 Task: Look for space in Rāmganj Mandi, India from 9th August, 2023 to 12th August, 2023 for 1 adult in price range Rs.6000 to Rs.15000. Place can be entire place with 1  bedroom having 1 bed and 1 bathroom. Property type can be house, flat, guest house. Amenities needed are: wifi. Booking option can be shelf check-in. Required host language is English.
Action: Mouse moved to (553, 83)
Screenshot: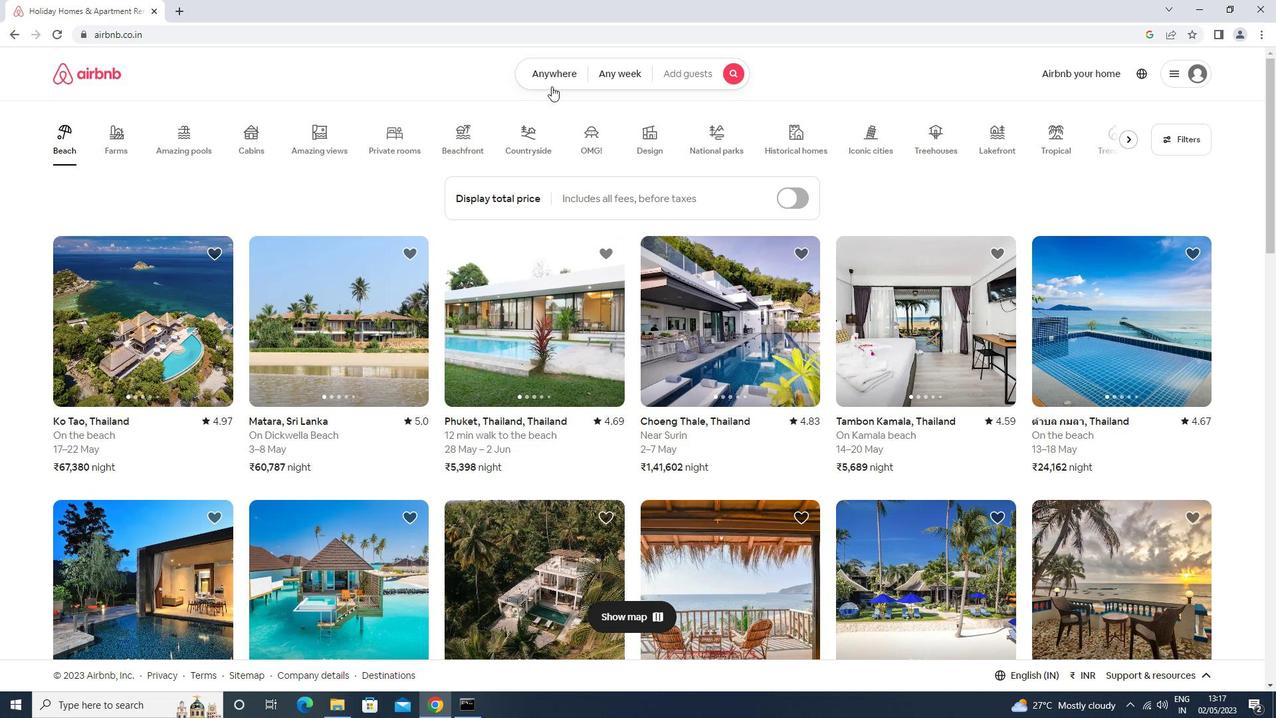 
Action: Mouse pressed left at (553, 83)
Screenshot: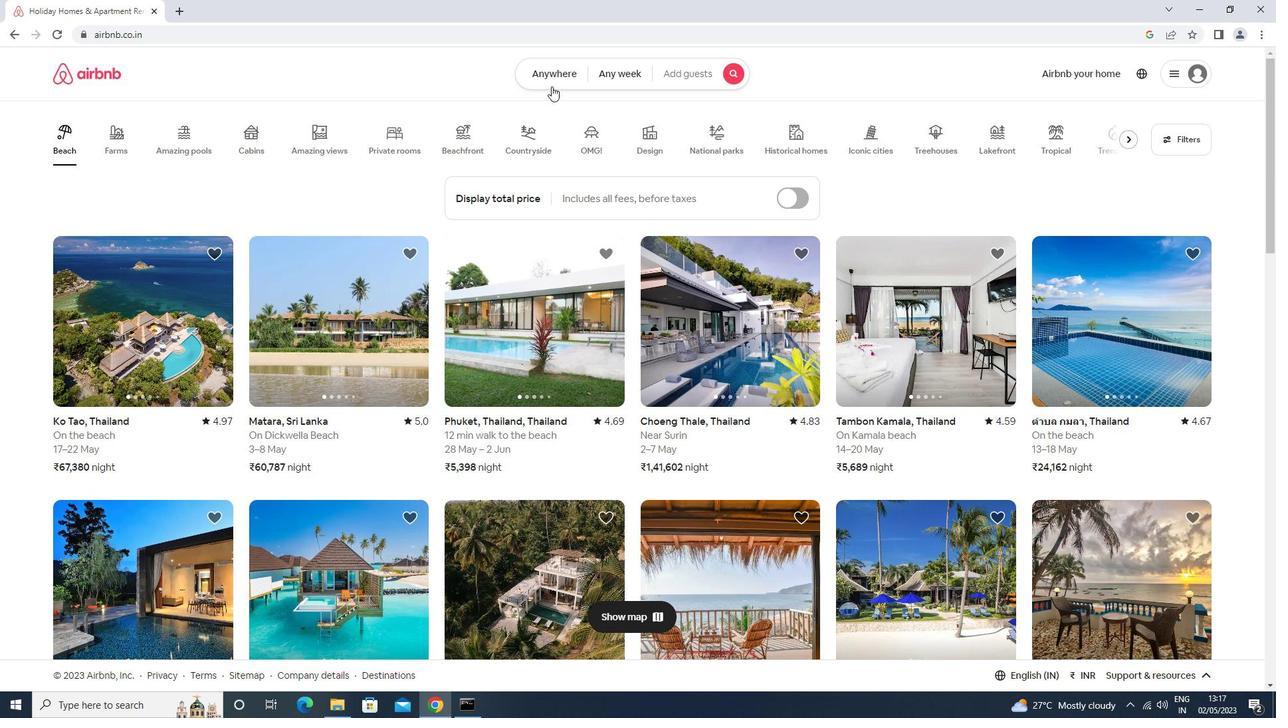 
Action: Mouse moved to (539, 126)
Screenshot: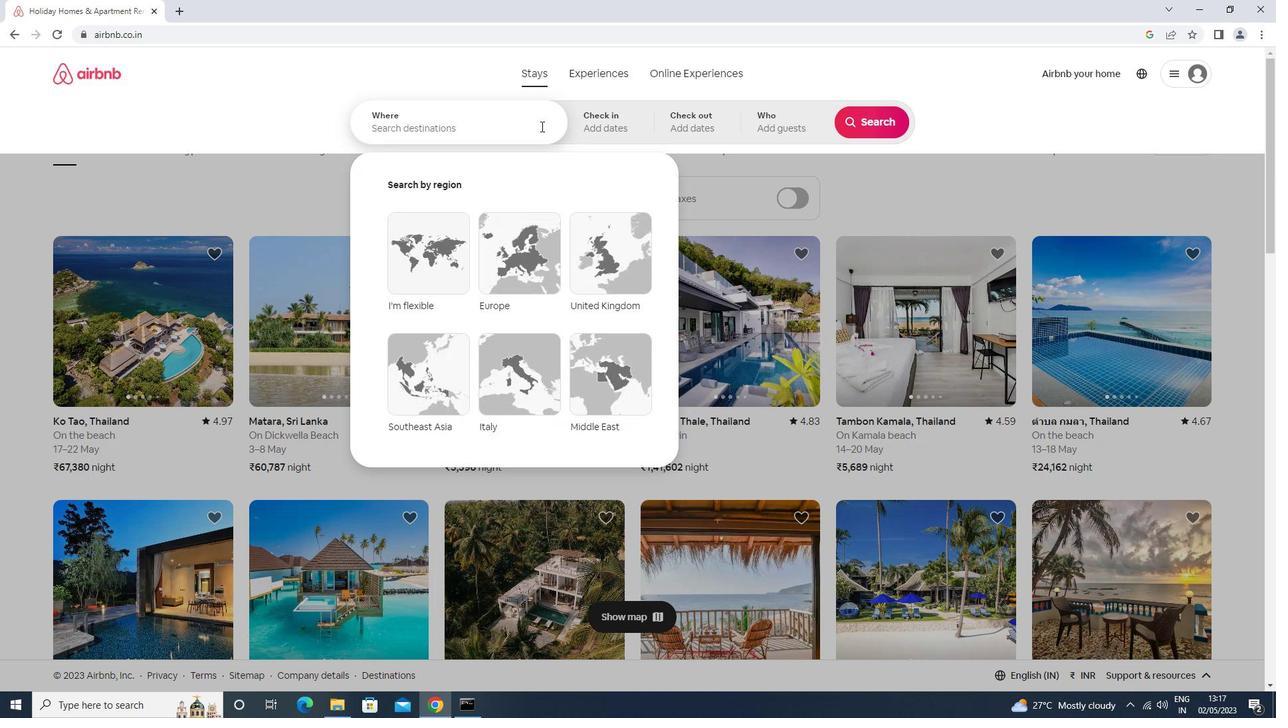 
Action: Mouse pressed left at (539, 126)
Screenshot: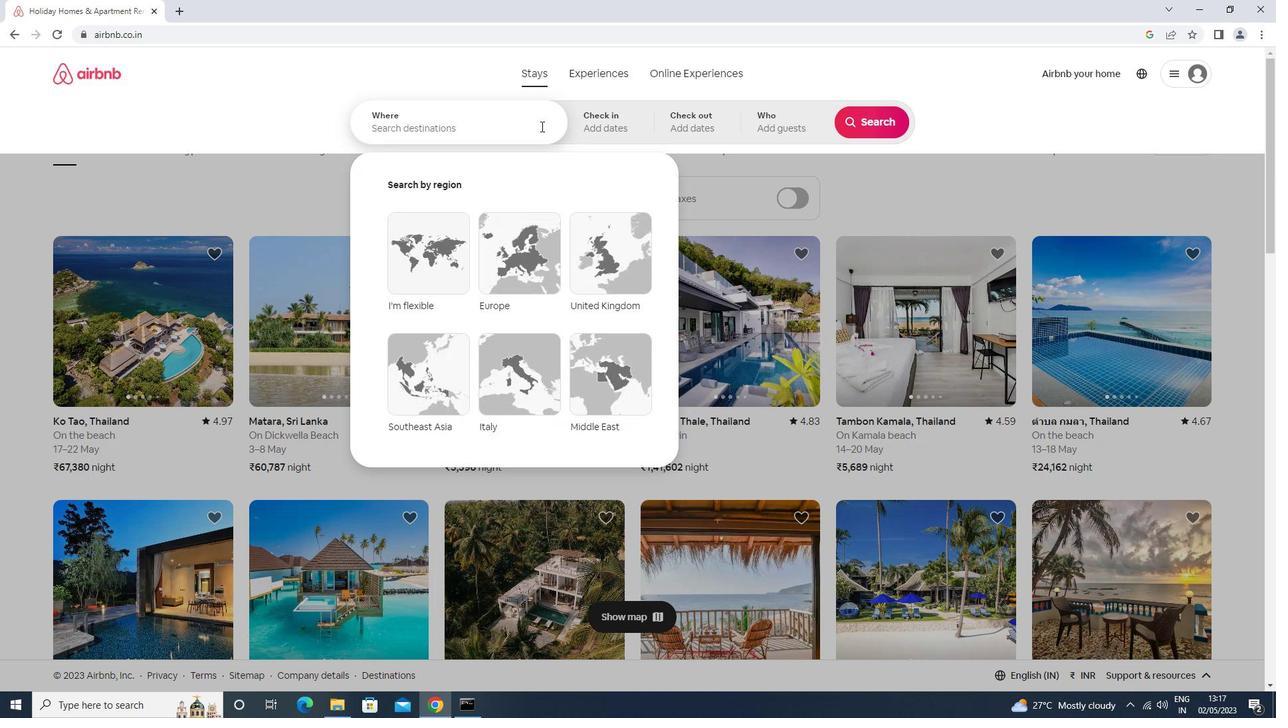 
Action: Mouse moved to (537, 128)
Screenshot: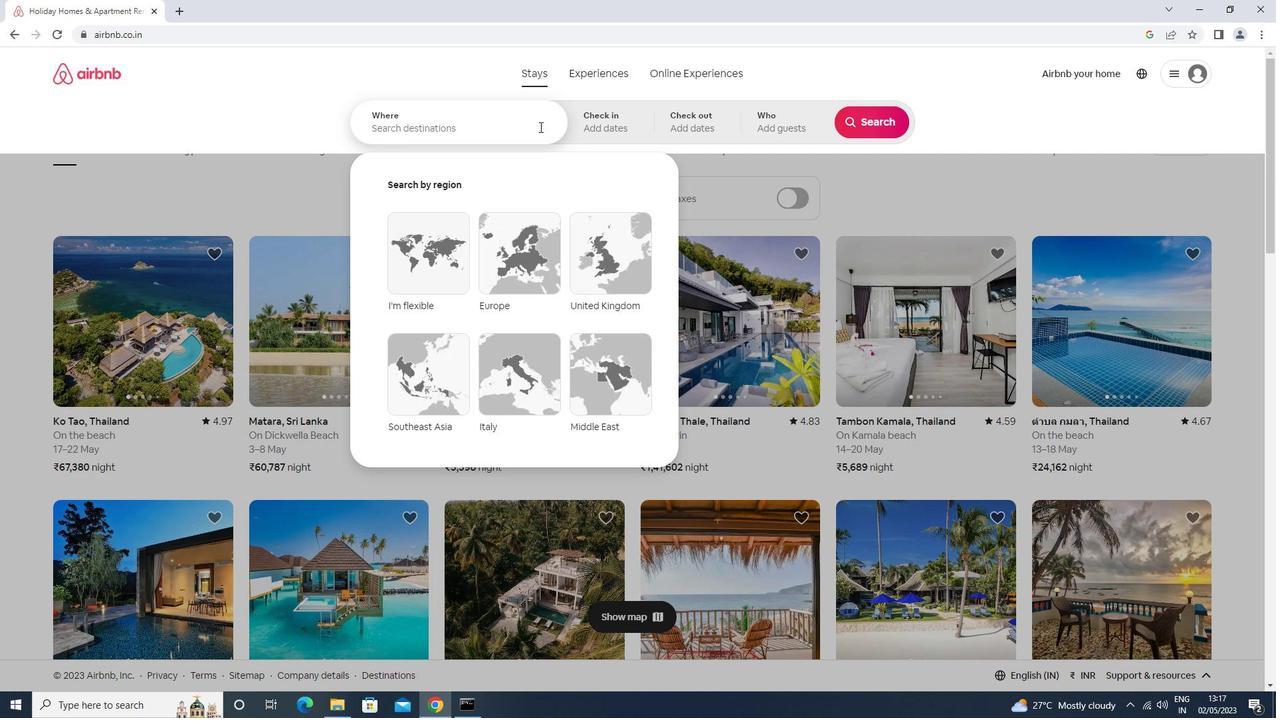 
Action: Key pressed r<Key.caps_lock>amganj<Key.space>mandi<Key.enter>
Screenshot: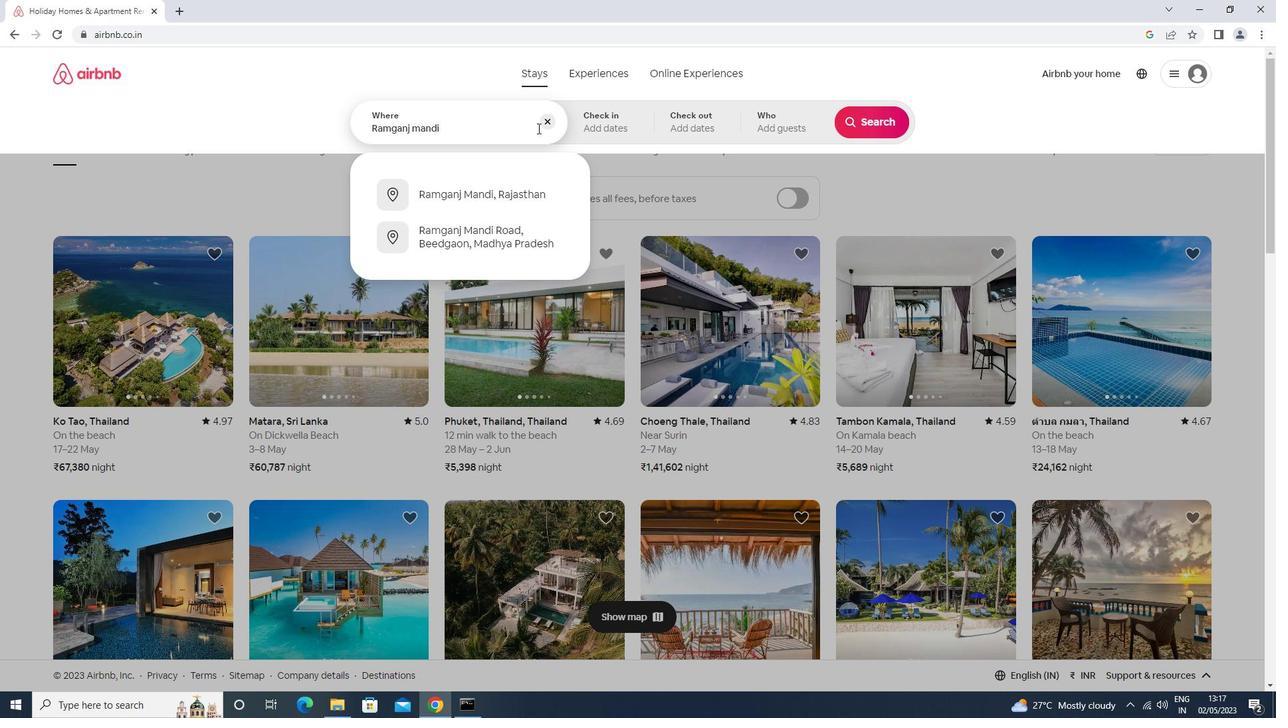 
Action: Mouse moved to (866, 227)
Screenshot: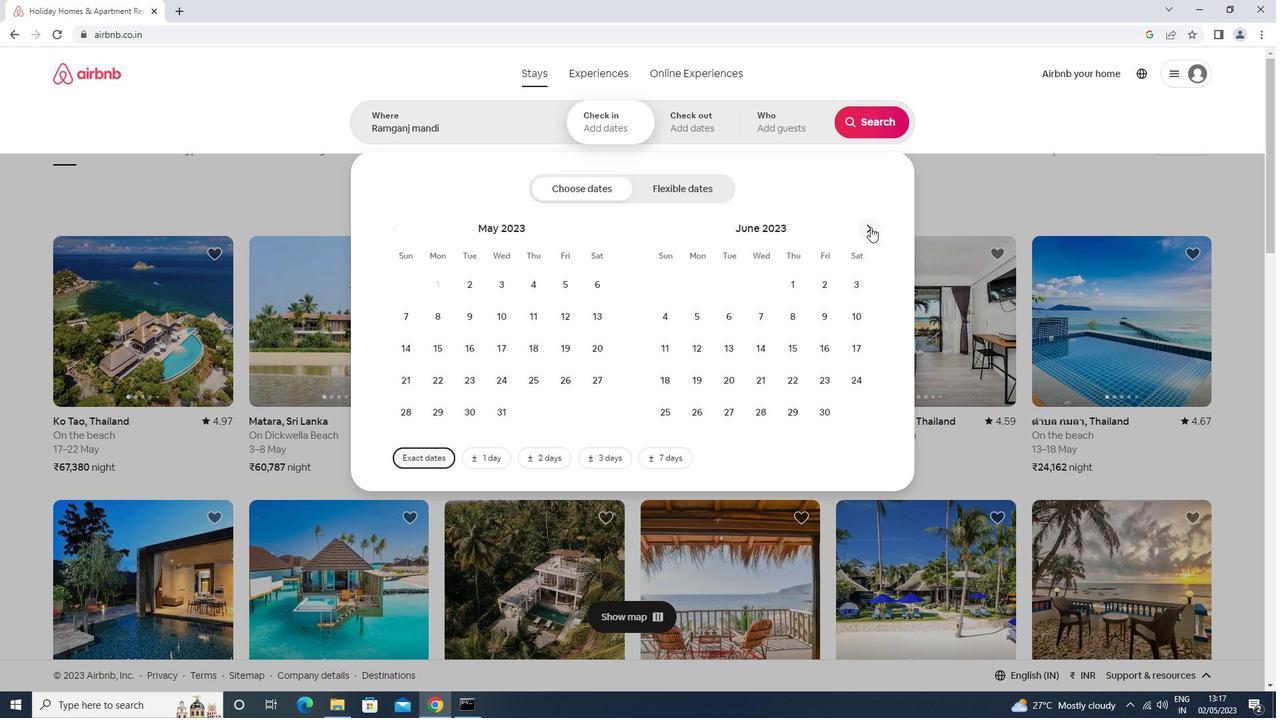 
Action: Mouse pressed left at (866, 227)
Screenshot: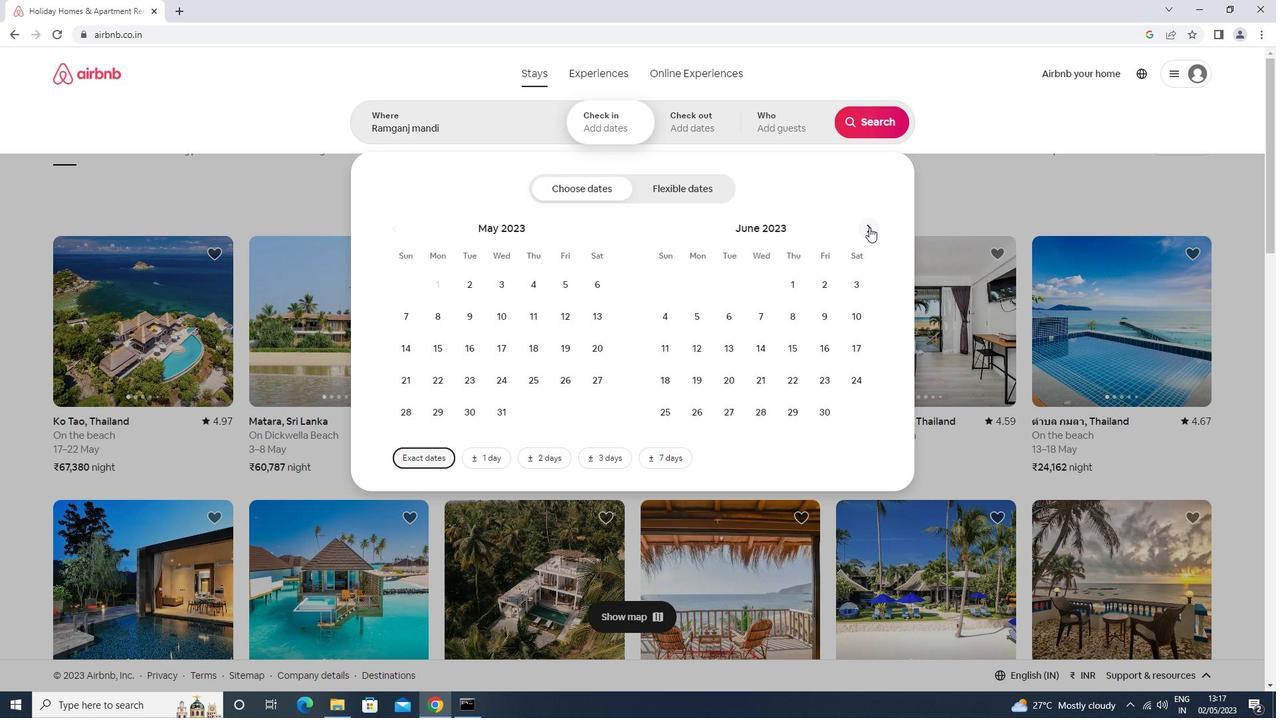 
Action: Mouse moved to (866, 227)
Screenshot: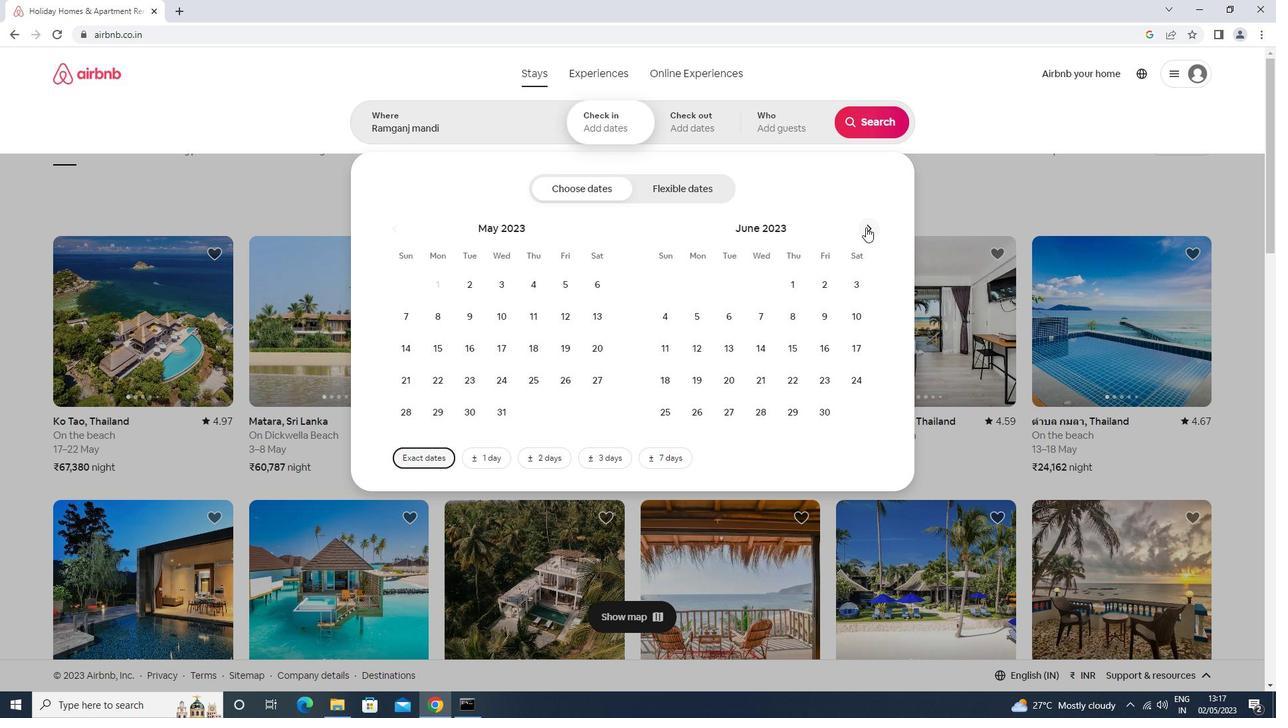
Action: Mouse pressed left at (866, 227)
Screenshot: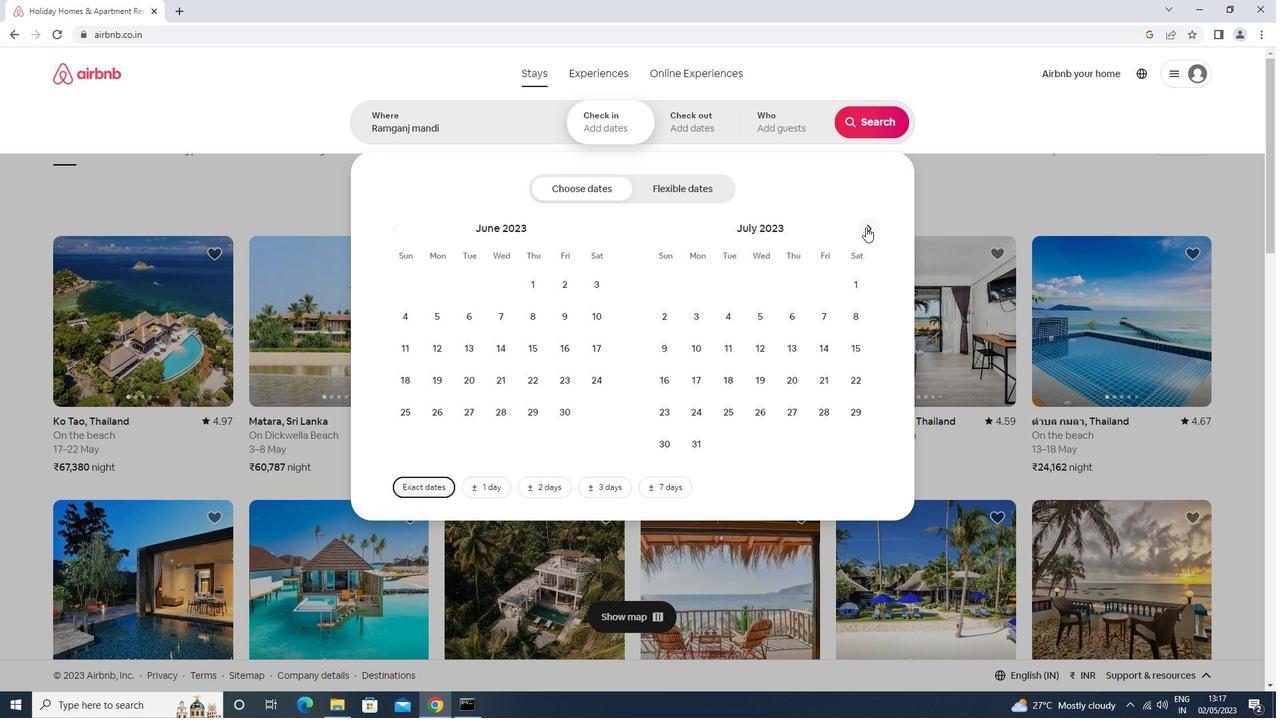 
Action: Mouse moved to (745, 313)
Screenshot: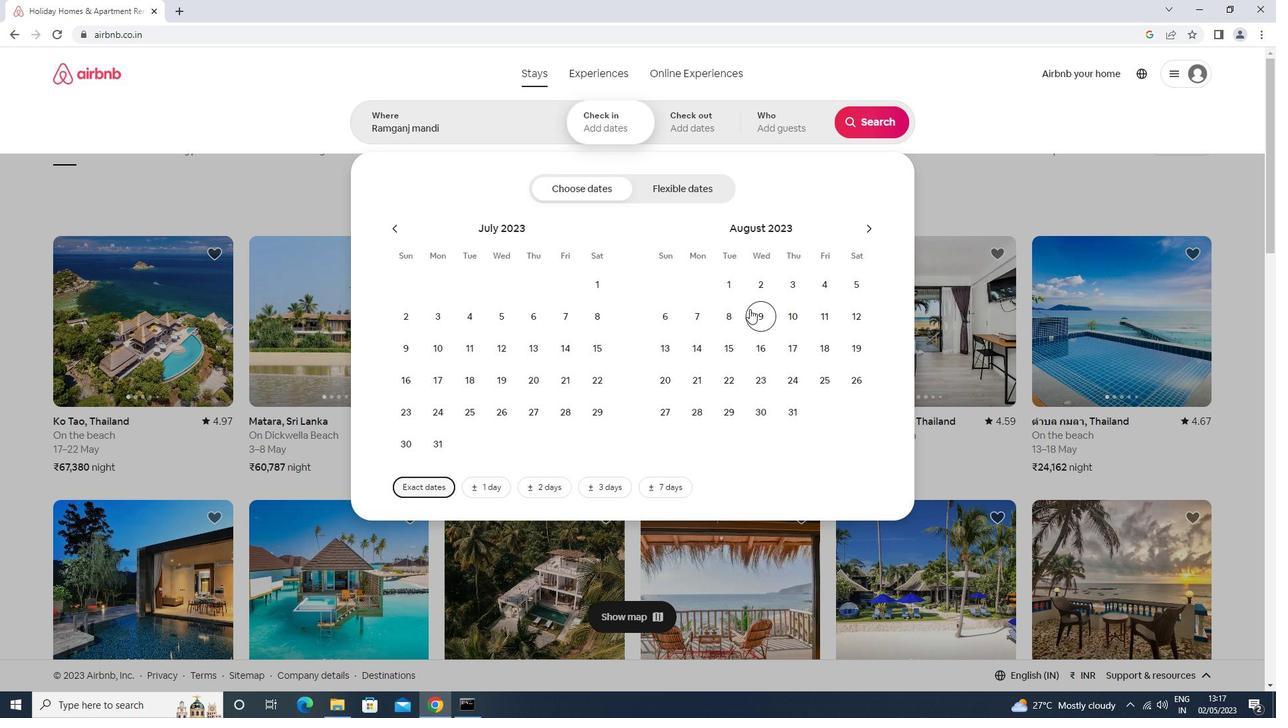 
Action: Mouse pressed left at (745, 313)
Screenshot: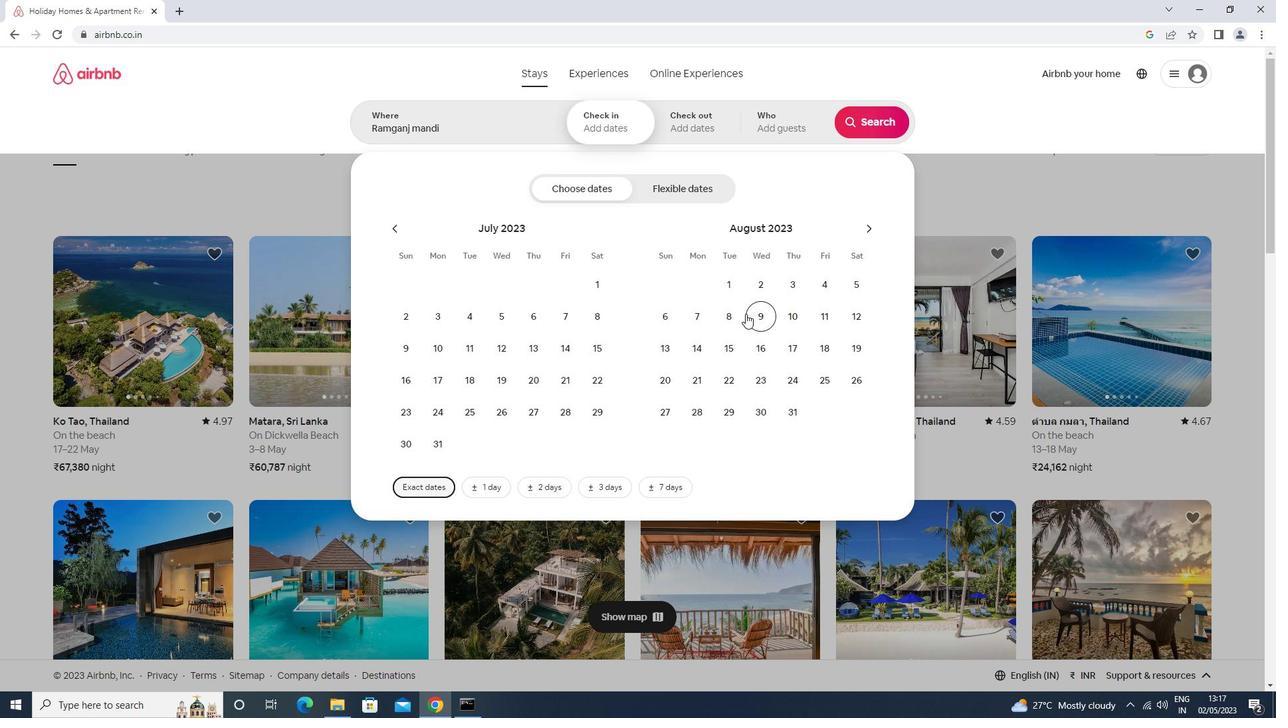 
Action: Mouse moved to (847, 315)
Screenshot: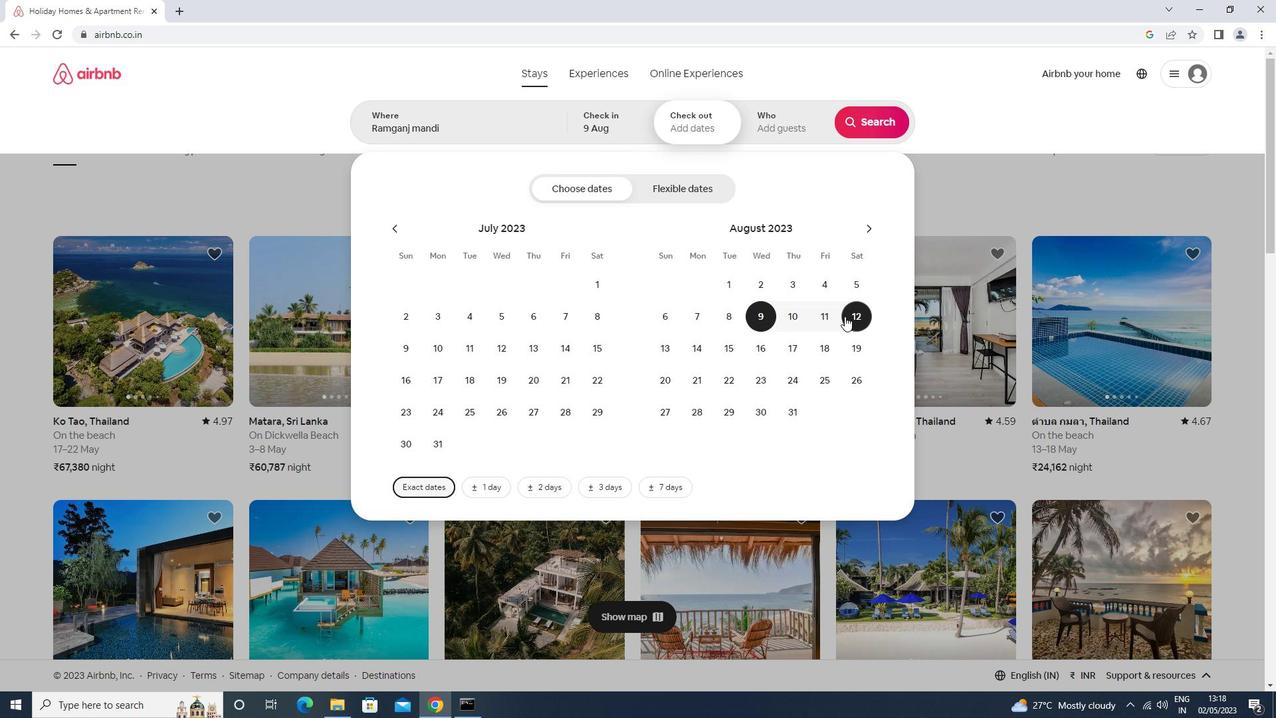 
Action: Mouse pressed left at (847, 315)
Screenshot: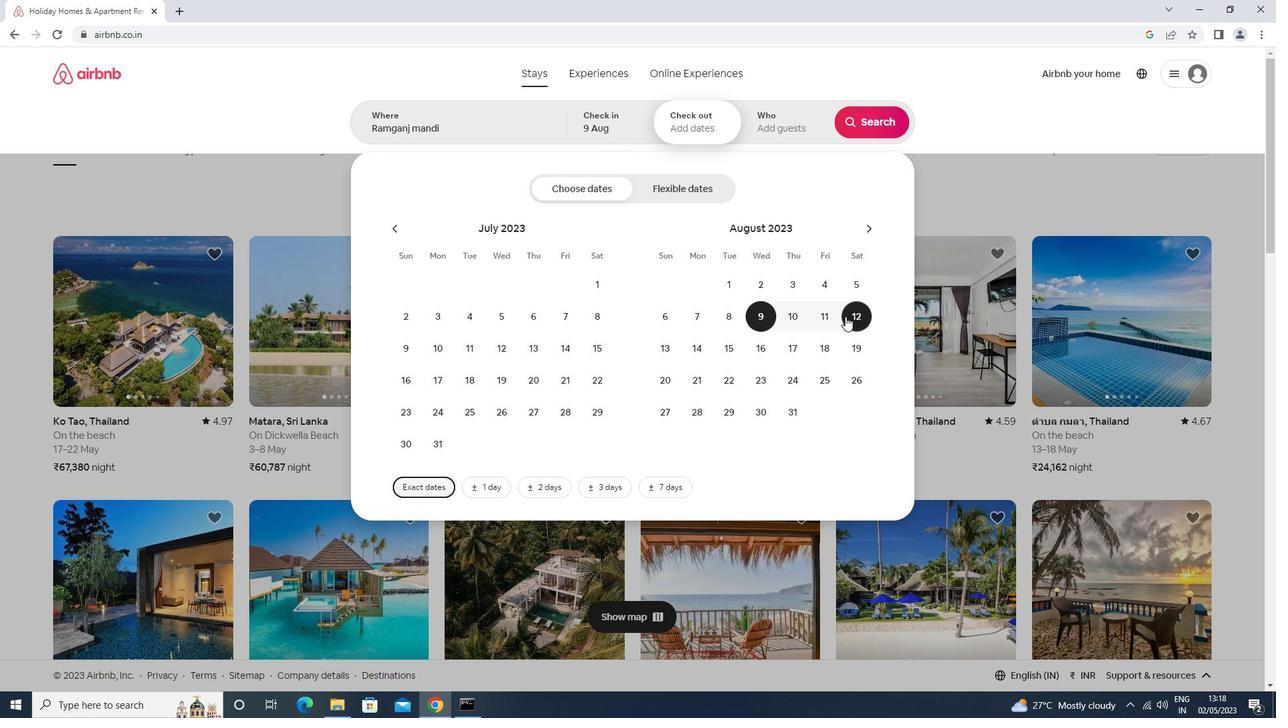 
Action: Mouse moved to (777, 130)
Screenshot: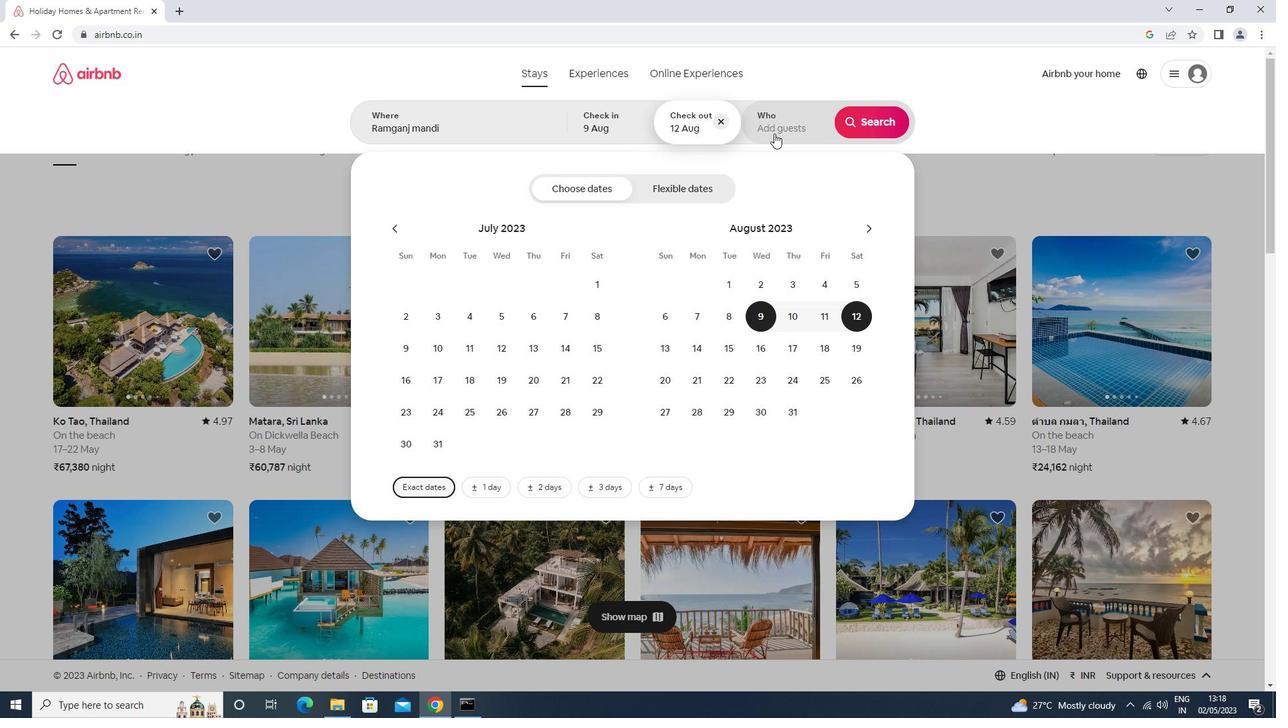 
Action: Mouse pressed left at (777, 130)
Screenshot: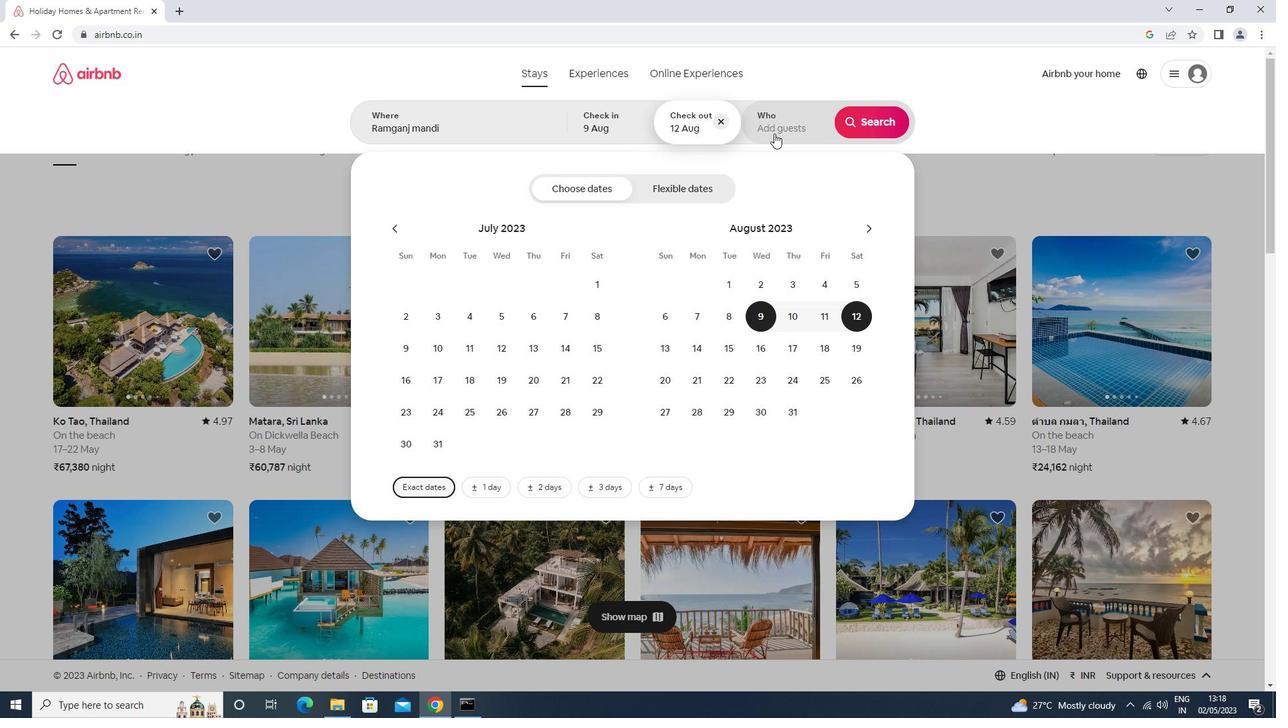 
Action: Mouse moved to (877, 192)
Screenshot: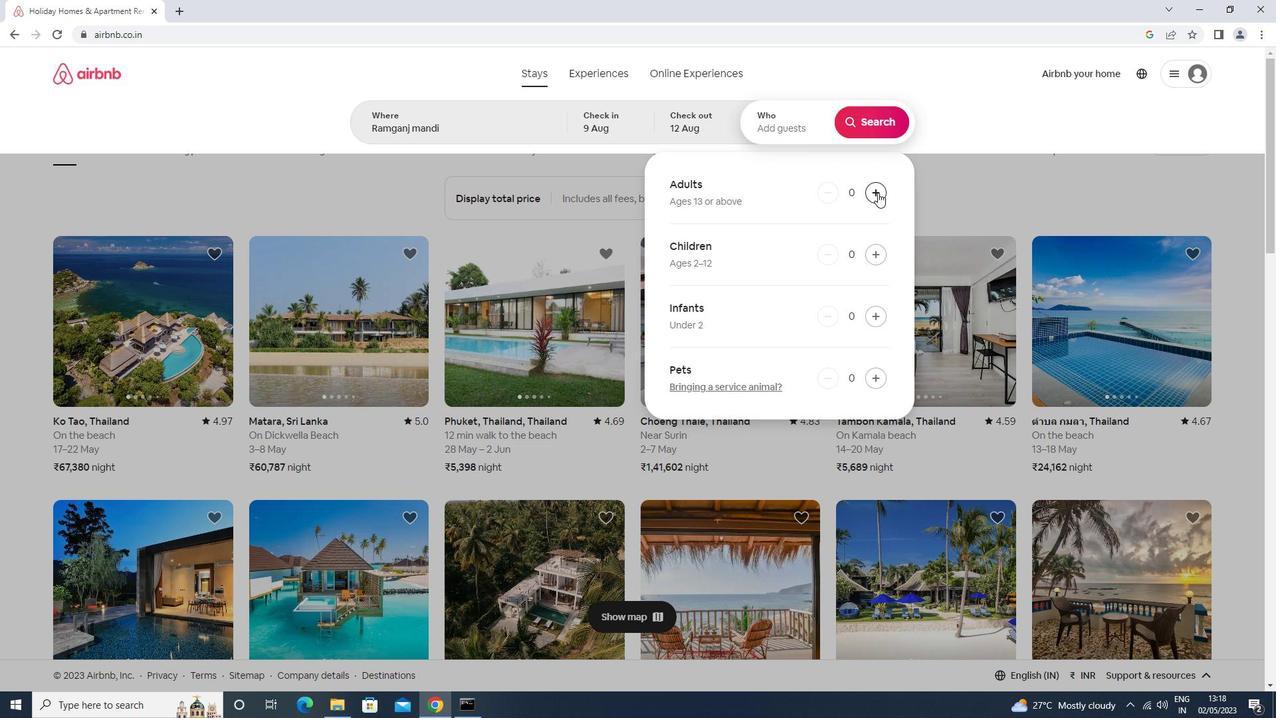 
Action: Mouse pressed left at (877, 192)
Screenshot: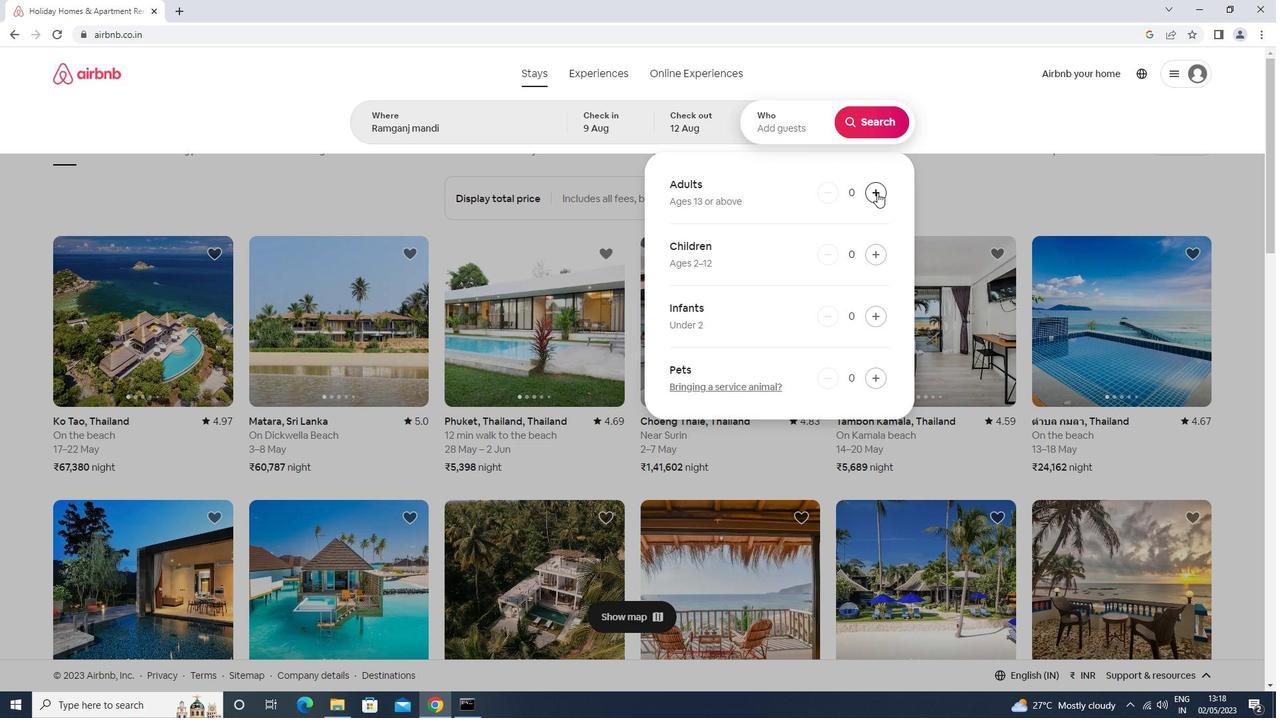 
Action: Mouse moved to (861, 130)
Screenshot: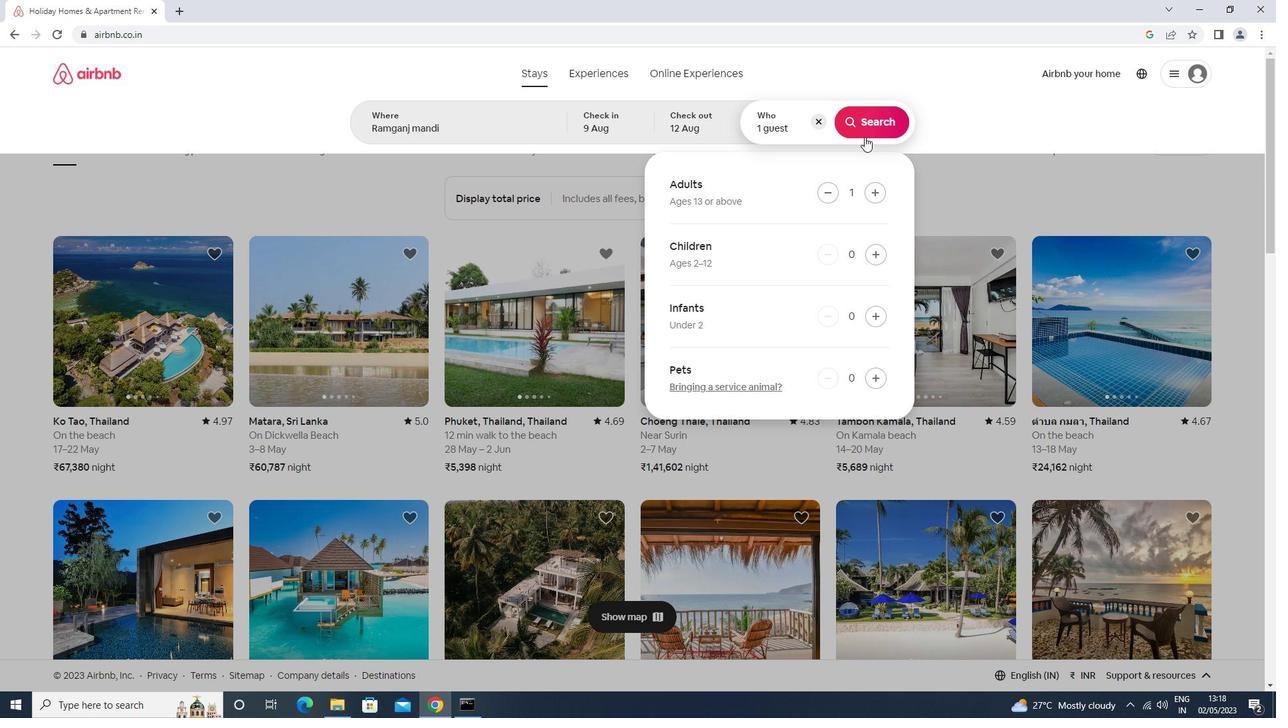 
Action: Mouse pressed left at (861, 130)
Screenshot: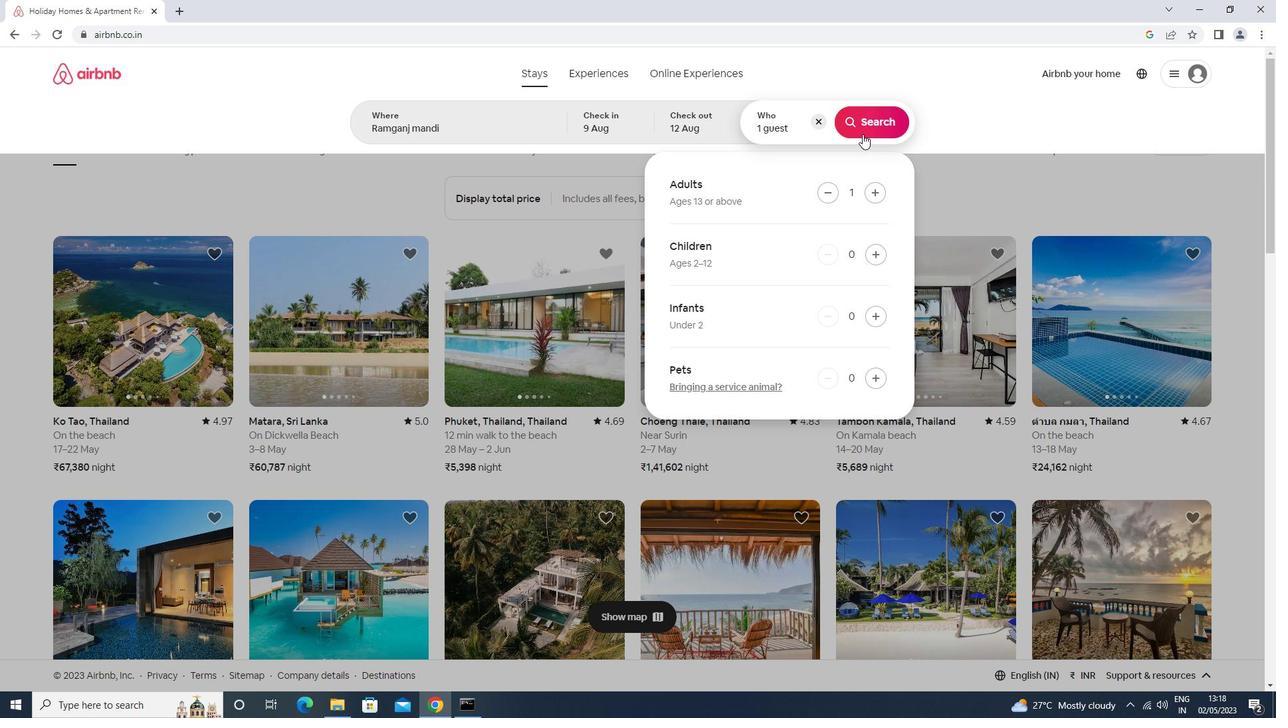 
Action: Mouse moved to (1194, 124)
Screenshot: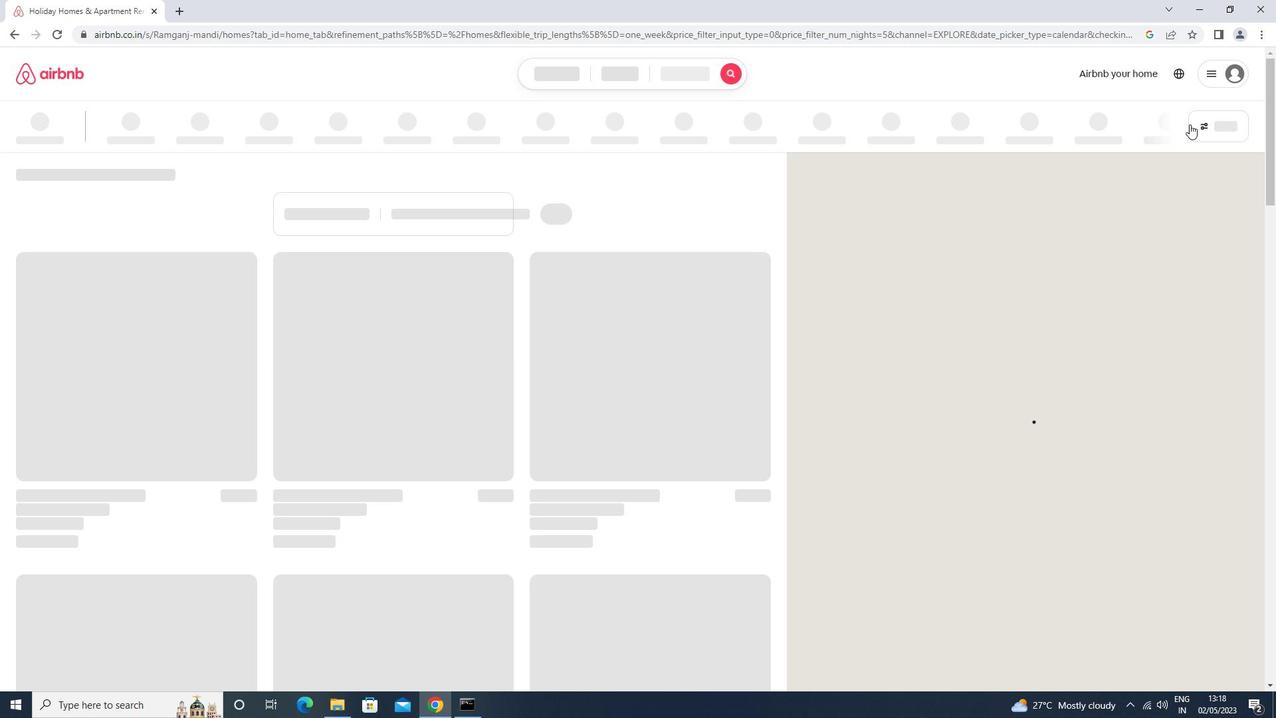 
Action: Mouse pressed left at (1194, 124)
Screenshot: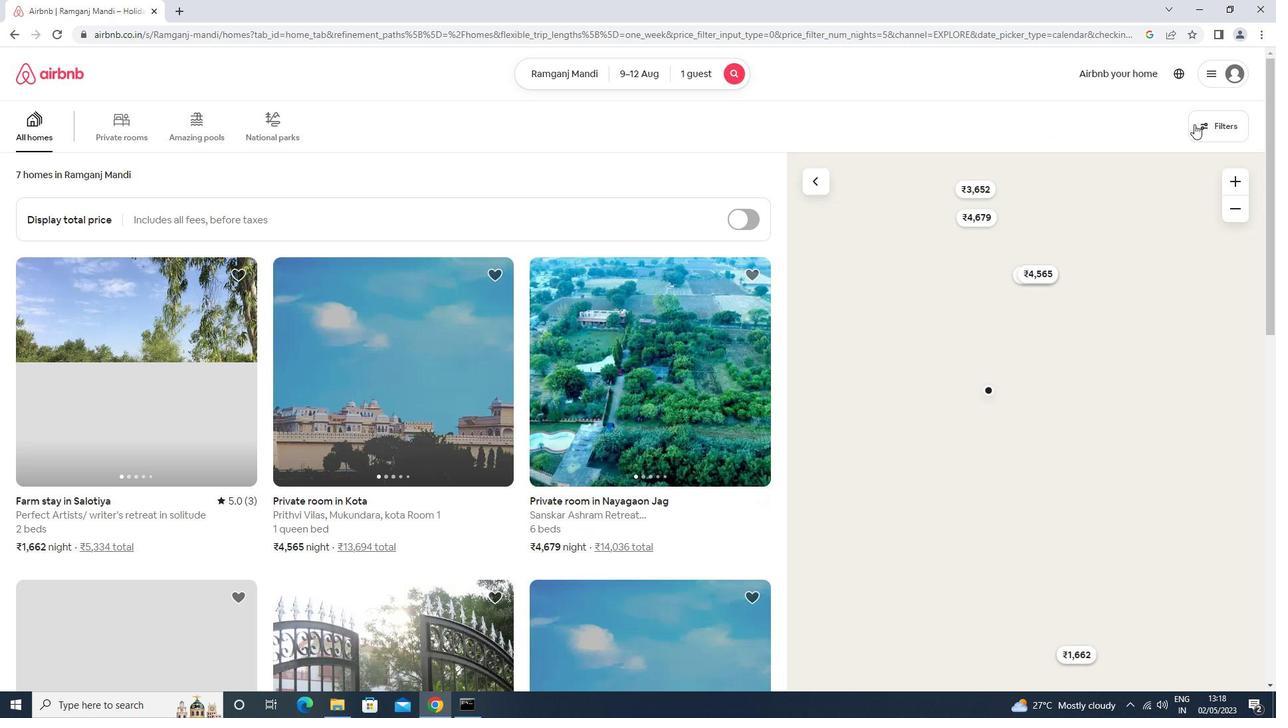
Action: Mouse moved to (481, 294)
Screenshot: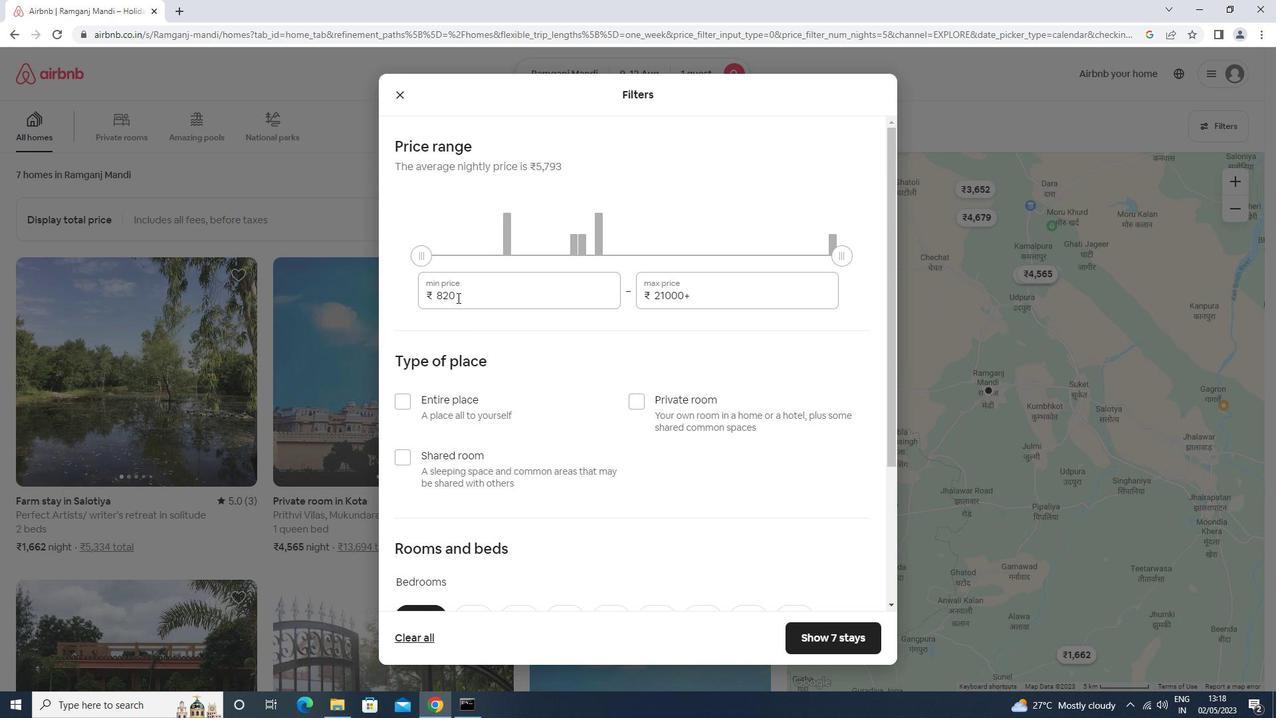 
Action: Mouse pressed left at (481, 294)
Screenshot: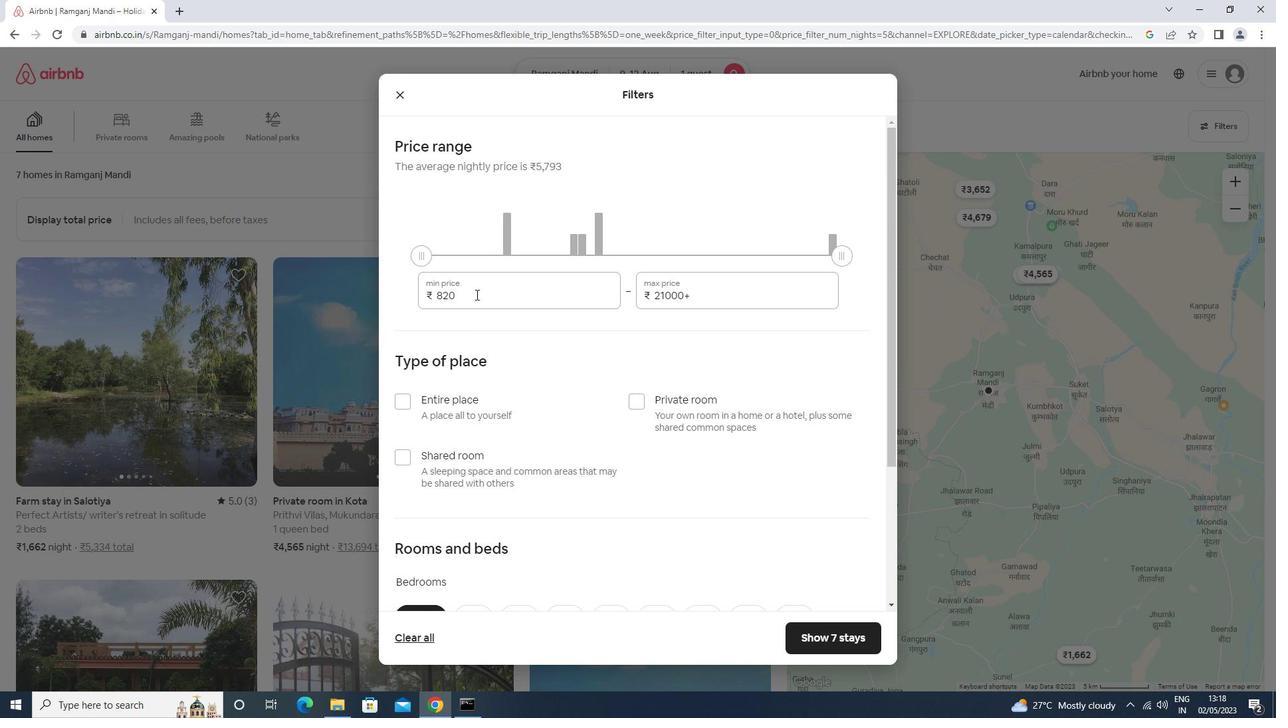 
Action: Mouse moved to (481, 293)
Screenshot: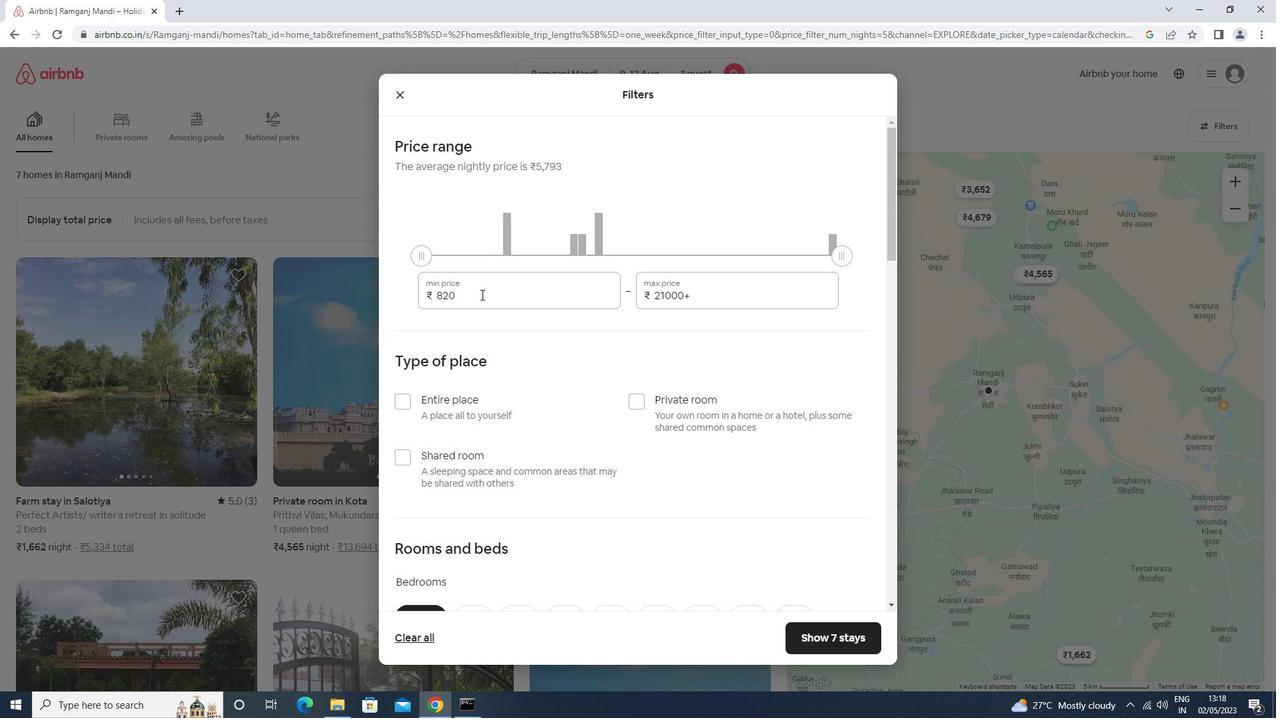 
Action: Key pressed <Key.backspace><Key.backspace>6<Key.backspace><Key.backspace>6000<Key.tab>15000
Screenshot: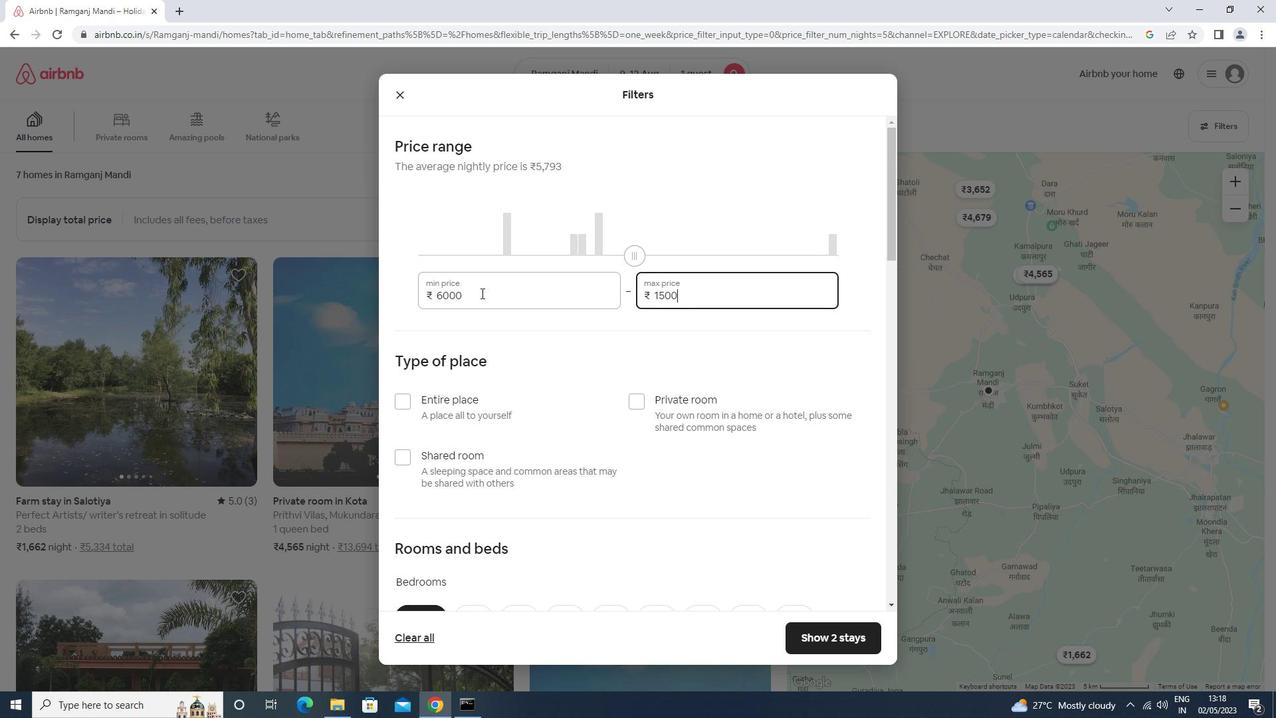 
Action: Mouse moved to (434, 410)
Screenshot: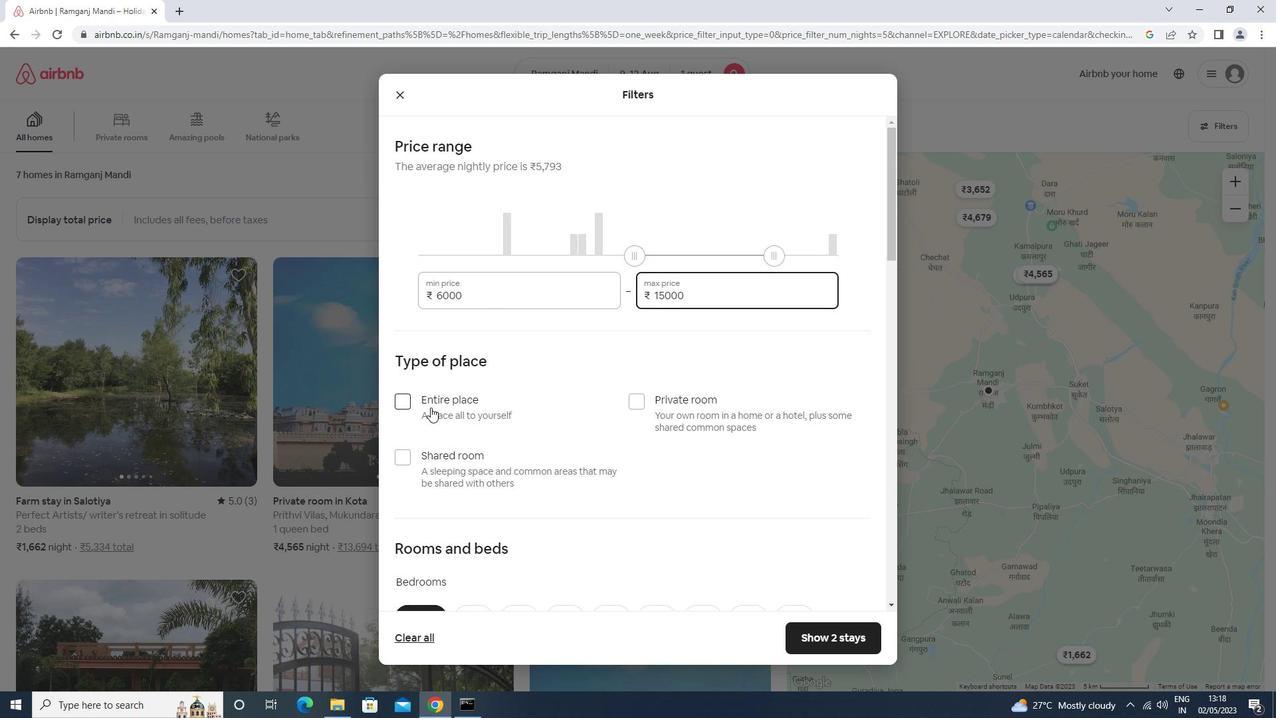 
Action: Mouse pressed left at (434, 410)
Screenshot: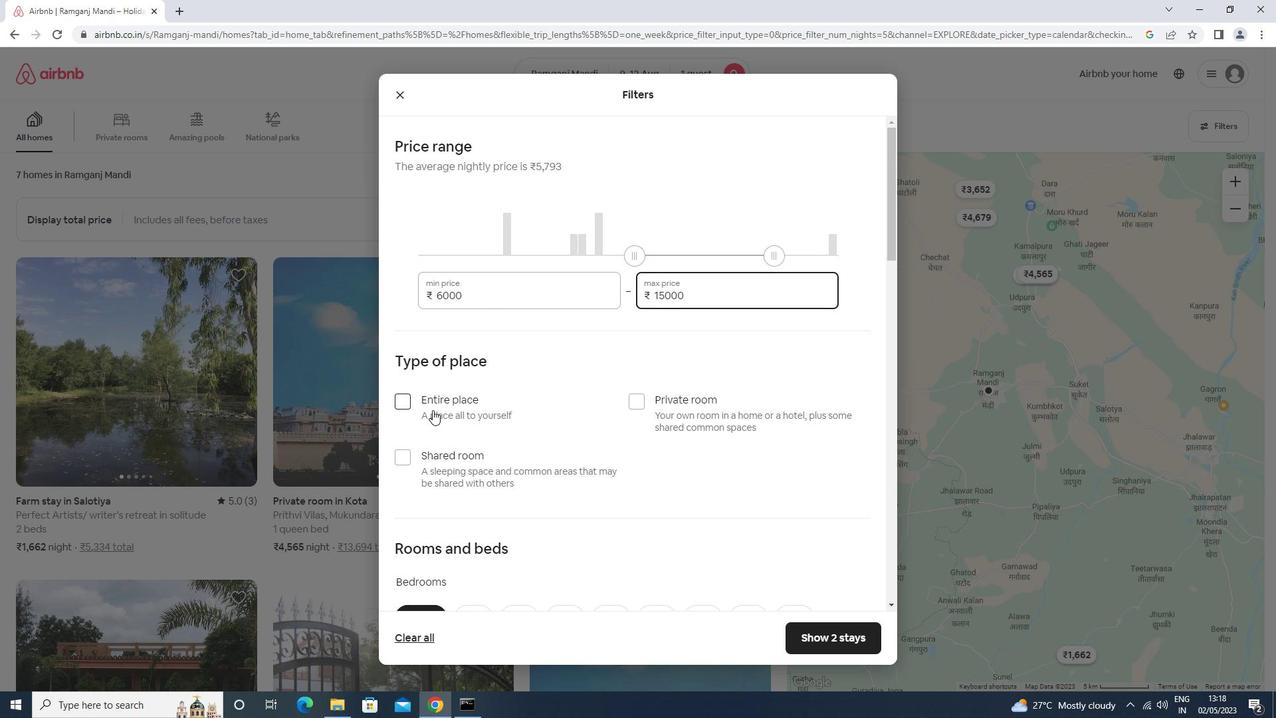 
Action: Mouse moved to (473, 389)
Screenshot: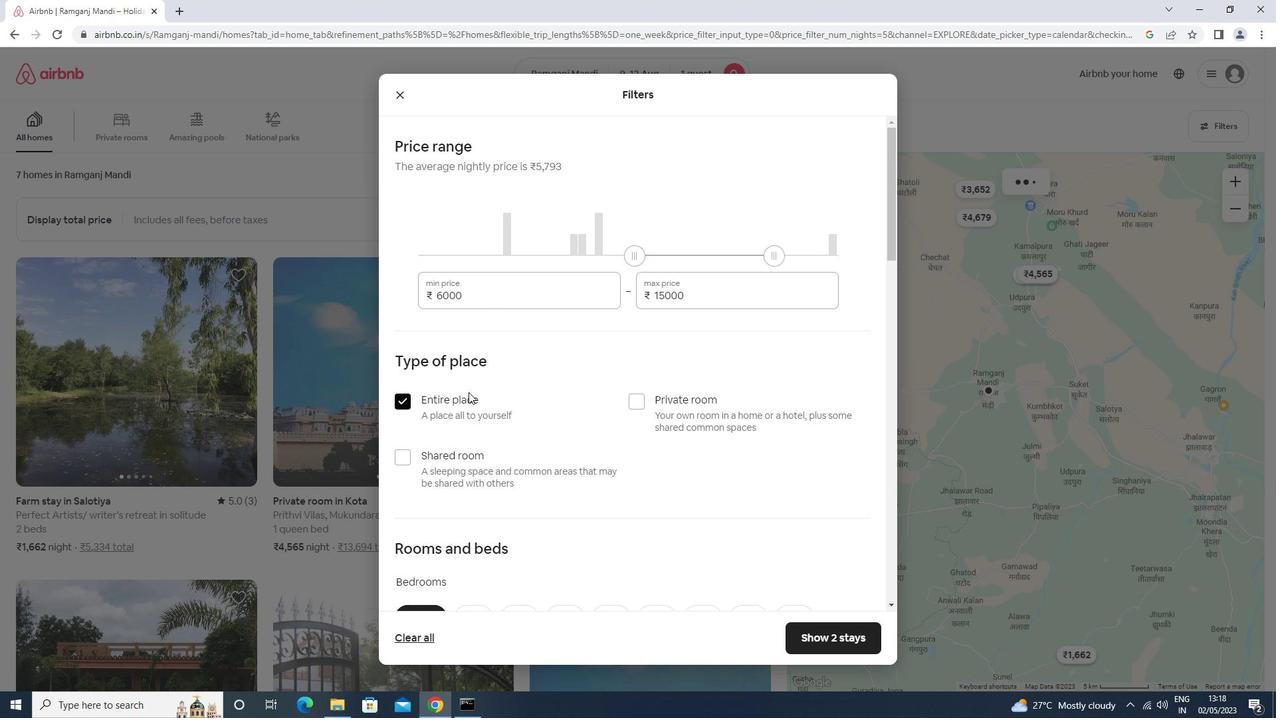 
Action: Mouse scrolled (473, 388) with delta (0, 0)
Screenshot: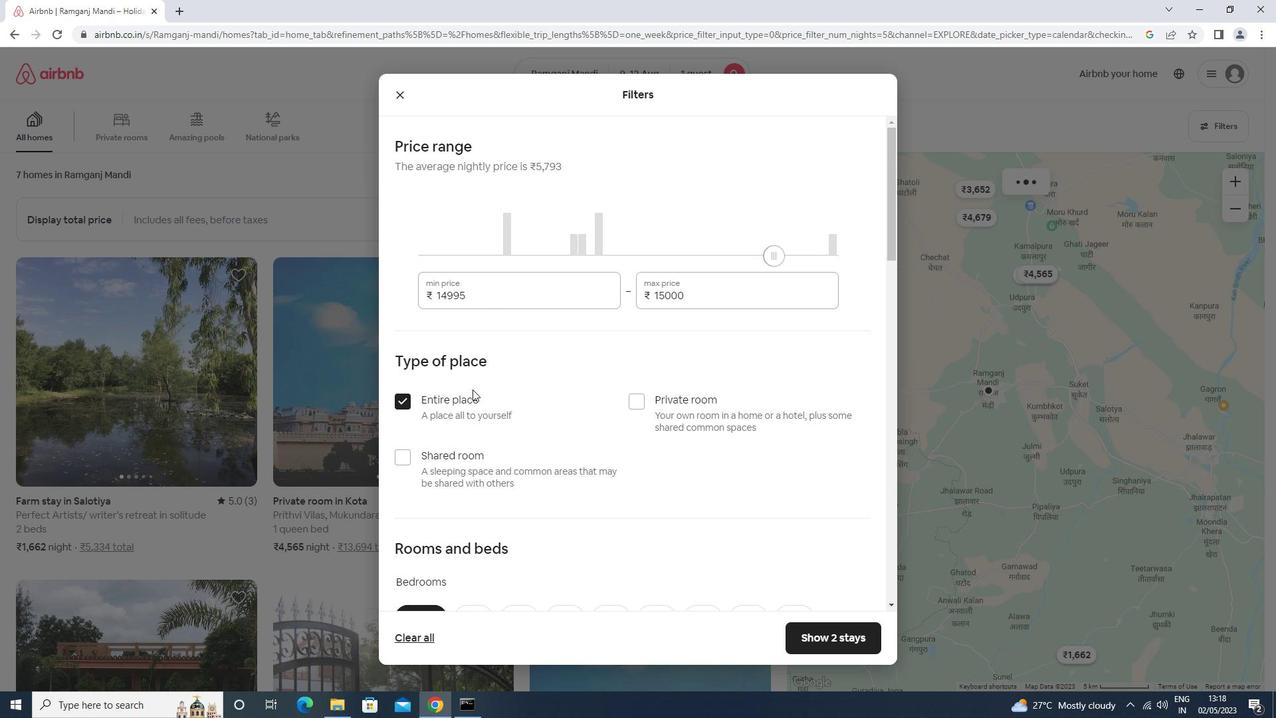 
Action: Mouse scrolled (473, 388) with delta (0, 0)
Screenshot: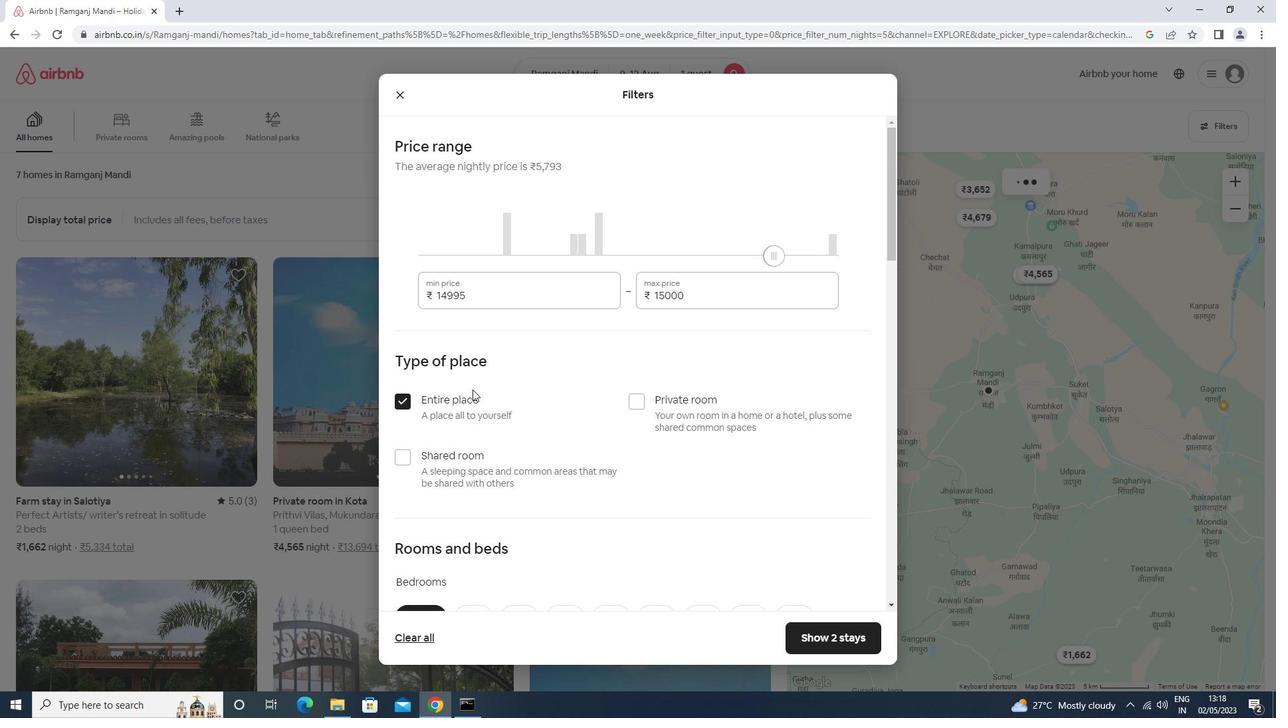 
Action: Mouse scrolled (473, 388) with delta (0, 0)
Screenshot: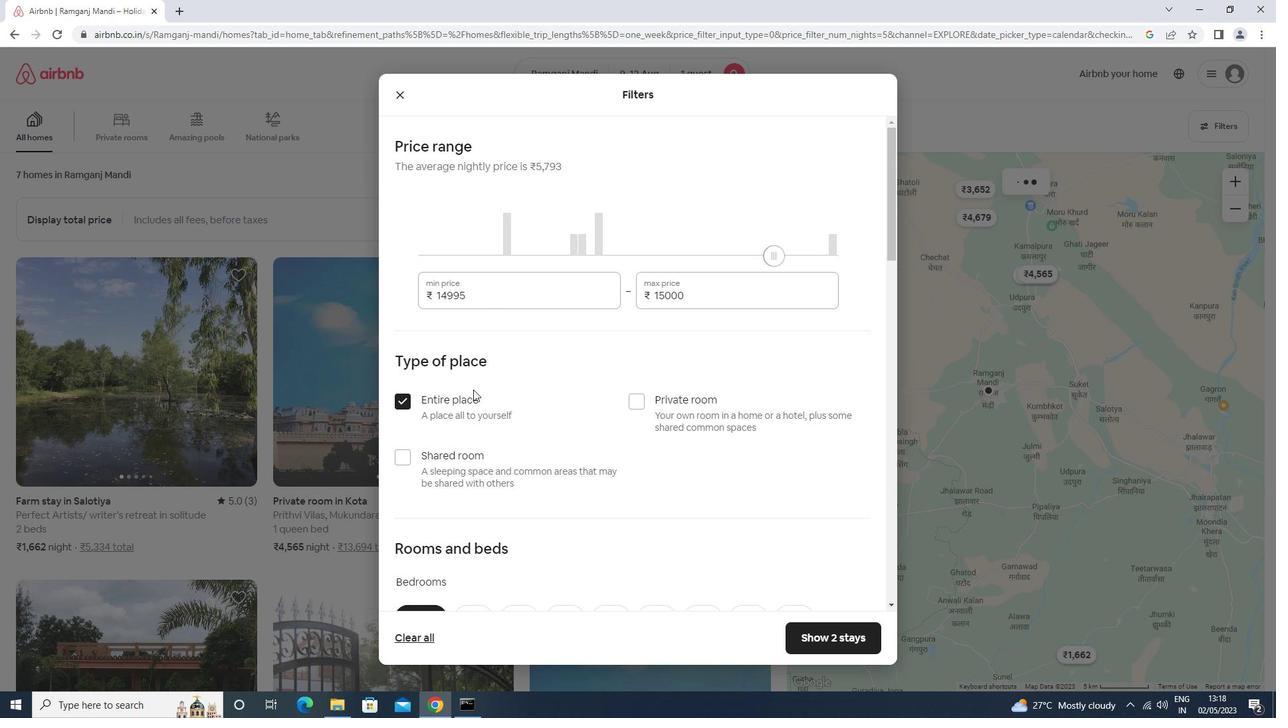 
Action: Mouse scrolled (473, 388) with delta (0, 0)
Screenshot: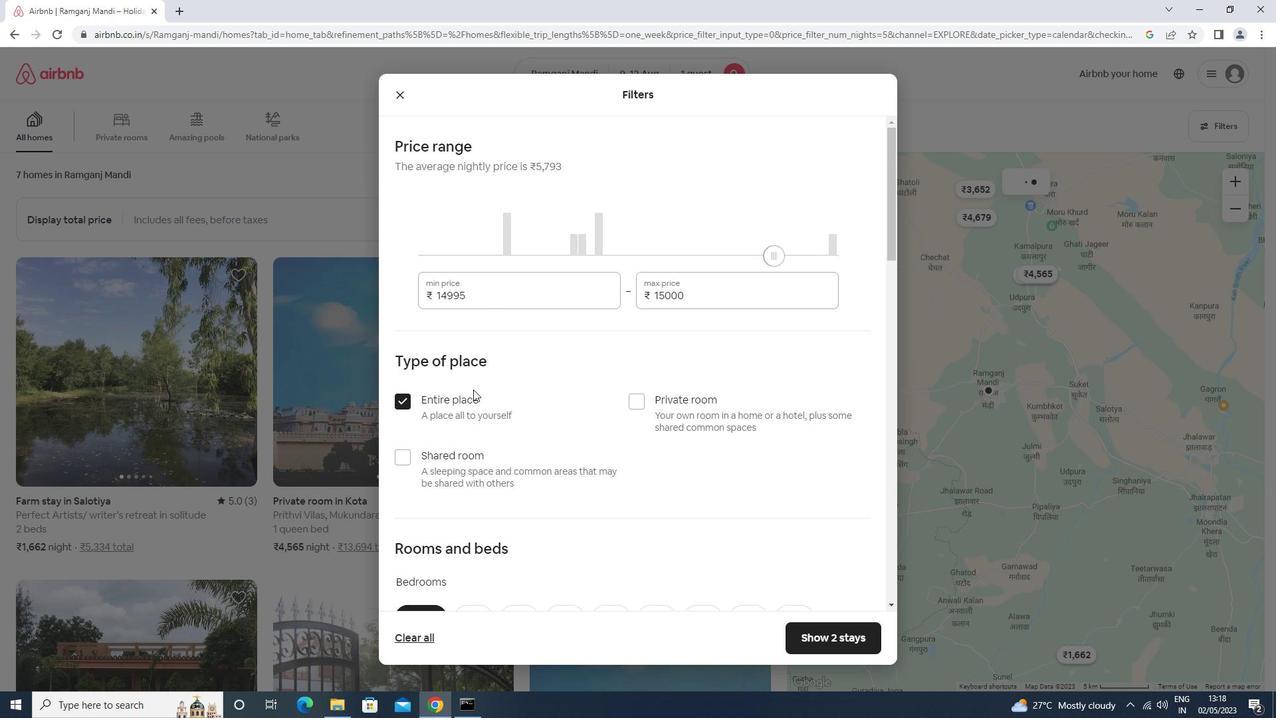 
Action: Mouse moved to (488, 347)
Screenshot: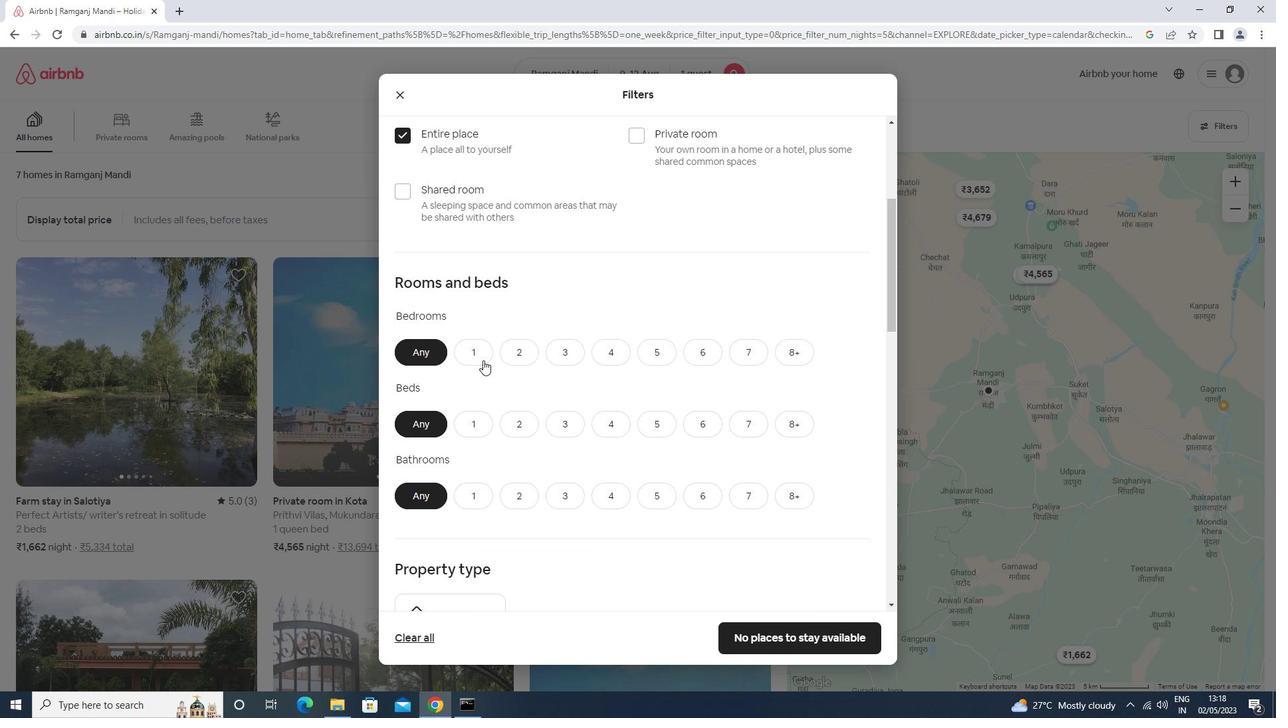
Action: Mouse pressed left at (488, 347)
Screenshot: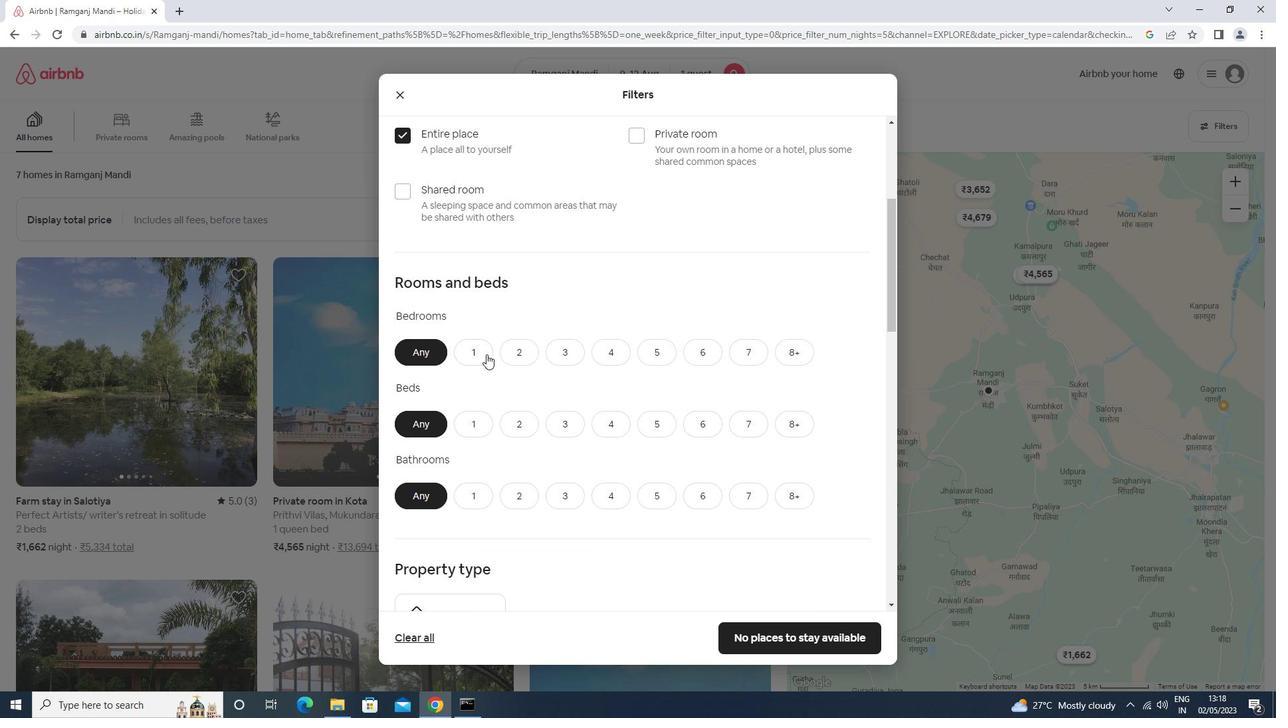 
Action: Mouse moved to (473, 423)
Screenshot: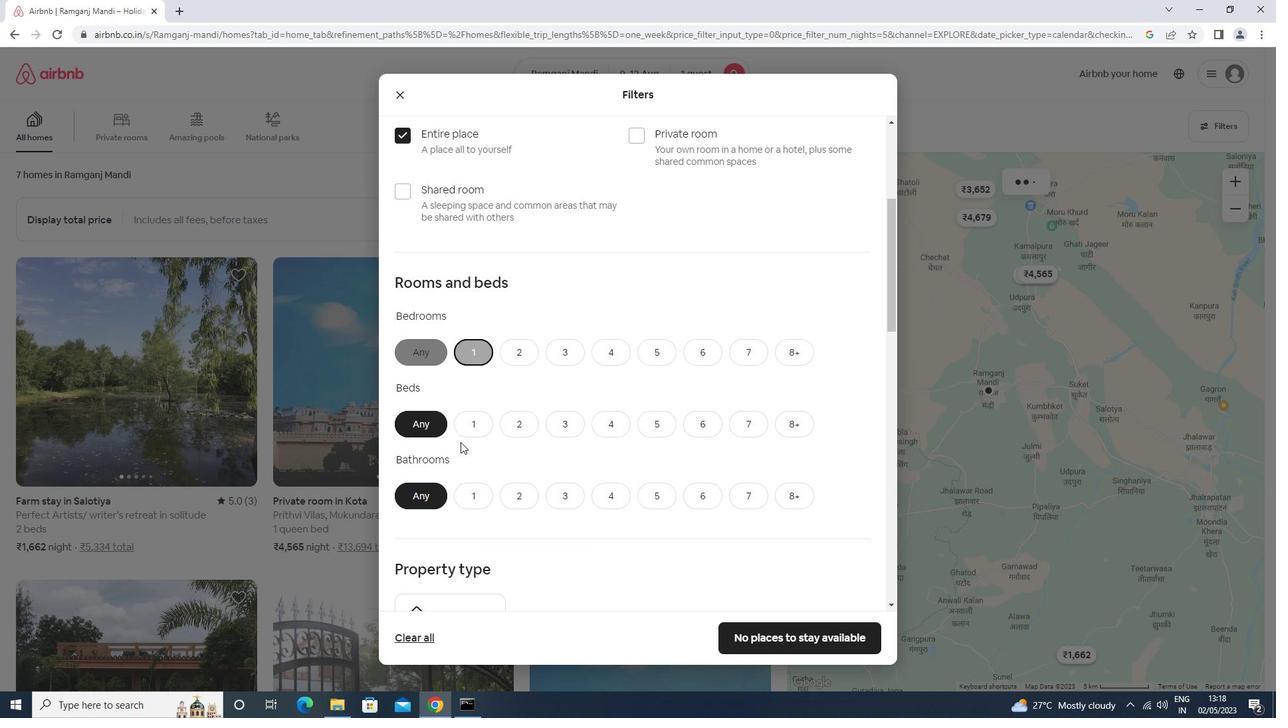 
Action: Mouse pressed left at (473, 423)
Screenshot: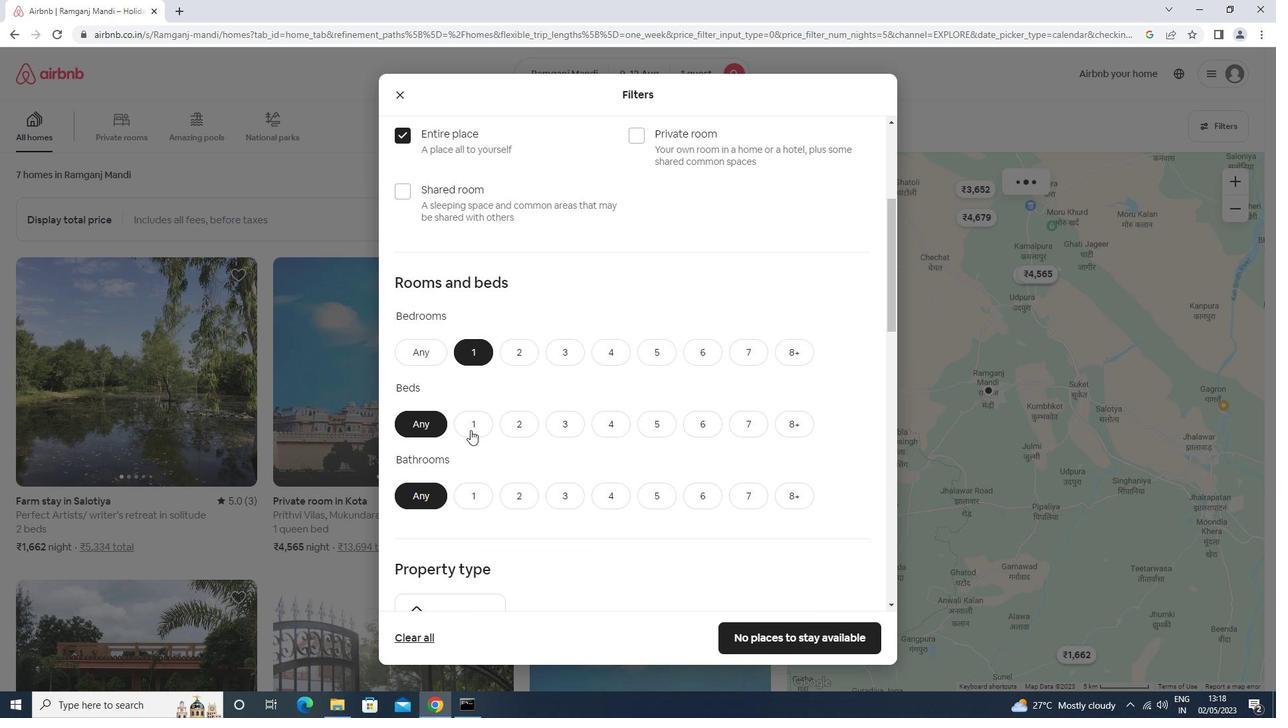 
Action: Mouse moved to (478, 497)
Screenshot: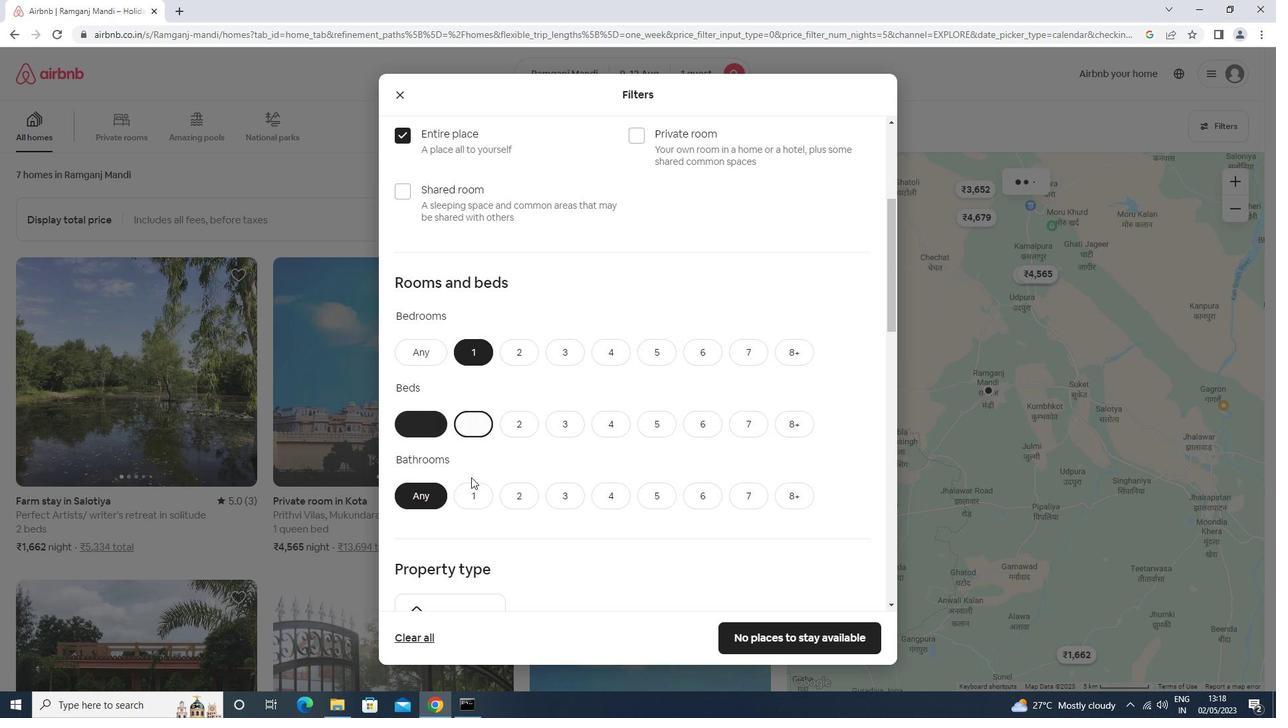
Action: Mouse pressed left at (478, 497)
Screenshot: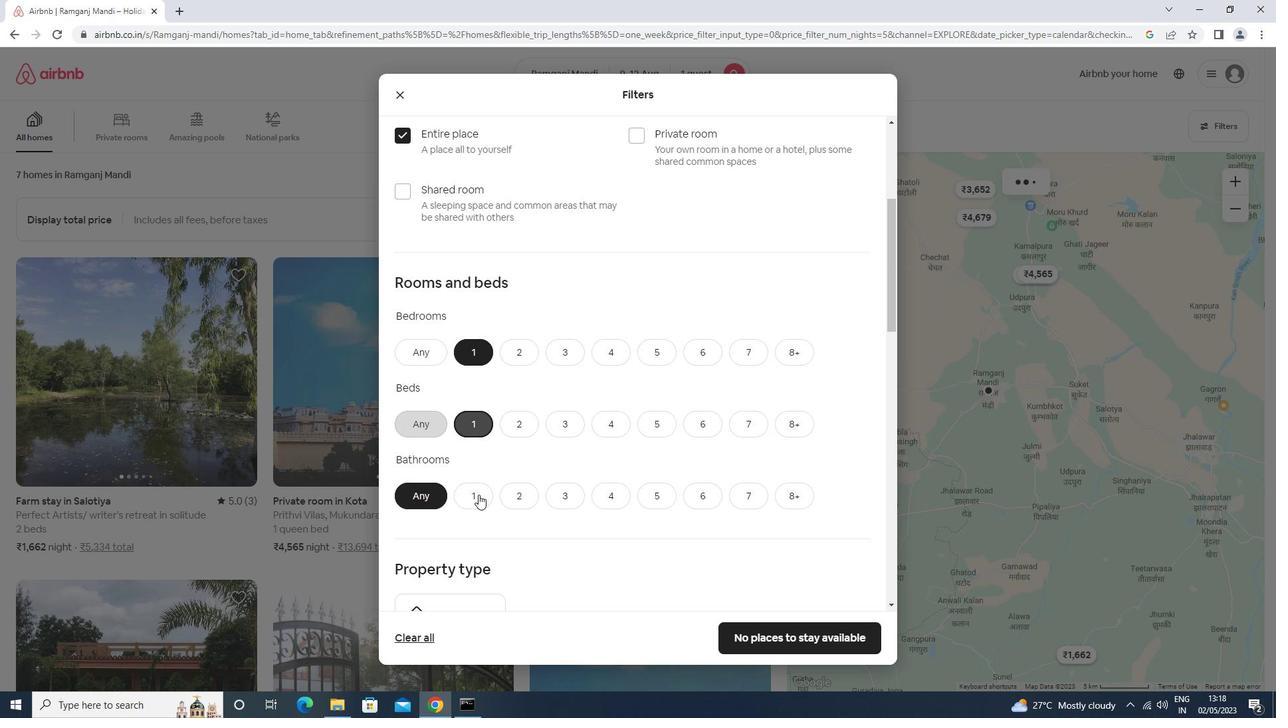 
Action: Mouse moved to (486, 442)
Screenshot: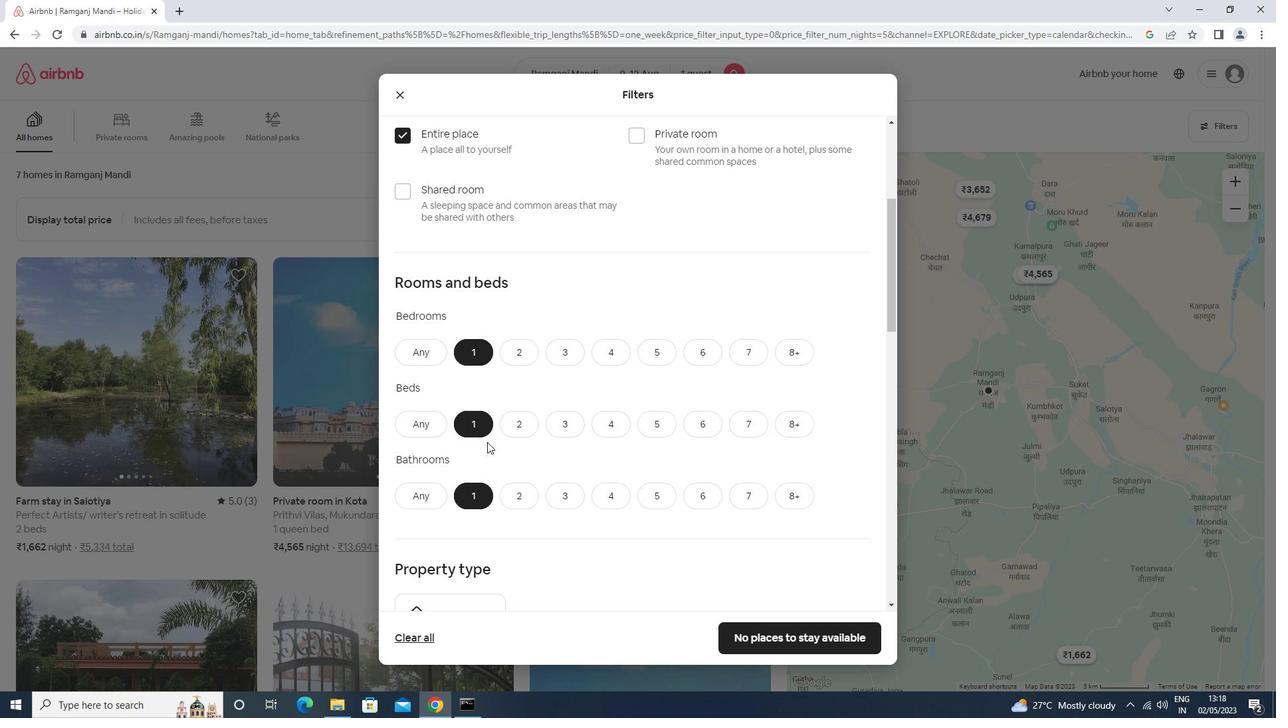 
Action: Mouse scrolled (486, 442) with delta (0, 0)
Screenshot: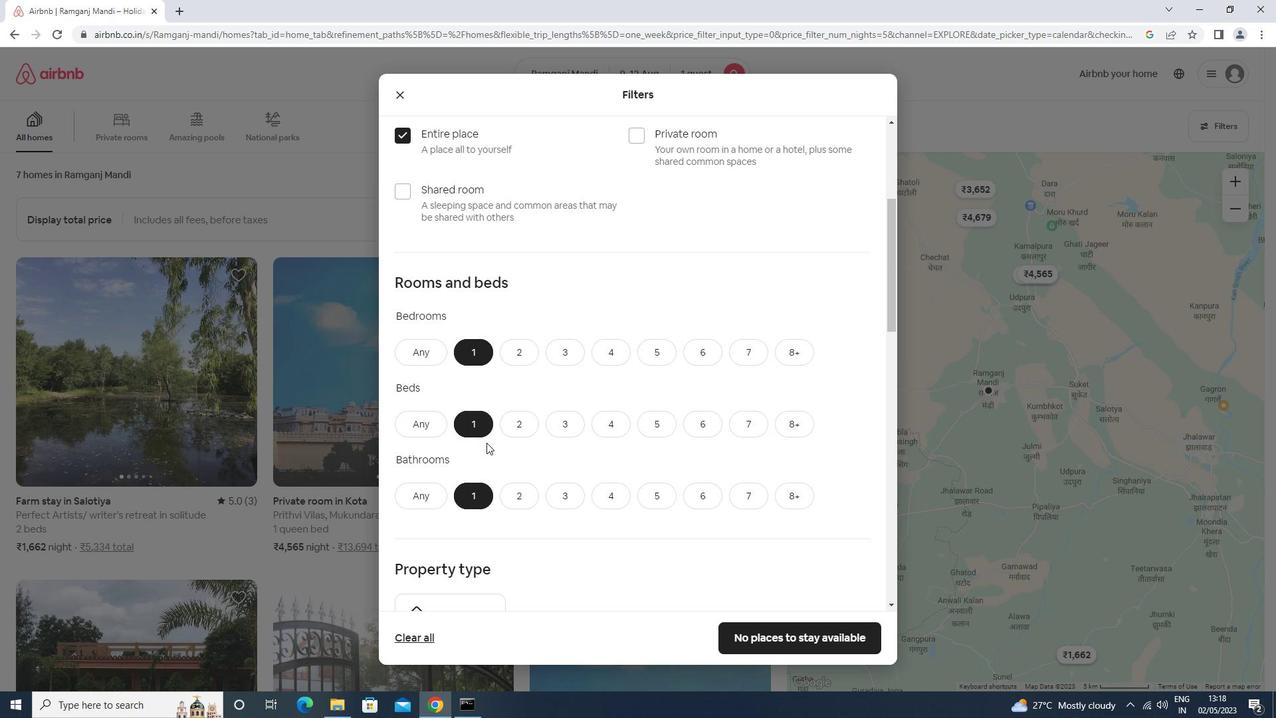 
Action: Mouse moved to (486, 443)
Screenshot: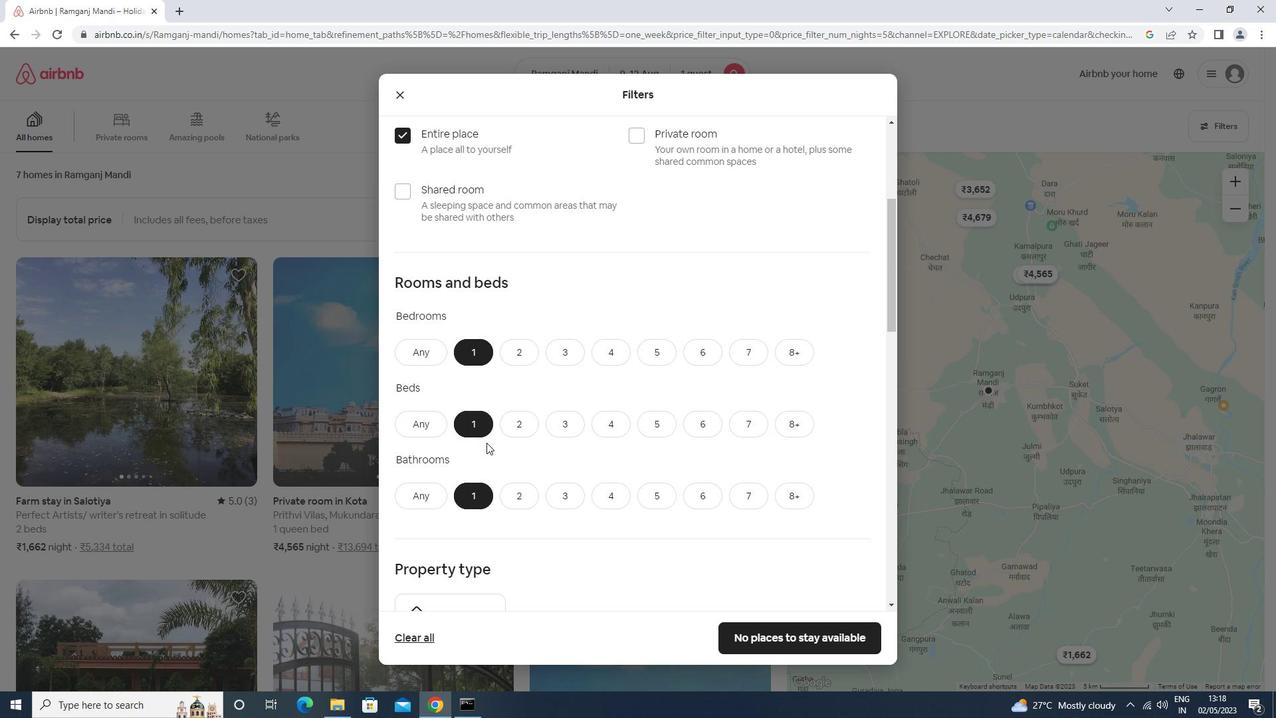 
Action: Mouse scrolled (486, 442) with delta (0, 0)
Screenshot: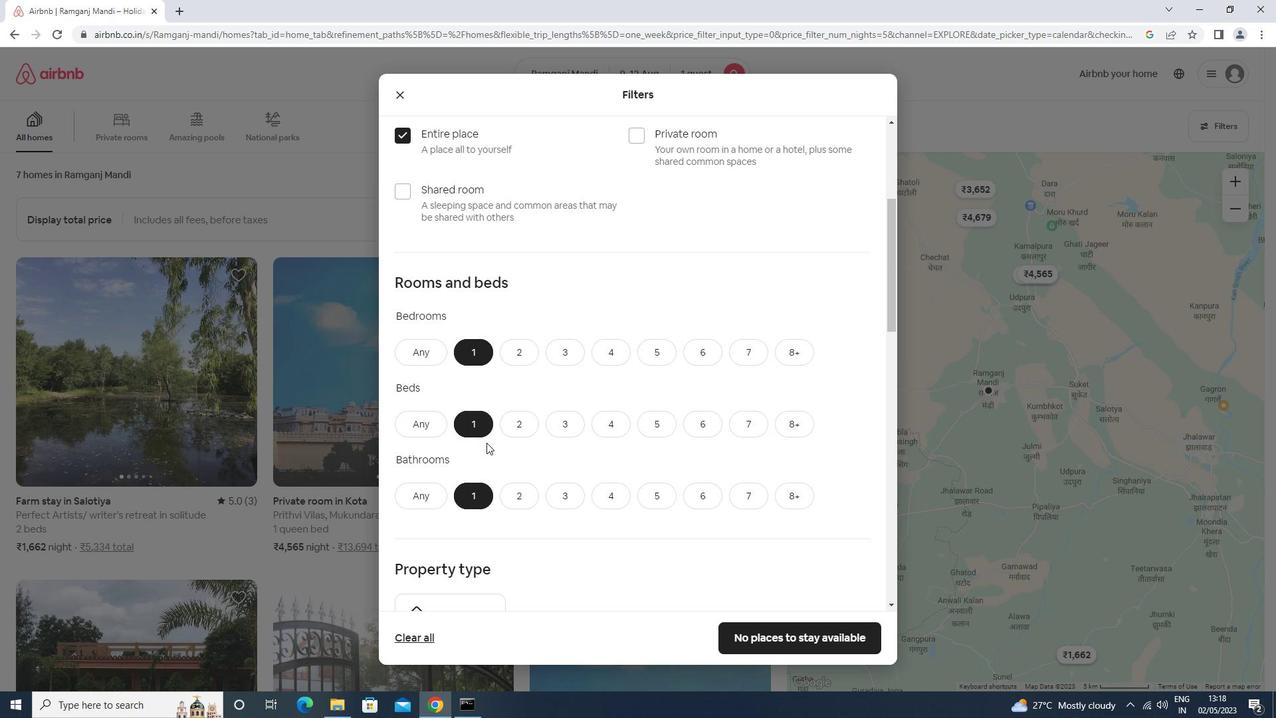 
Action: Mouse moved to (486, 444)
Screenshot: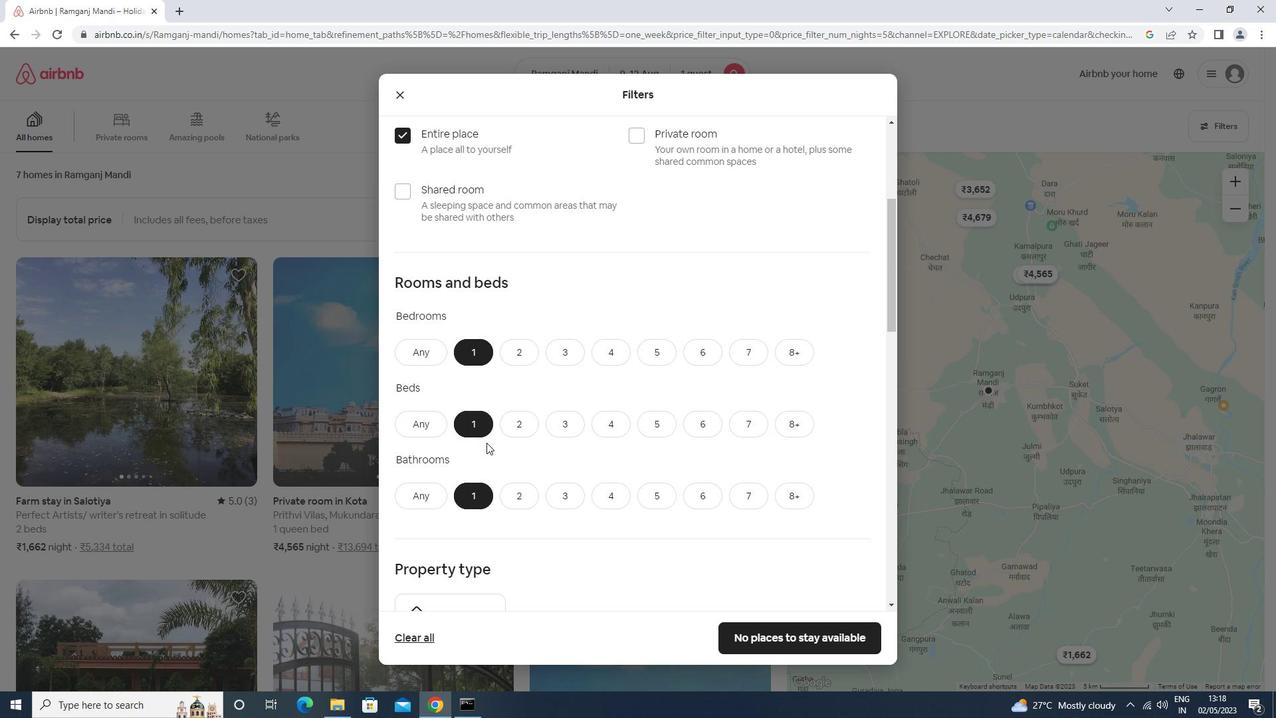 
Action: Mouse scrolled (486, 443) with delta (0, 0)
Screenshot: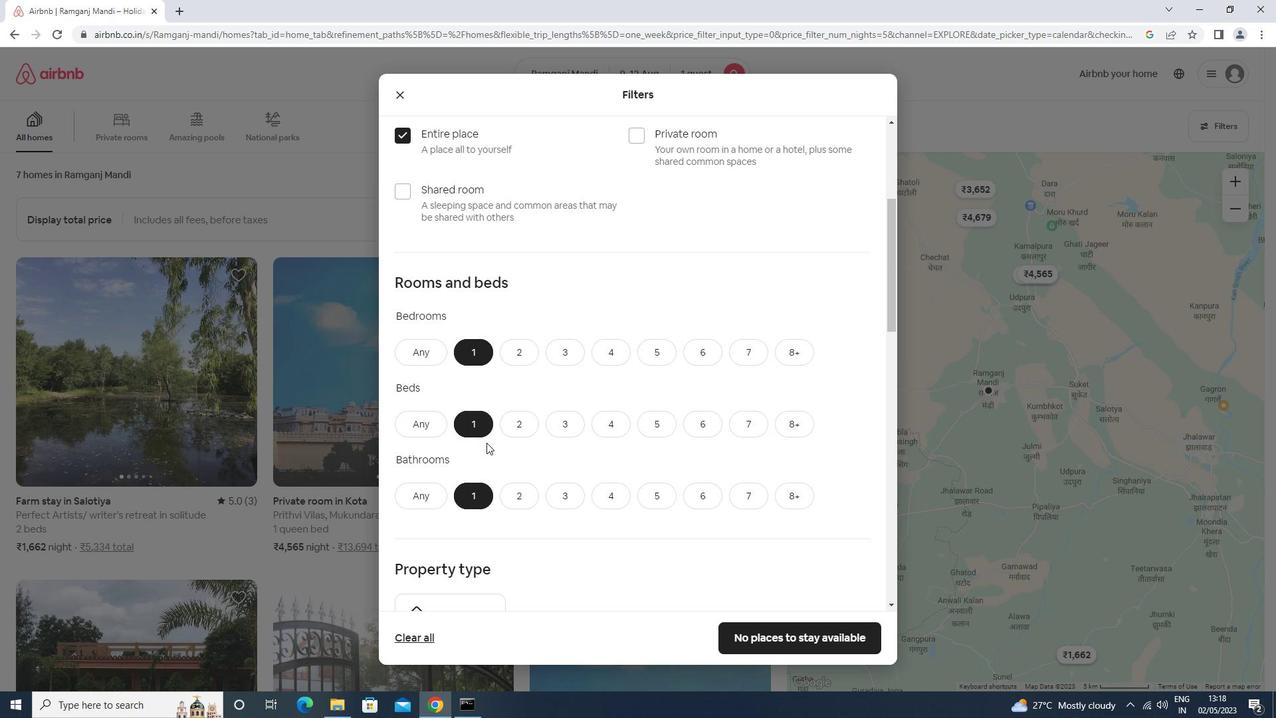
Action: Mouse moved to (486, 444)
Screenshot: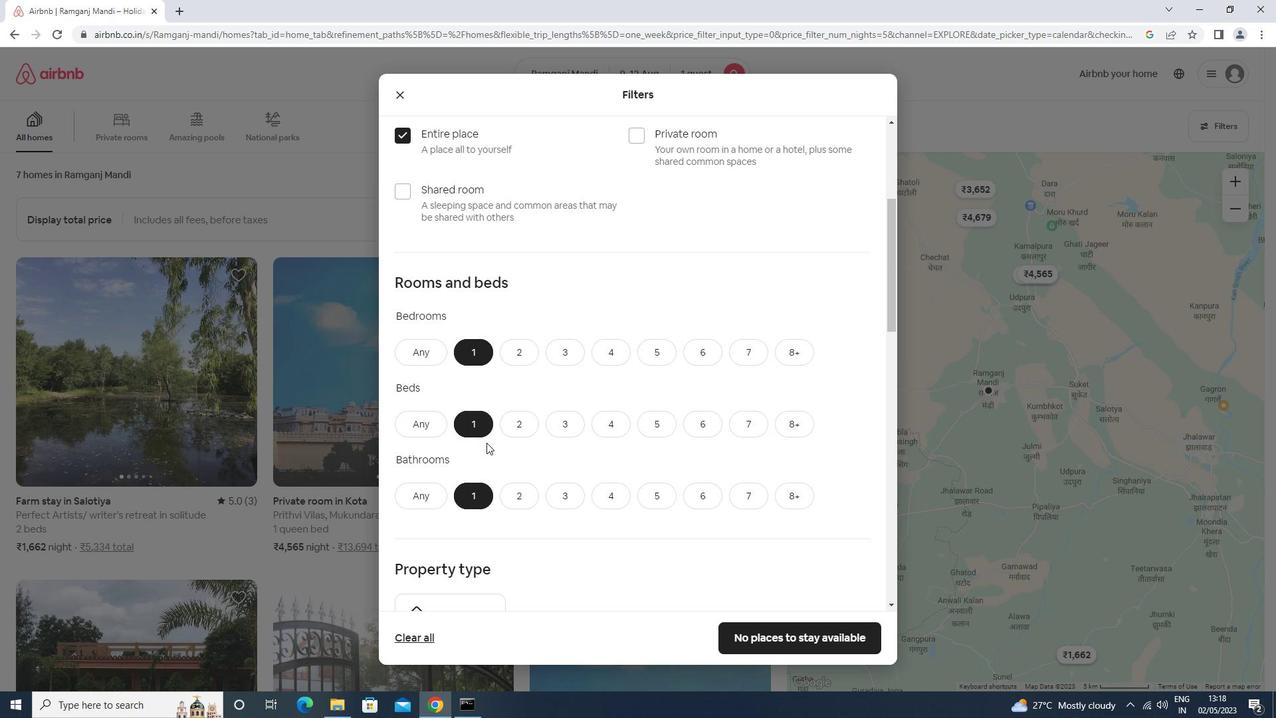 
Action: Mouse scrolled (486, 444) with delta (0, 0)
Screenshot: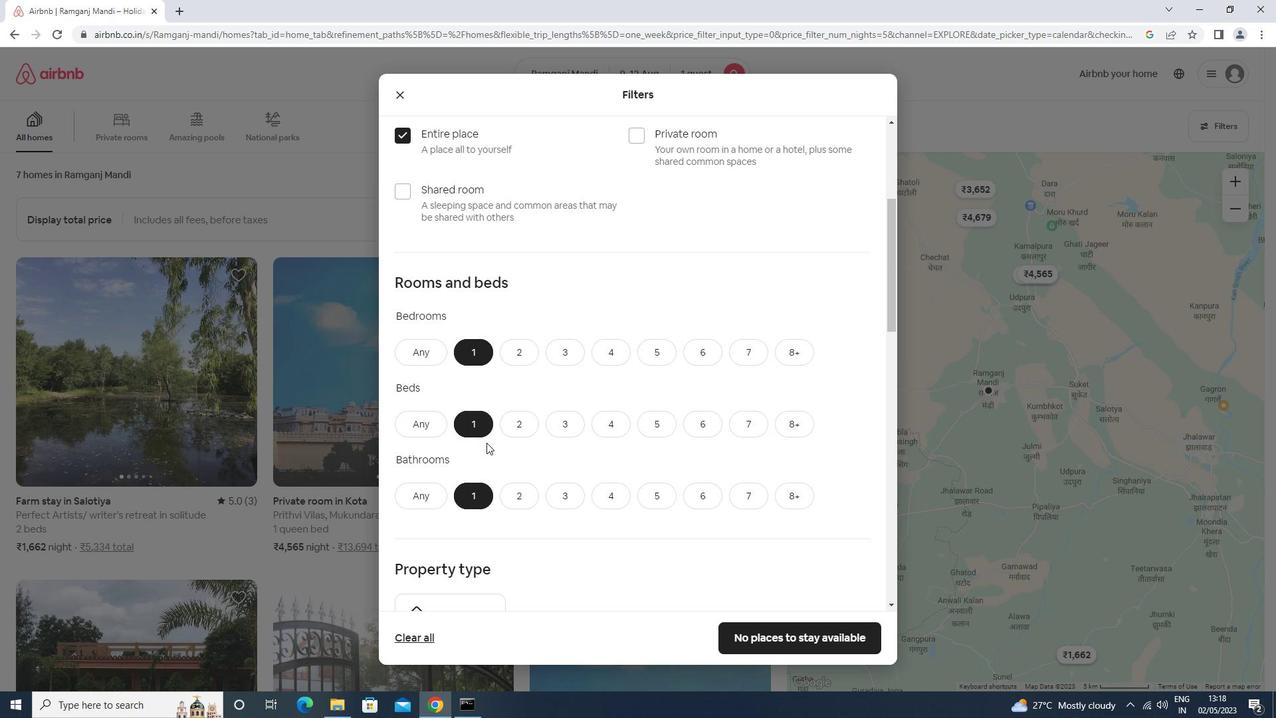 
Action: Mouse moved to (458, 388)
Screenshot: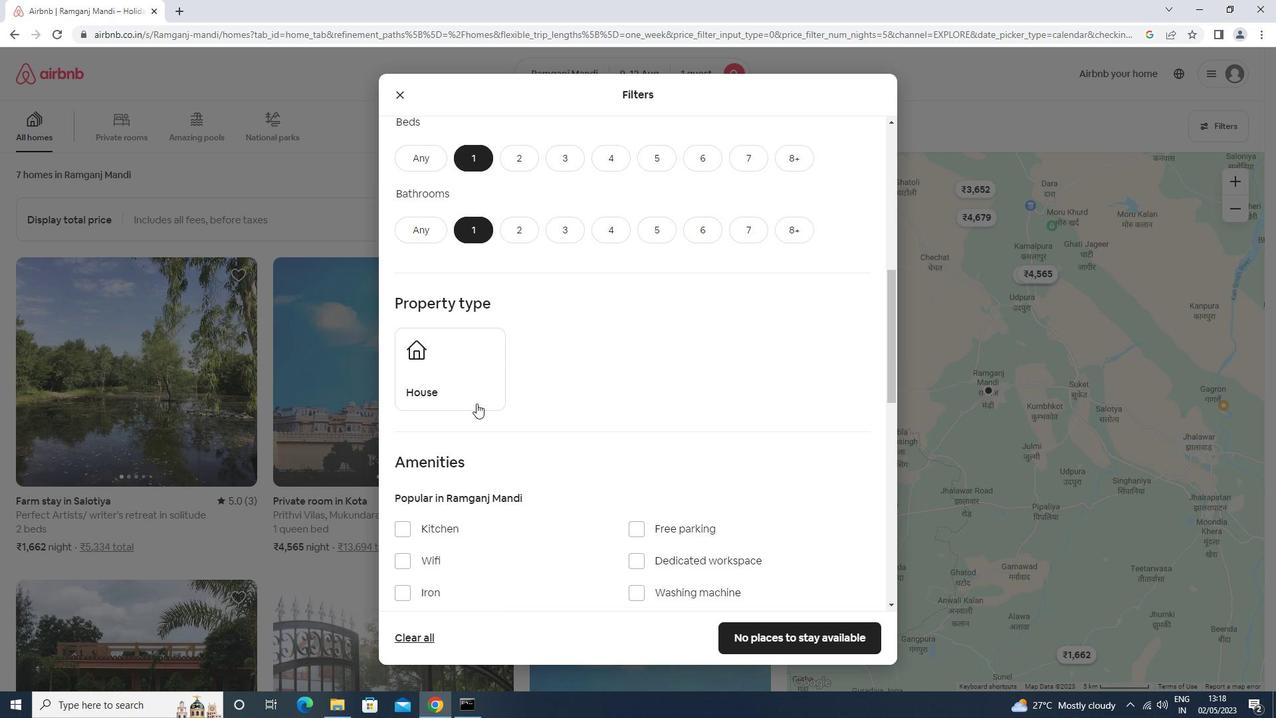 
Action: Mouse pressed left at (458, 388)
Screenshot: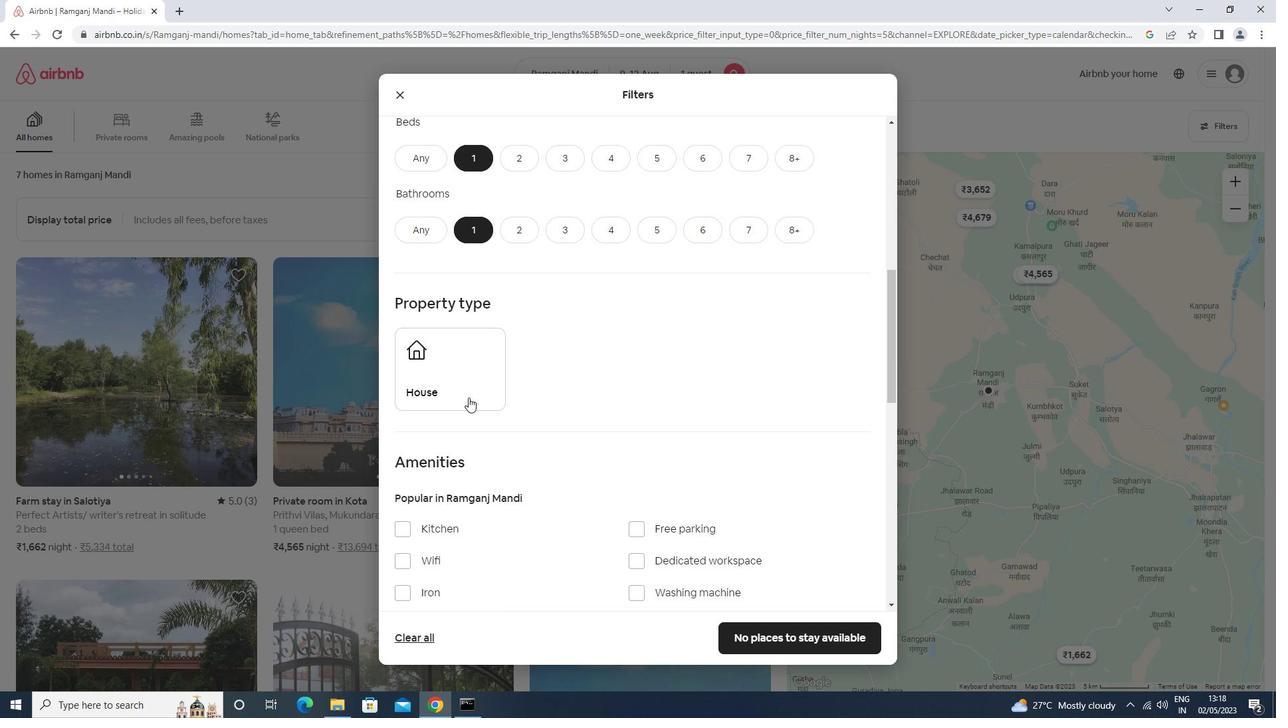 
Action: Mouse moved to (545, 396)
Screenshot: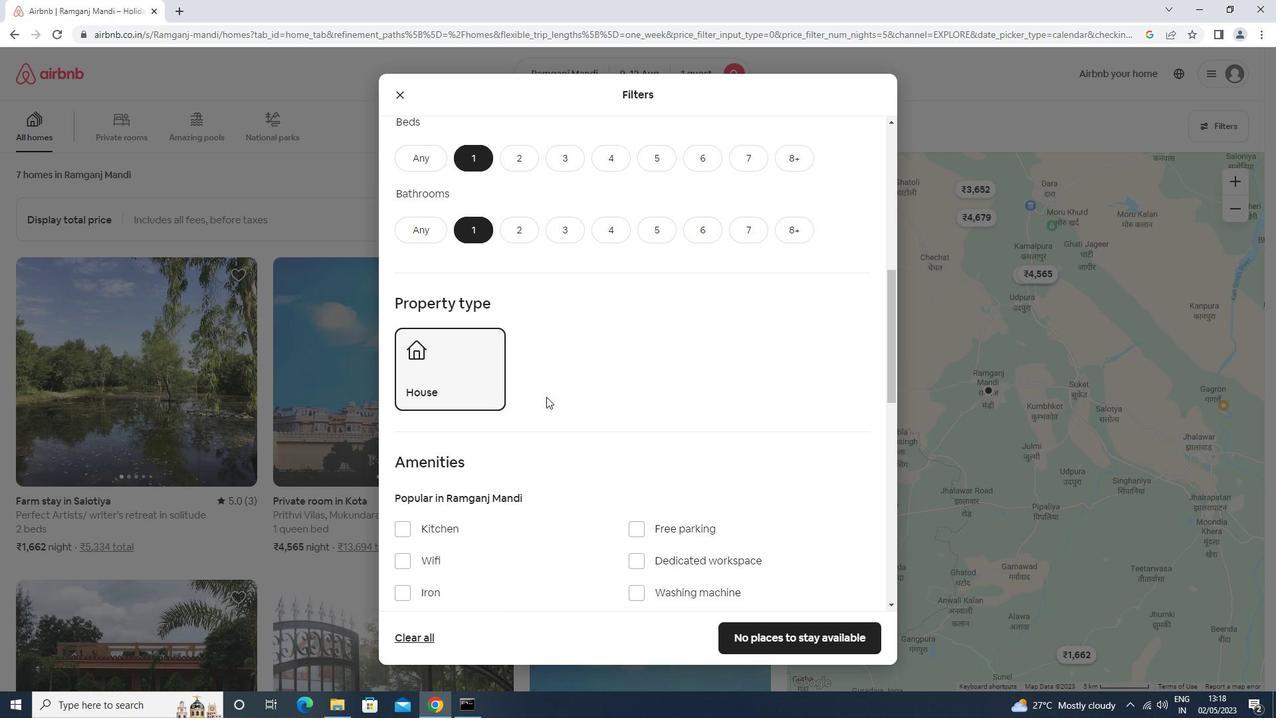 
Action: Mouse scrolled (545, 396) with delta (0, 0)
Screenshot: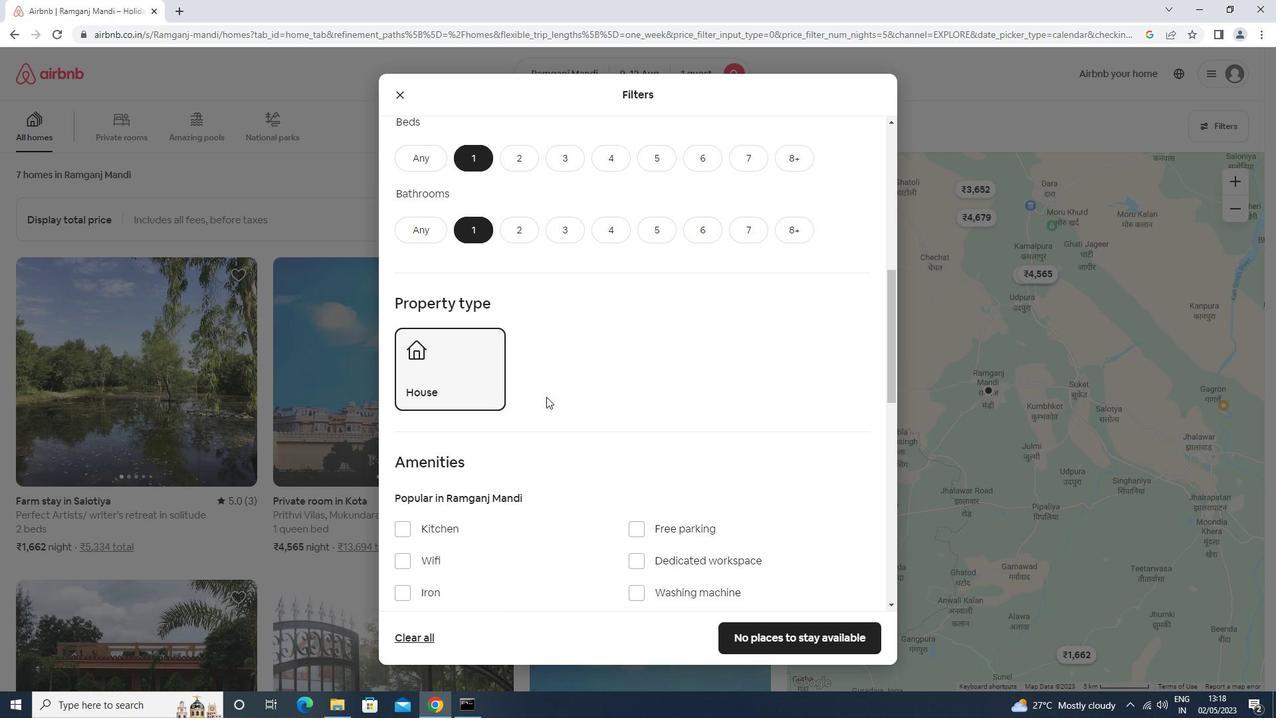 
Action: Mouse moved to (544, 396)
Screenshot: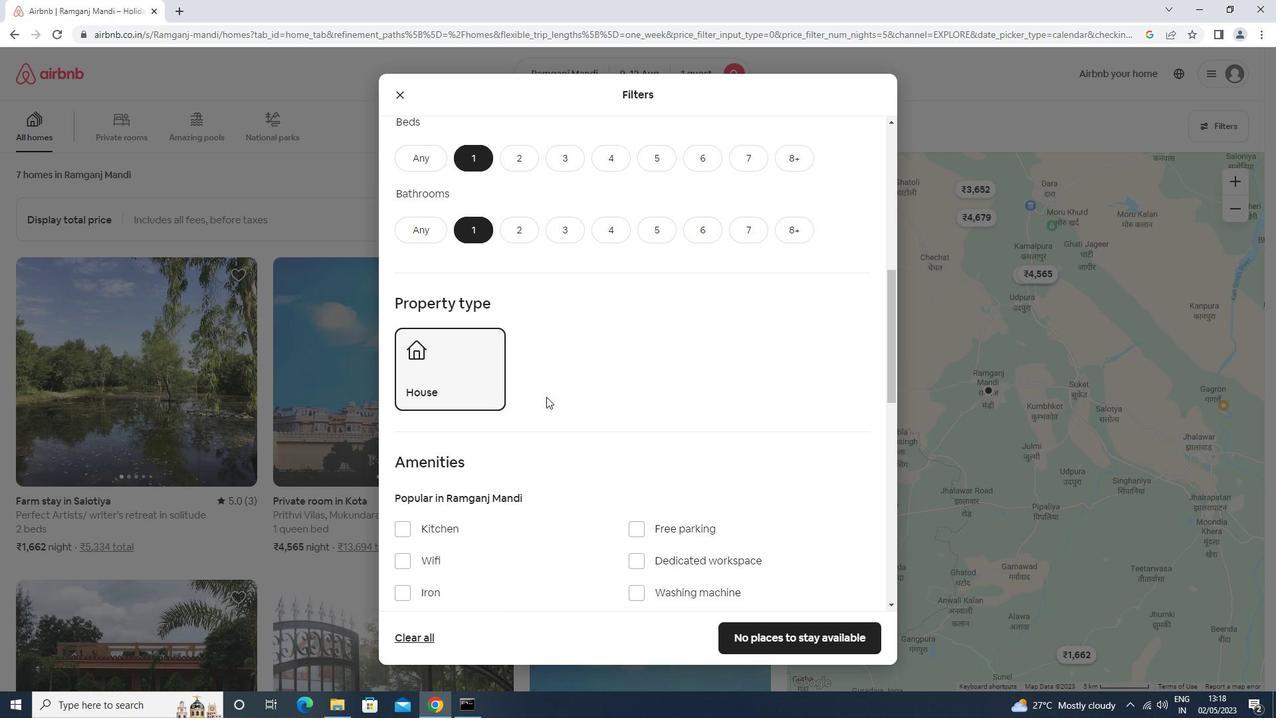 
Action: Mouse scrolled (544, 396) with delta (0, 0)
Screenshot: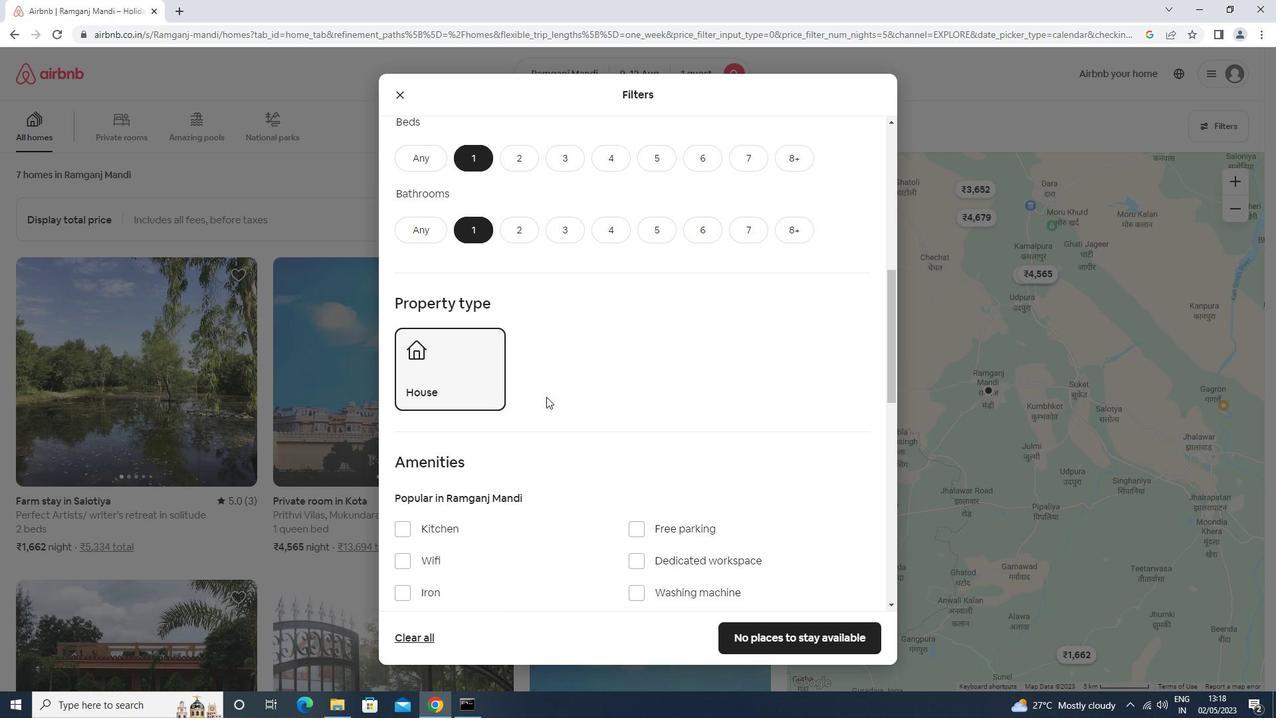 
Action: Mouse moved to (426, 424)
Screenshot: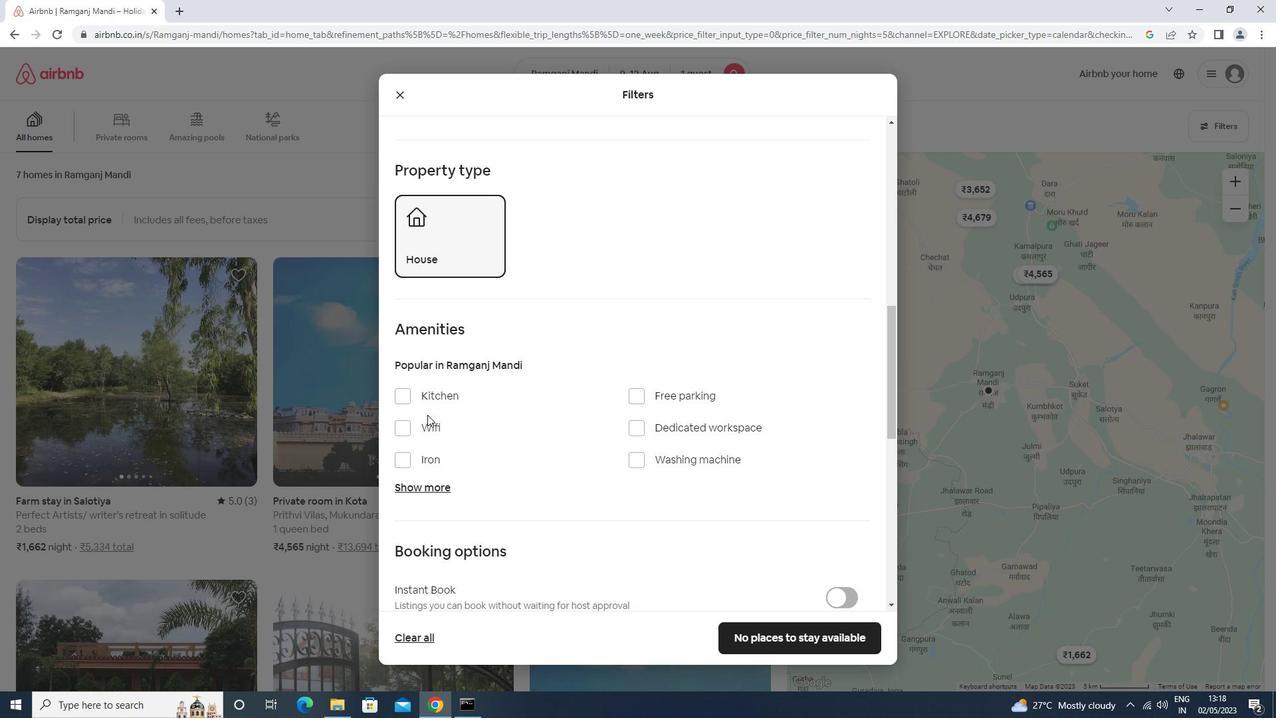 
Action: Mouse pressed left at (426, 424)
Screenshot: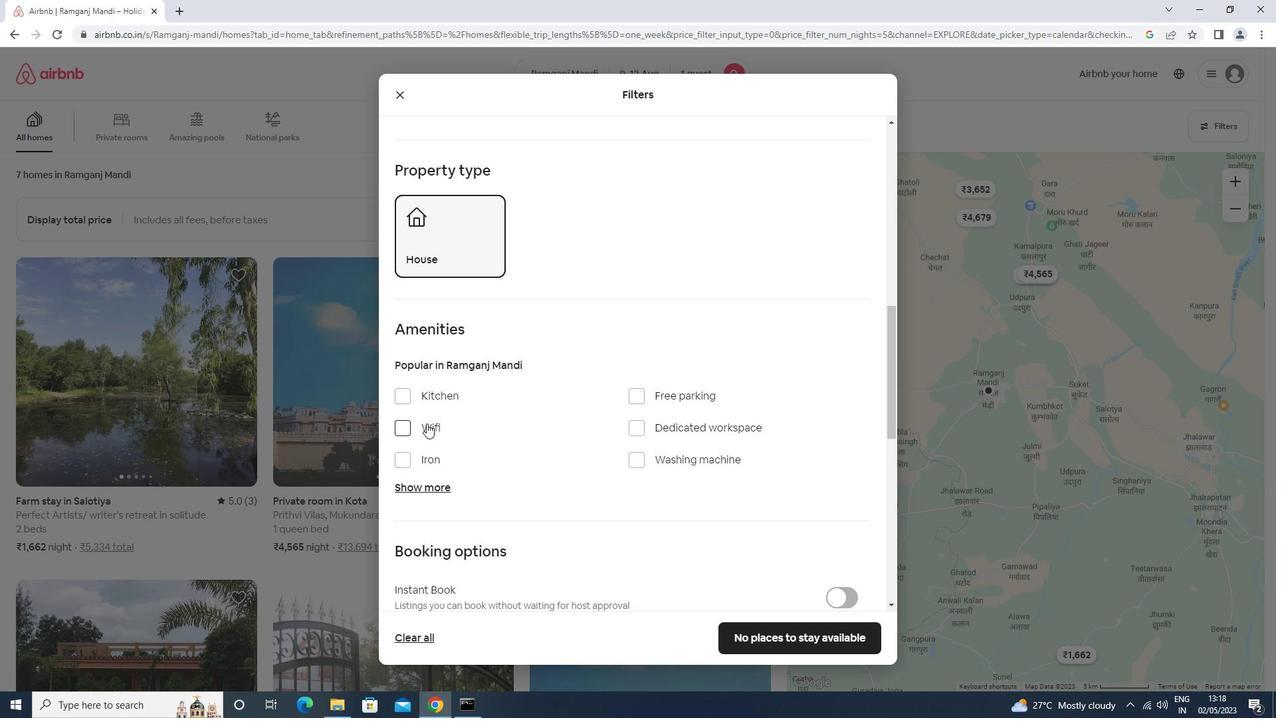 
Action: Mouse moved to (718, 475)
Screenshot: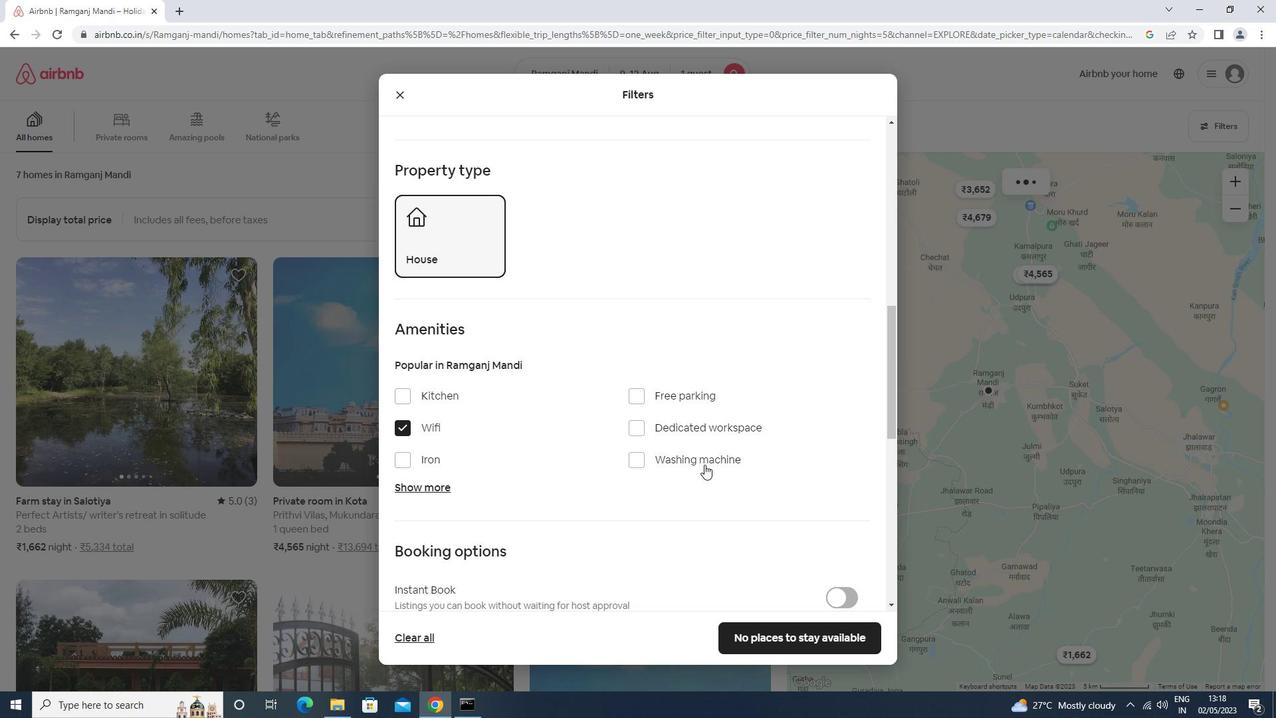
Action: Mouse scrolled (718, 474) with delta (0, 0)
Screenshot: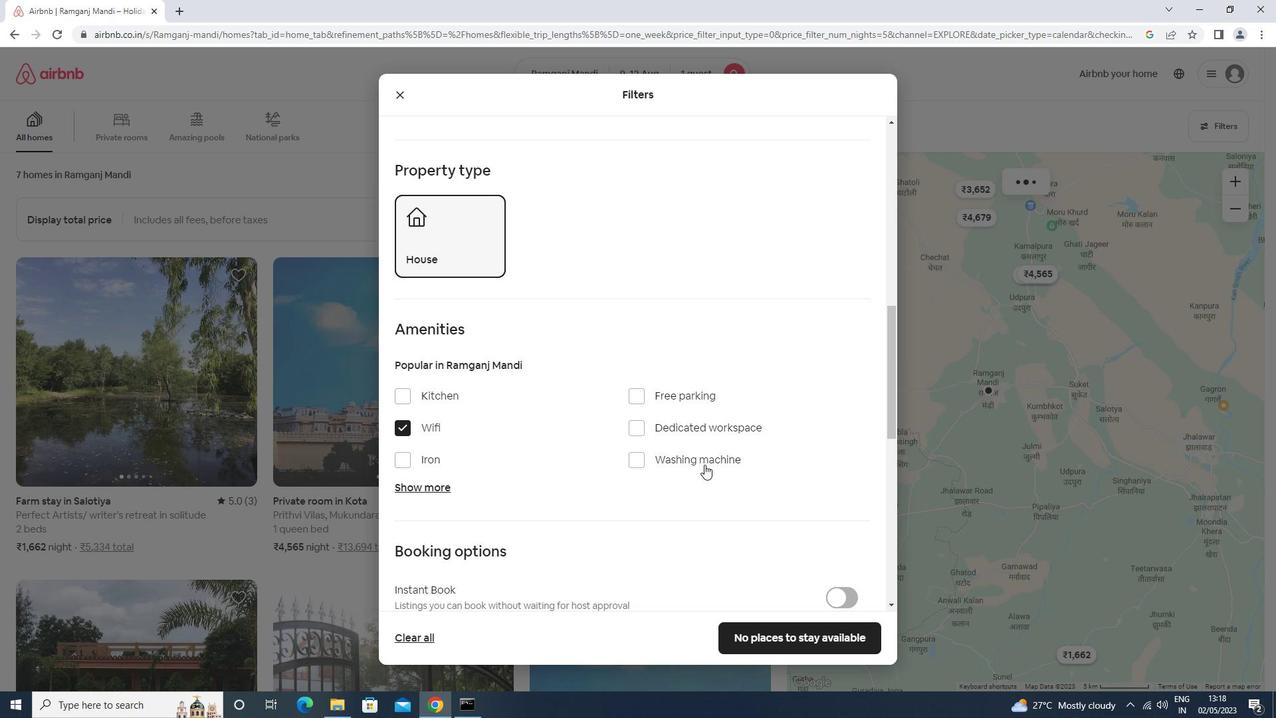 
Action: Mouse moved to (718, 476)
Screenshot: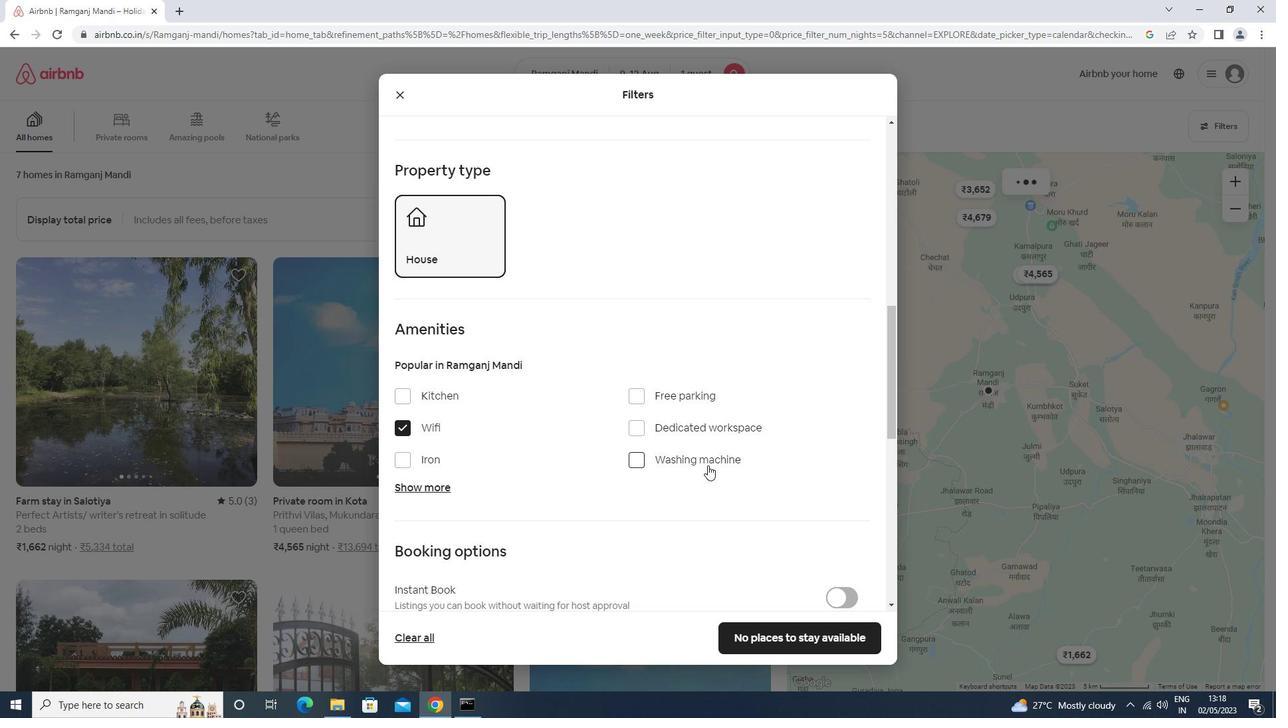 
Action: Mouse scrolled (718, 475) with delta (0, 0)
Screenshot: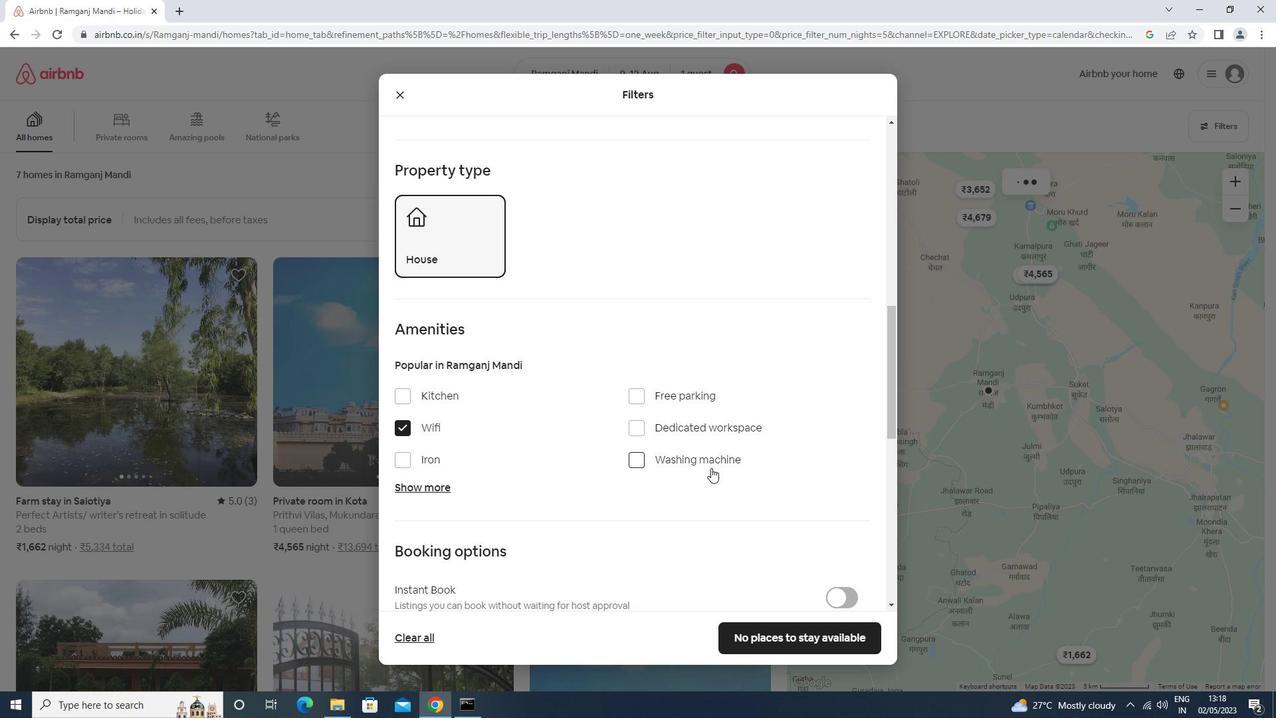 
Action: Mouse scrolled (718, 475) with delta (0, 0)
Screenshot: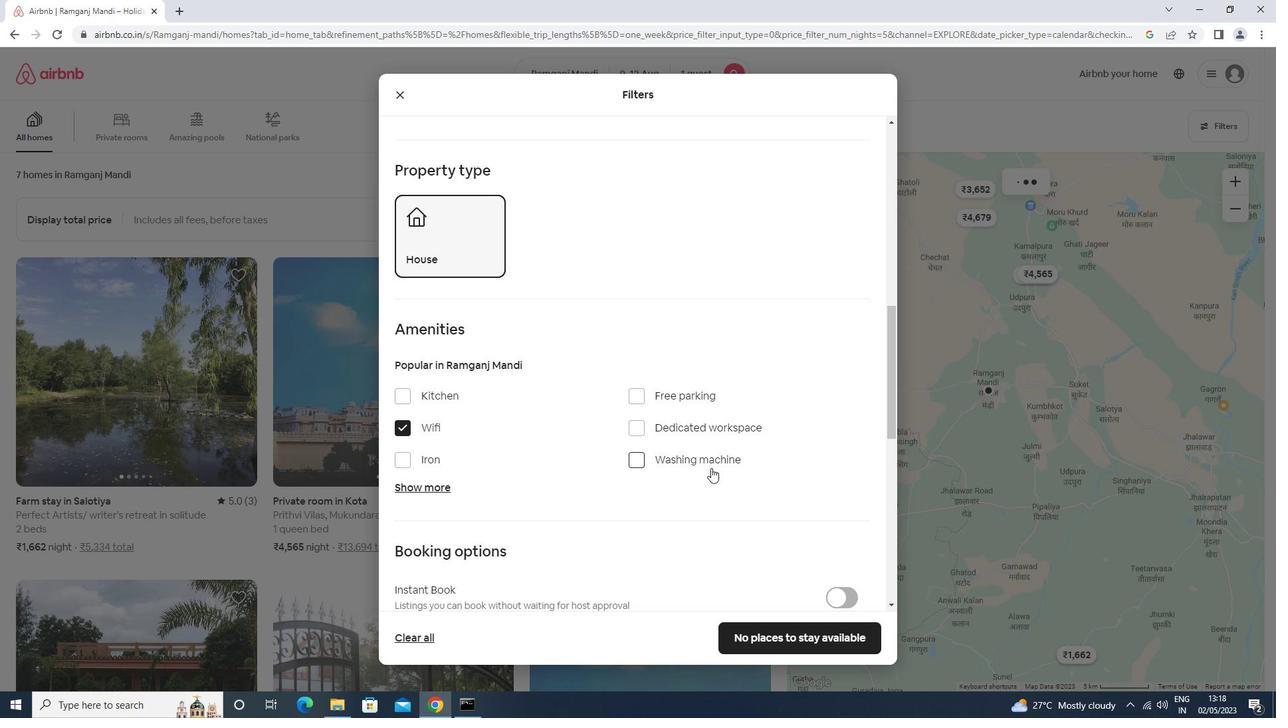 
Action: Mouse moved to (719, 476)
Screenshot: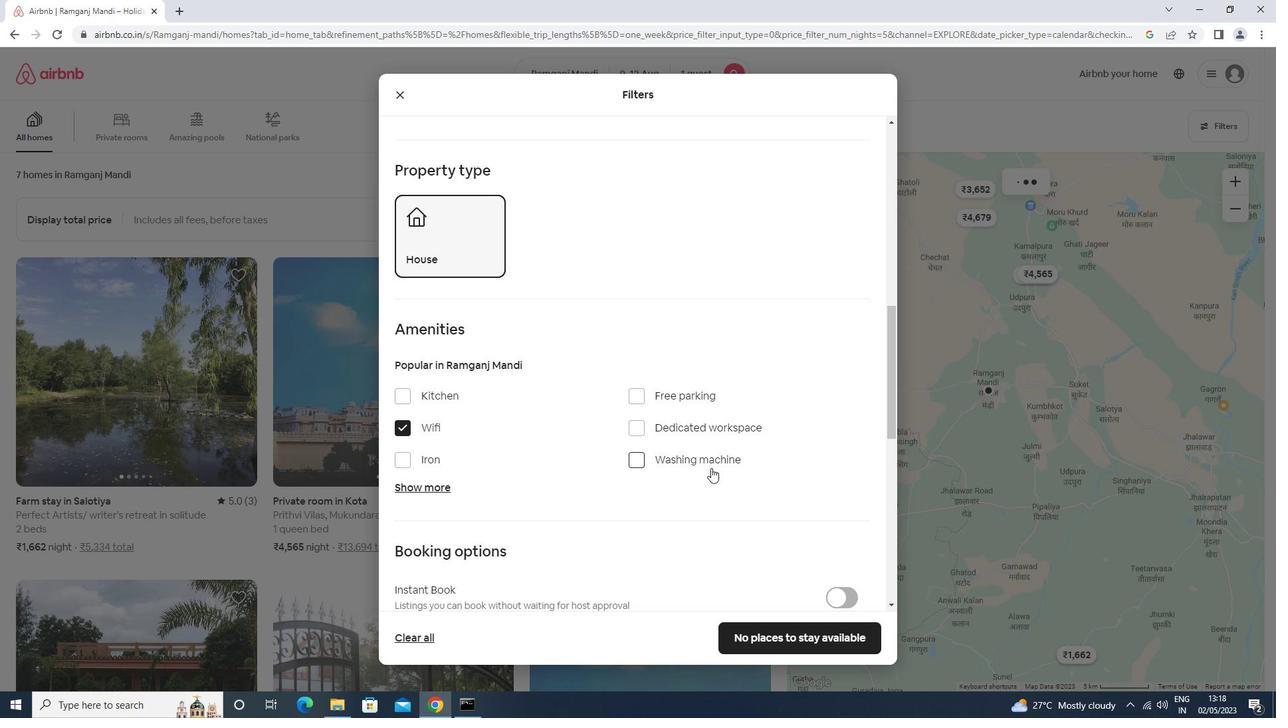 
Action: Mouse scrolled (719, 475) with delta (0, 0)
Screenshot: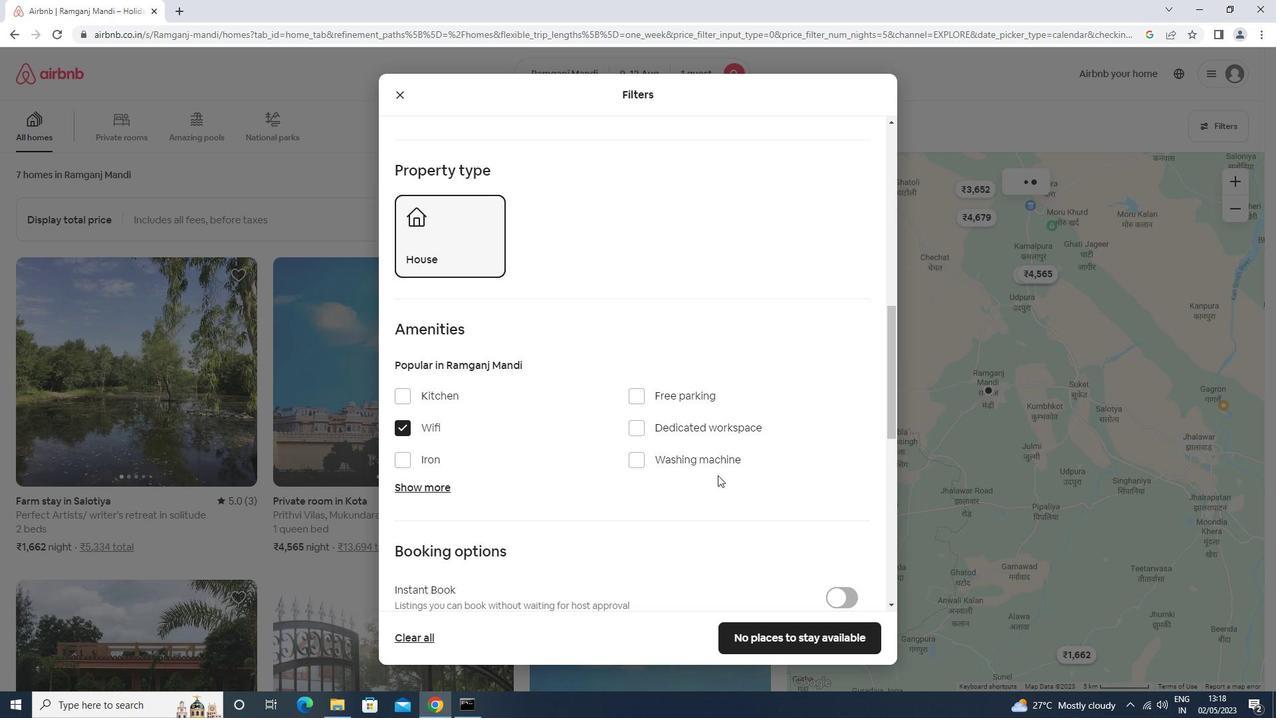 
Action: Mouse moved to (719, 476)
Screenshot: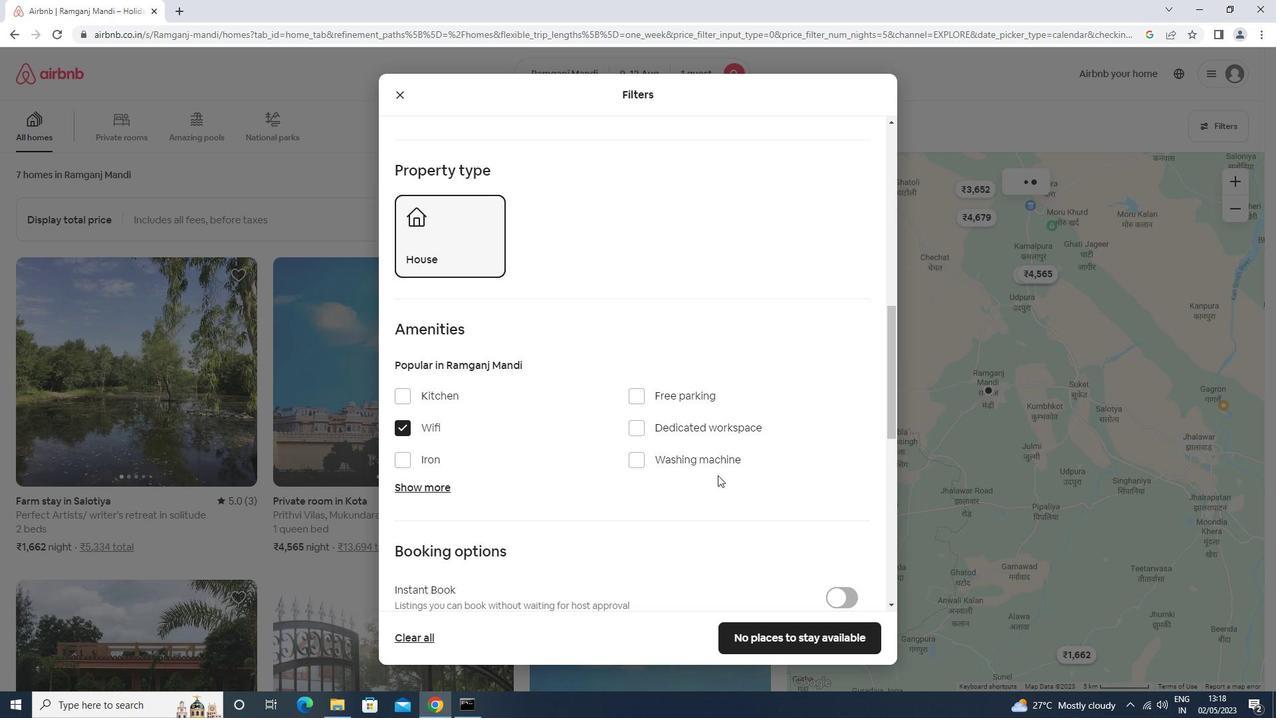 
Action: Mouse scrolled (719, 476) with delta (0, 0)
Screenshot: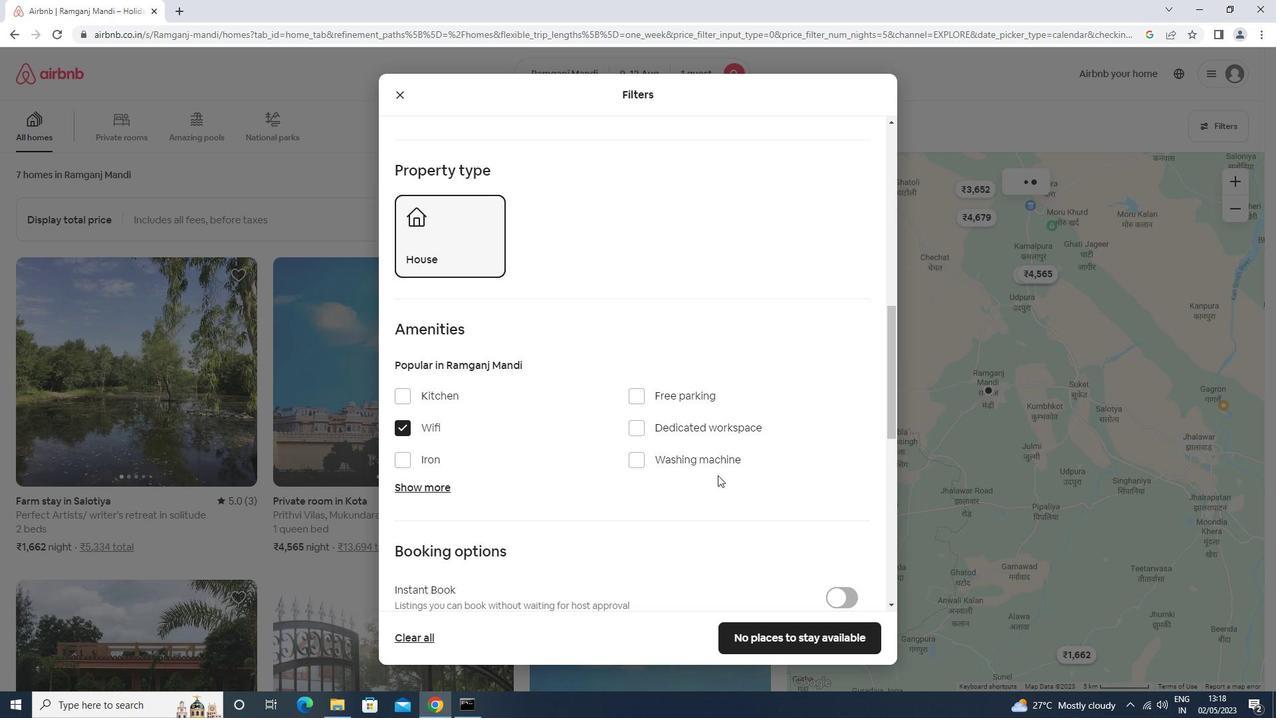 
Action: Mouse moved to (719, 477)
Screenshot: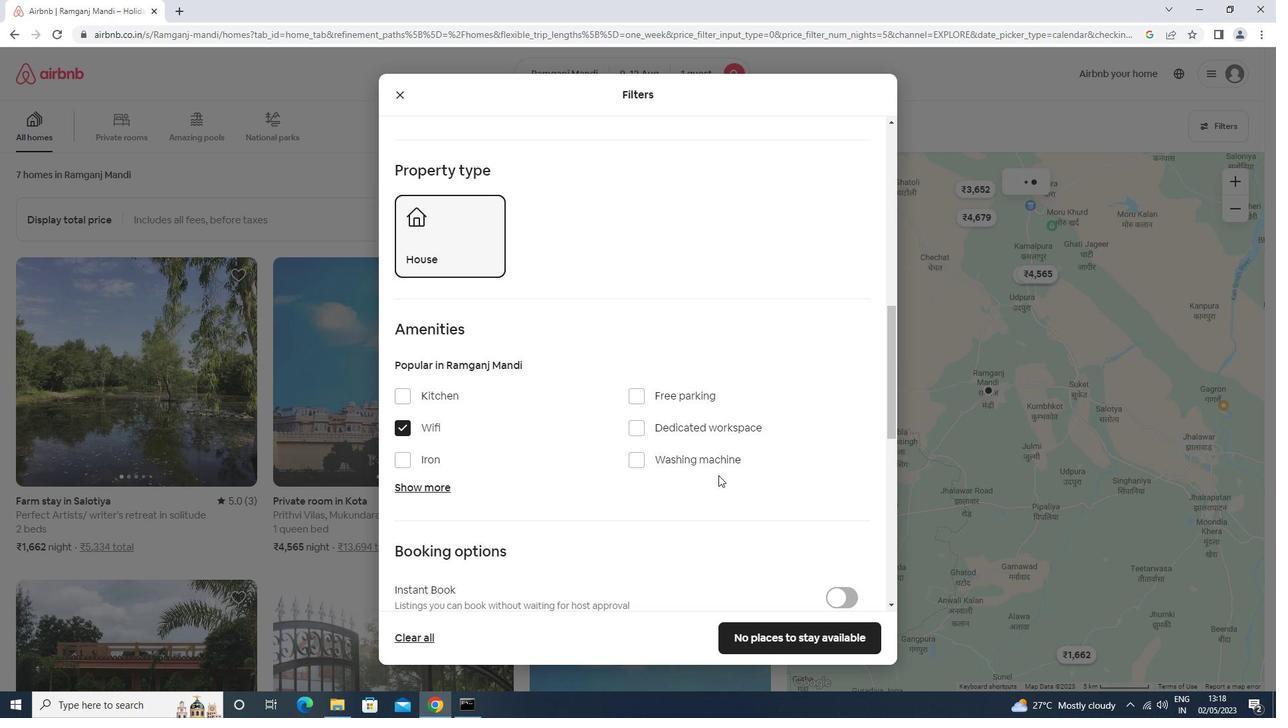 
Action: Mouse scrolled (719, 476) with delta (0, 0)
Screenshot: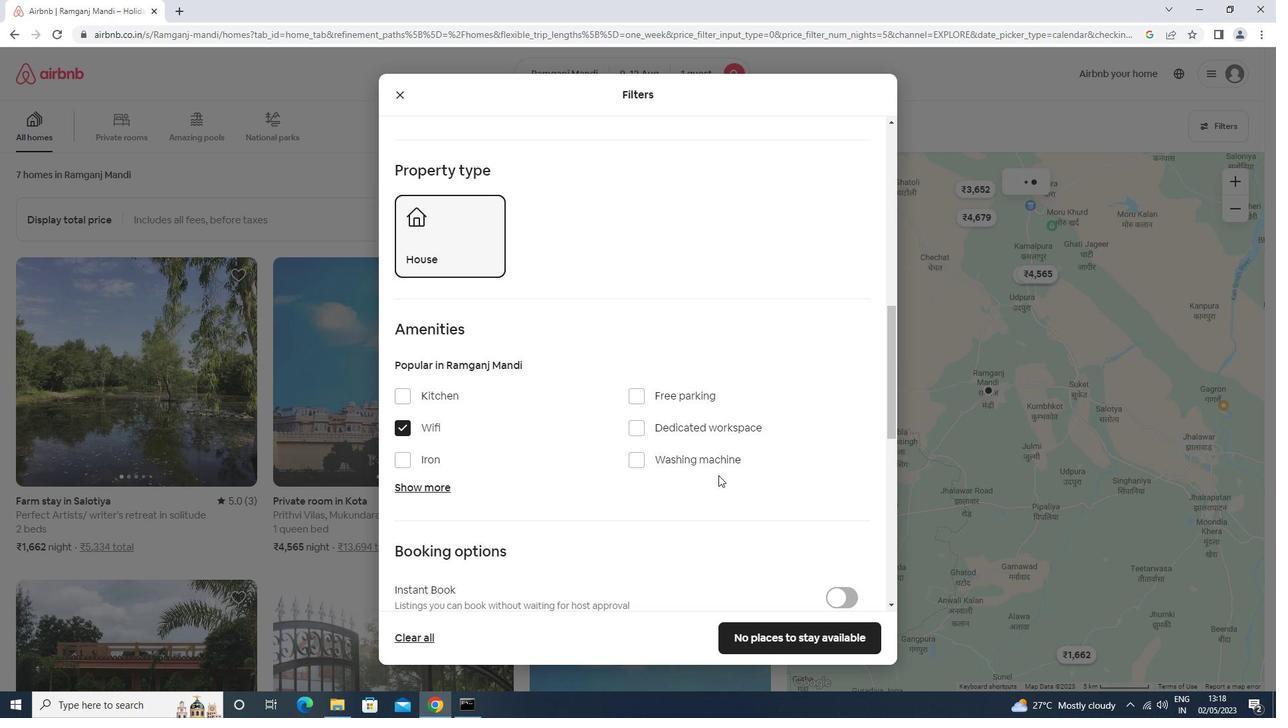 
Action: Mouse moved to (830, 242)
Screenshot: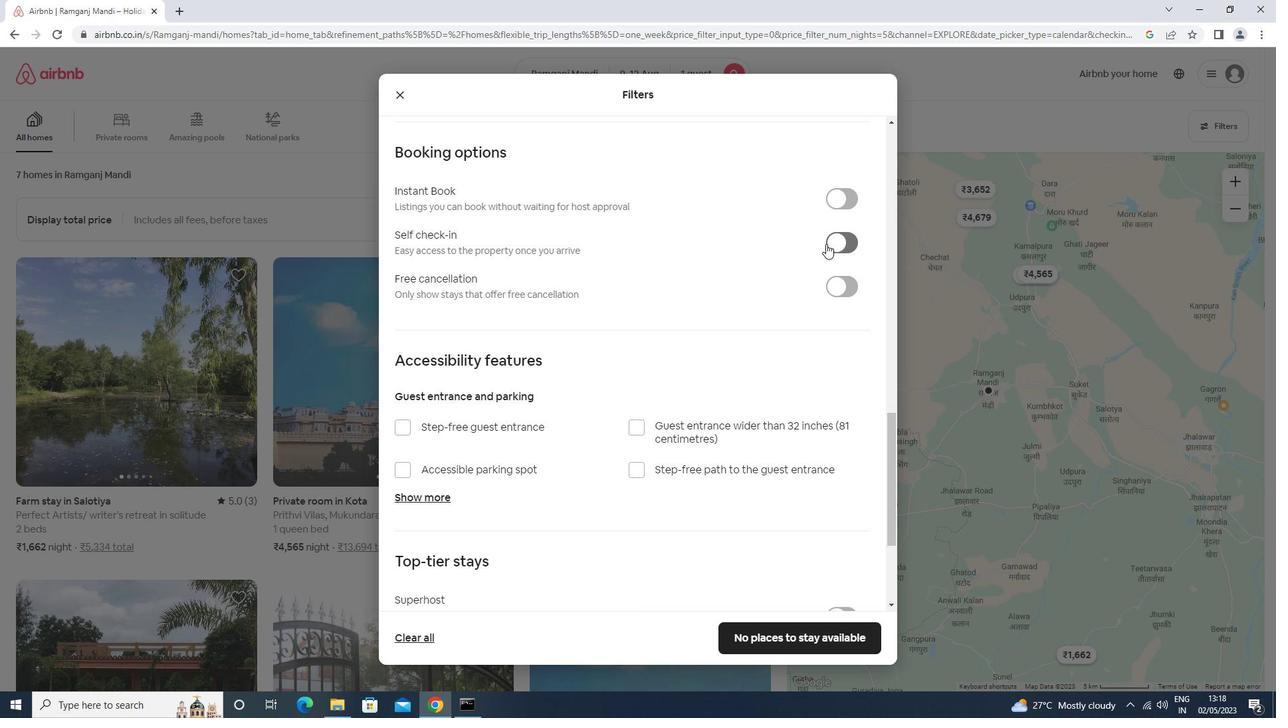 
Action: Mouse pressed left at (830, 242)
Screenshot: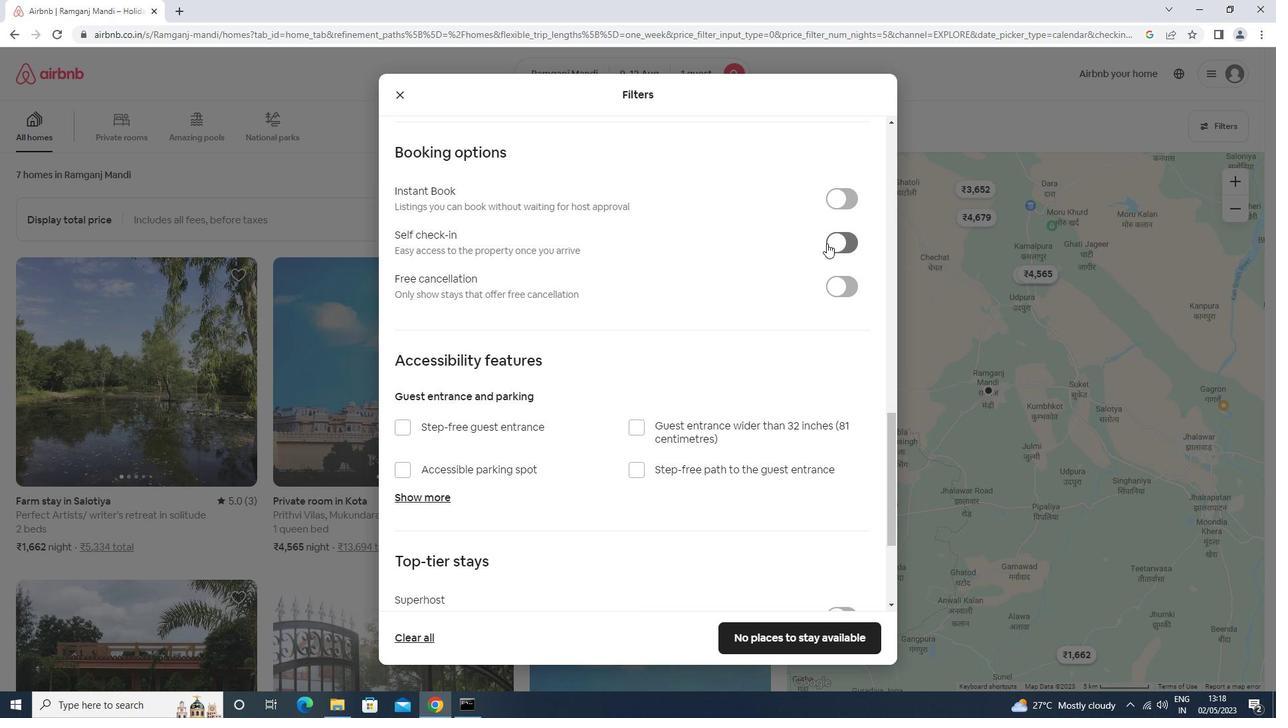 
Action: Mouse moved to (825, 243)
Screenshot: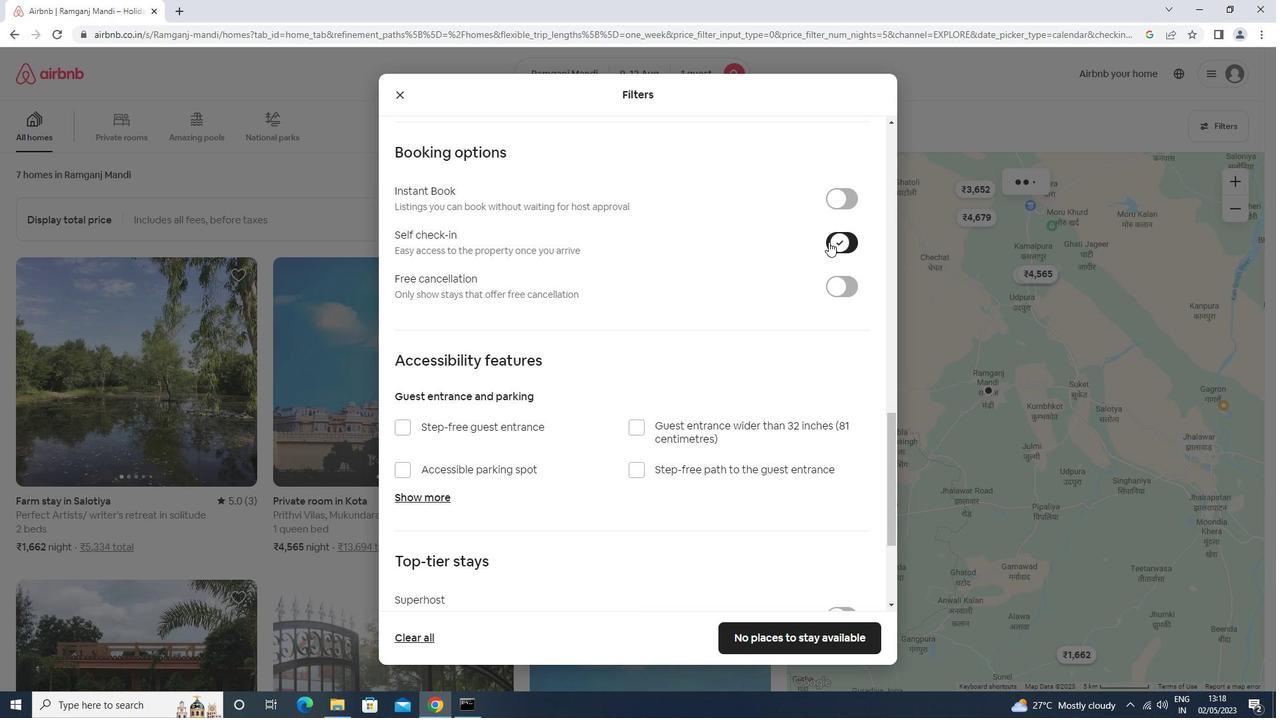 
Action: Mouse scrolled (825, 242) with delta (0, 0)
Screenshot: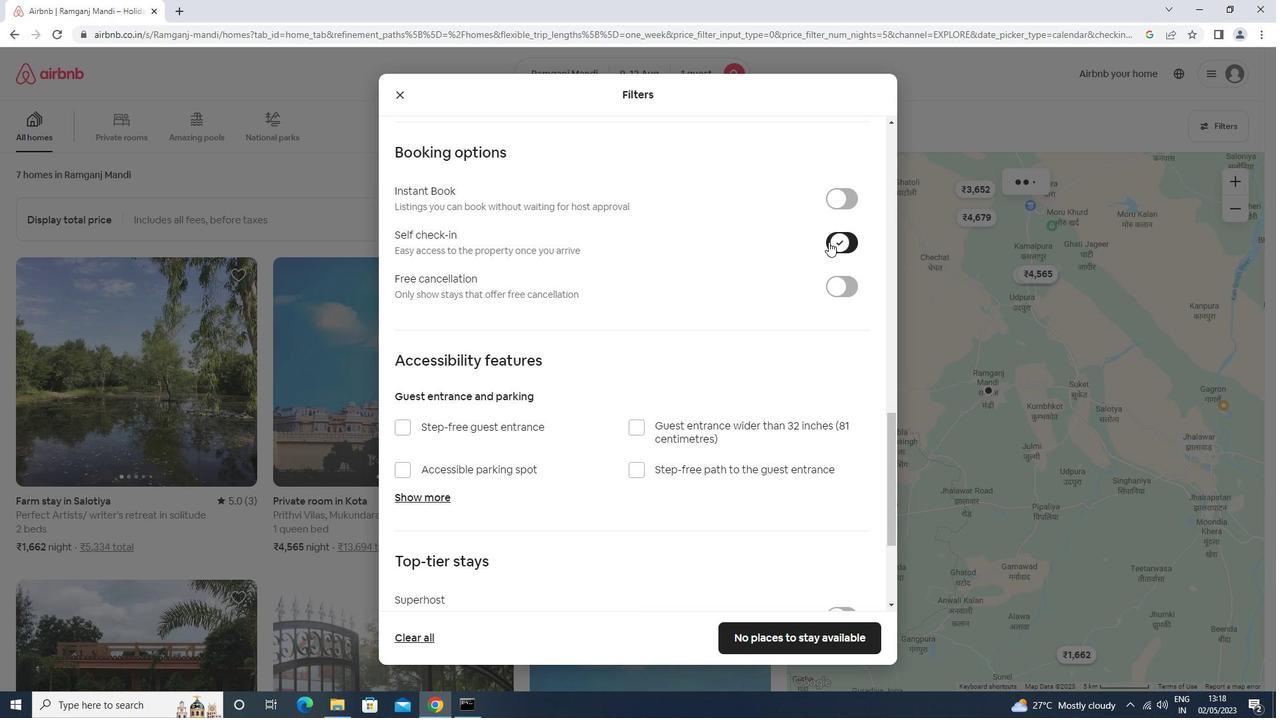 
Action: Mouse moved to (825, 244)
Screenshot: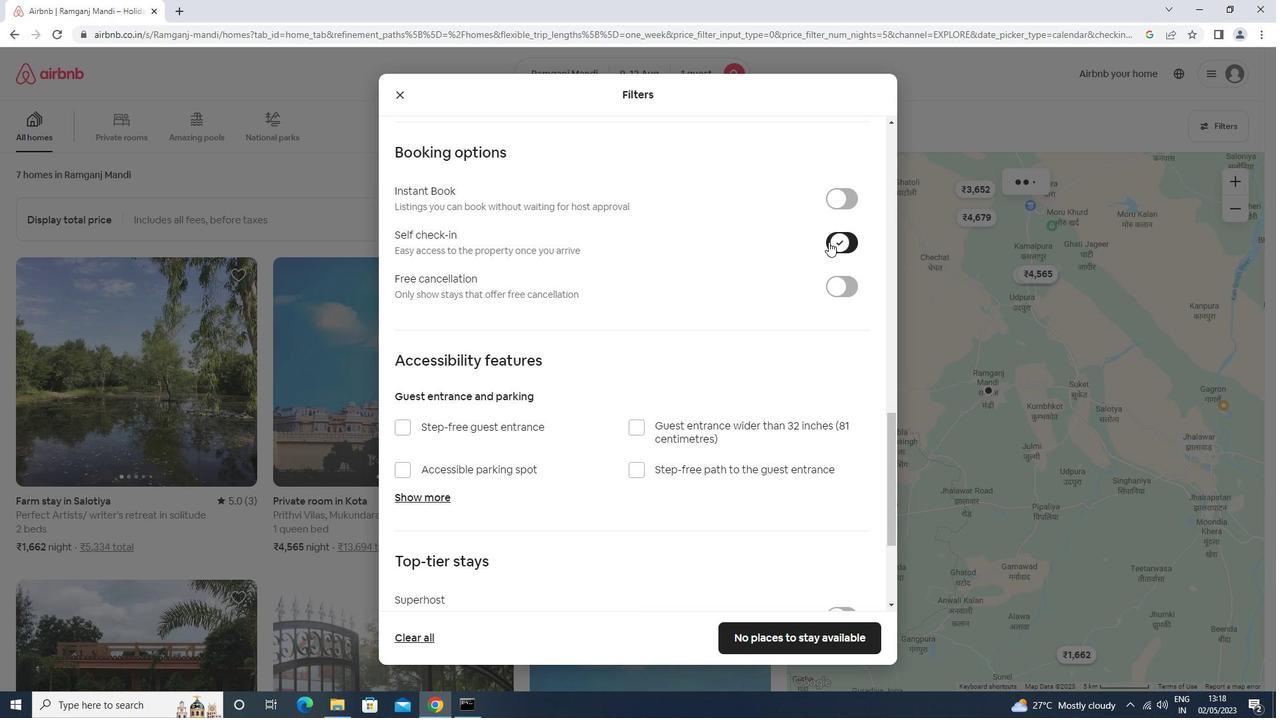 
Action: Mouse scrolled (825, 243) with delta (0, 0)
Screenshot: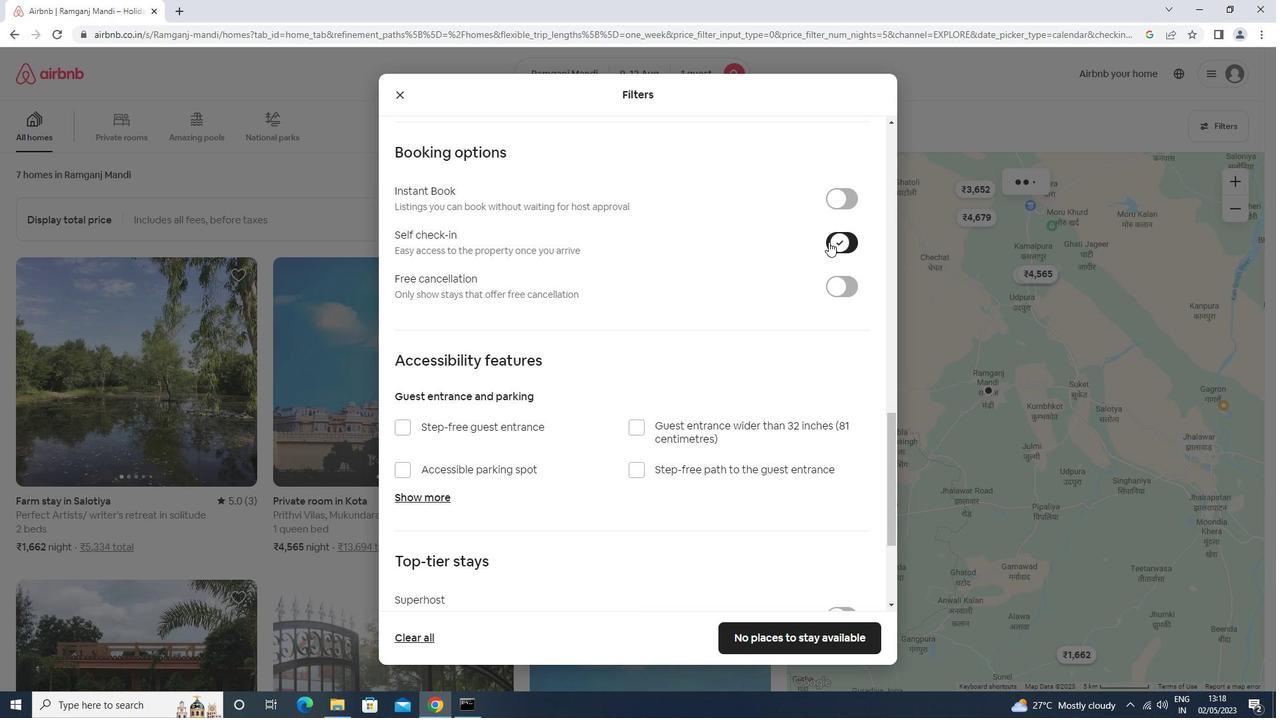 
Action: Mouse scrolled (825, 243) with delta (0, 0)
Screenshot: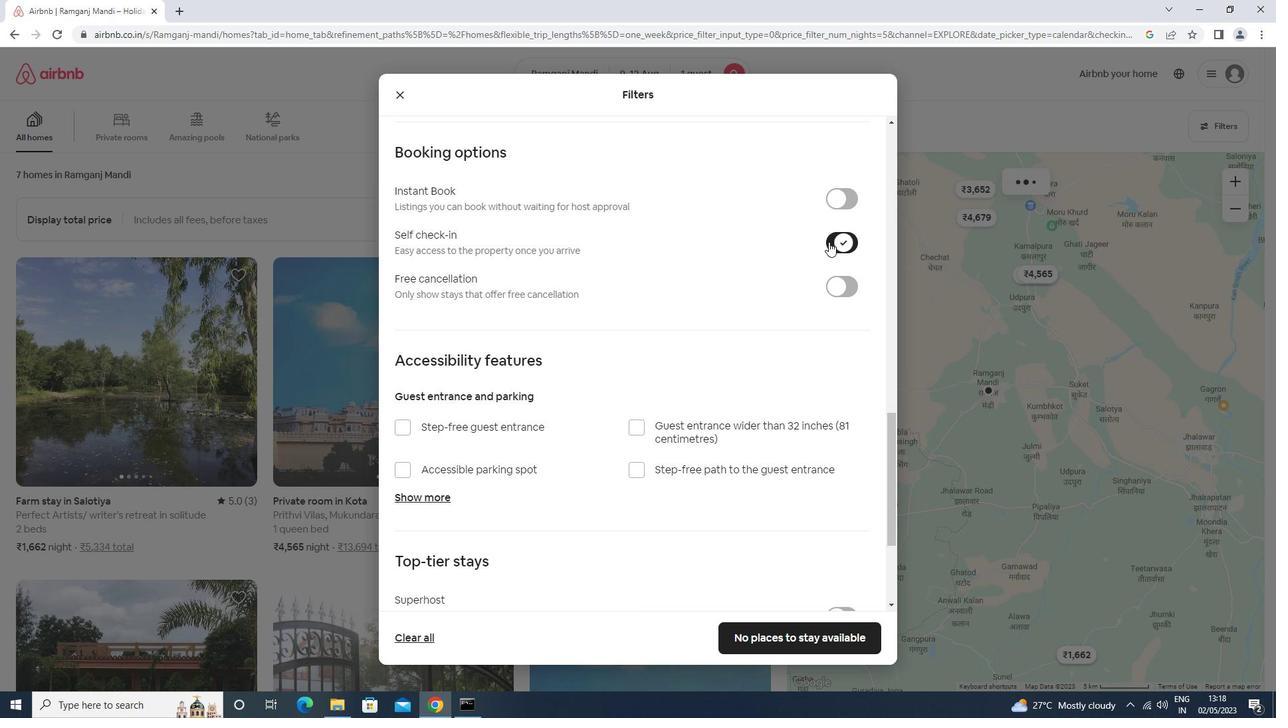 
Action: Mouse moved to (824, 244)
Screenshot: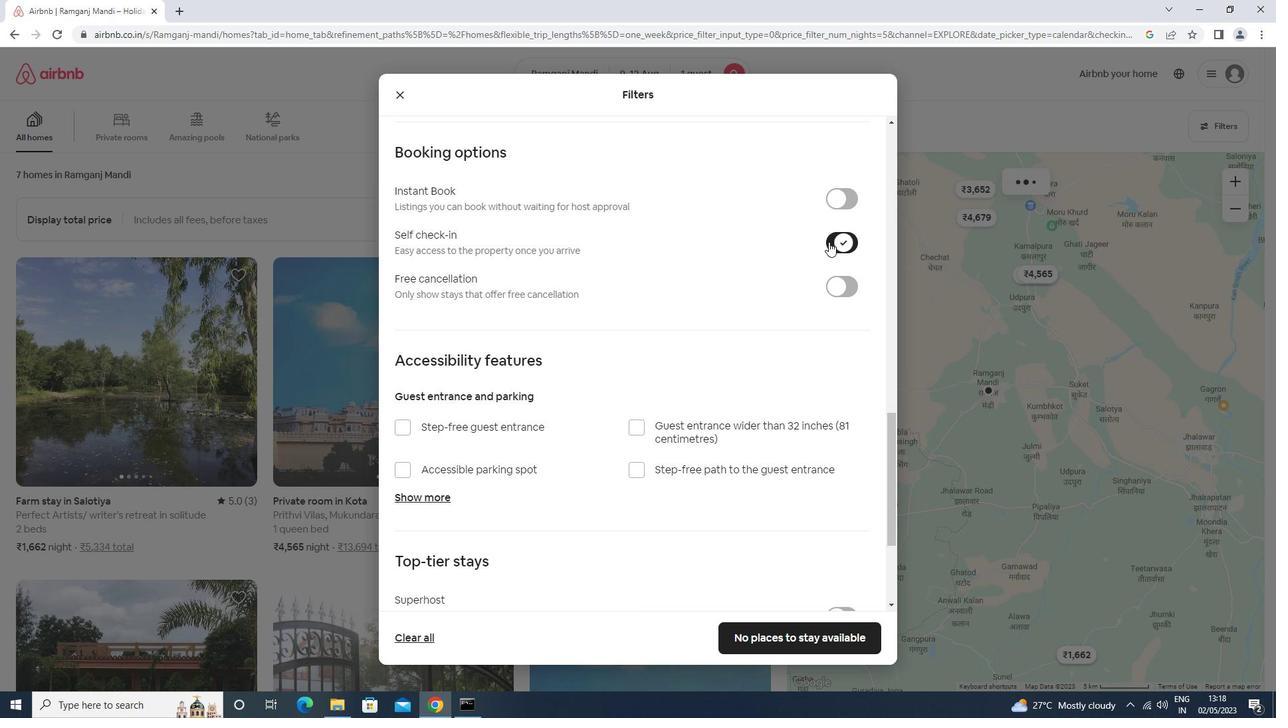 
Action: Mouse scrolled (824, 243) with delta (0, 0)
Screenshot: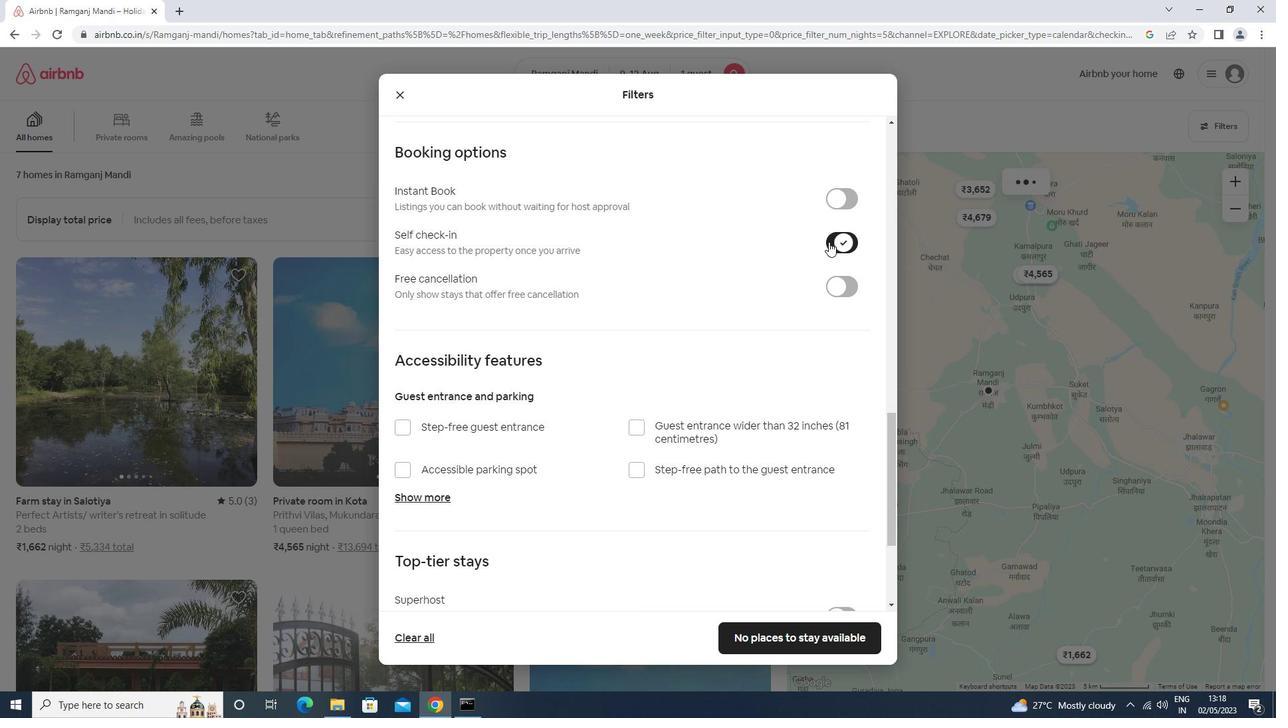 
Action: Mouse scrolled (824, 243) with delta (0, 0)
Screenshot: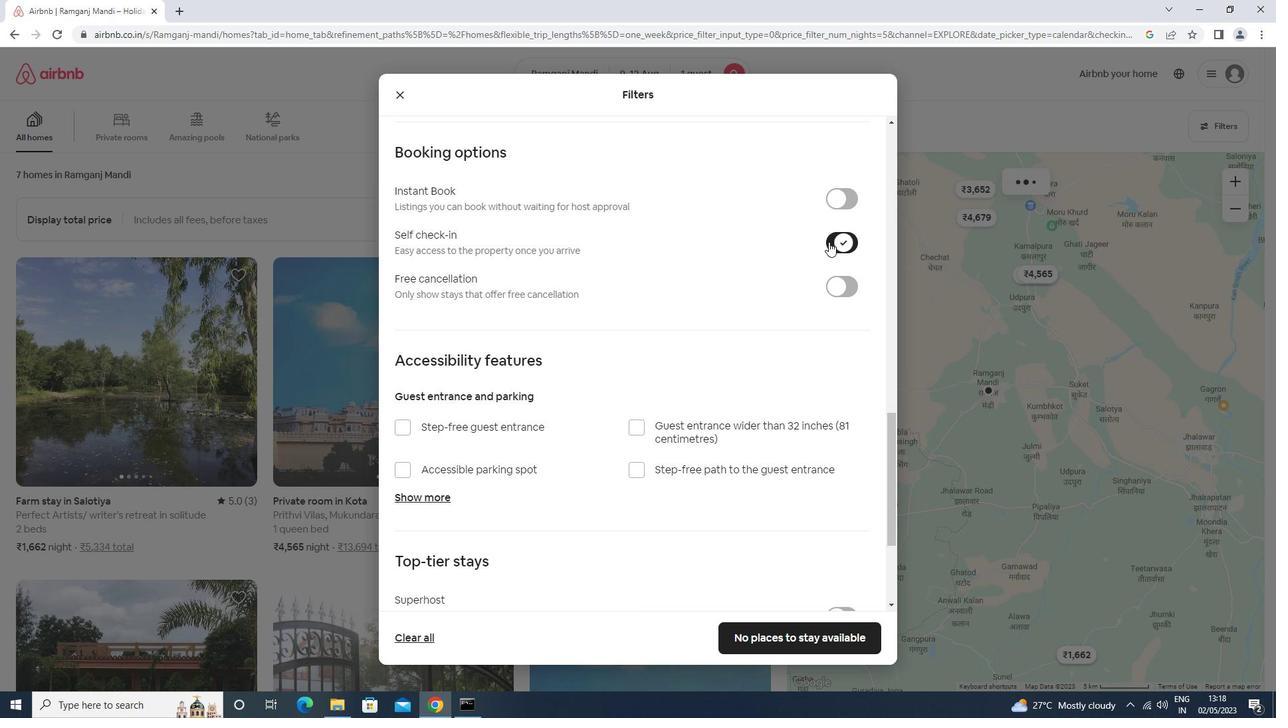 
Action: Mouse scrolled (824, 243) with delta (0, 0)
Screenshot: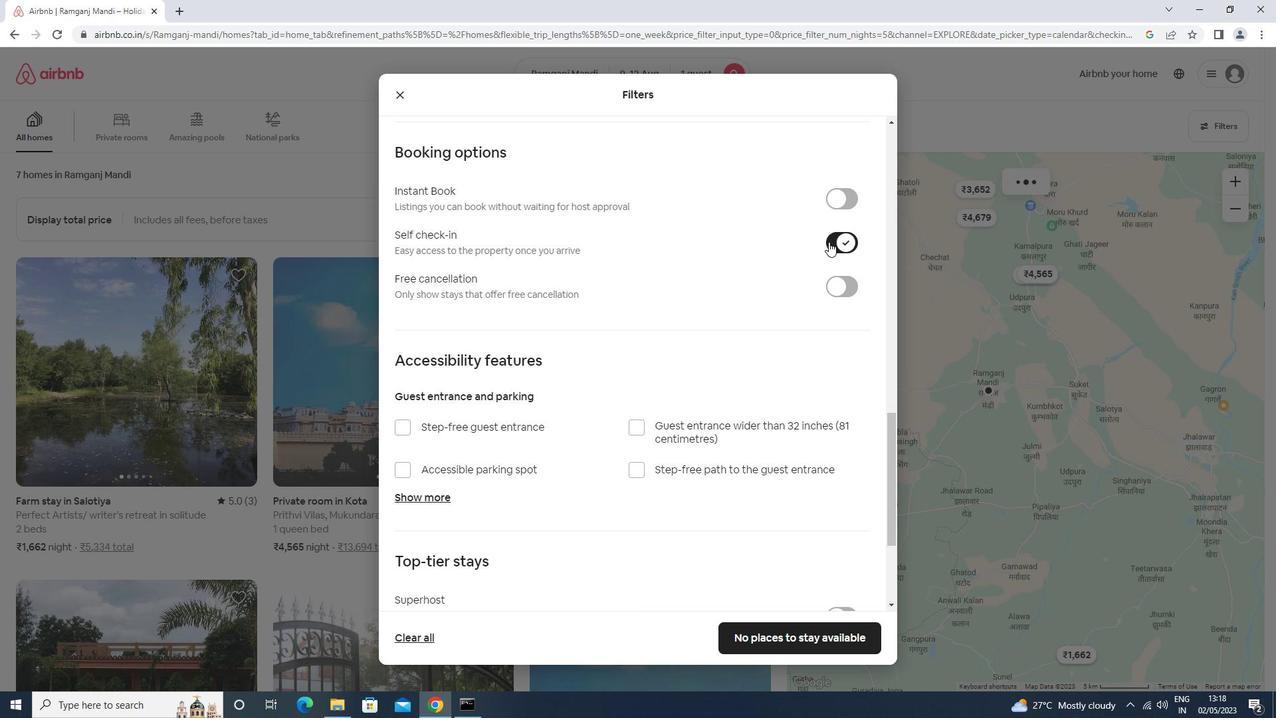 
Action: Mouse scrolled (824, 243) with delta (0, 0)
Screenshot: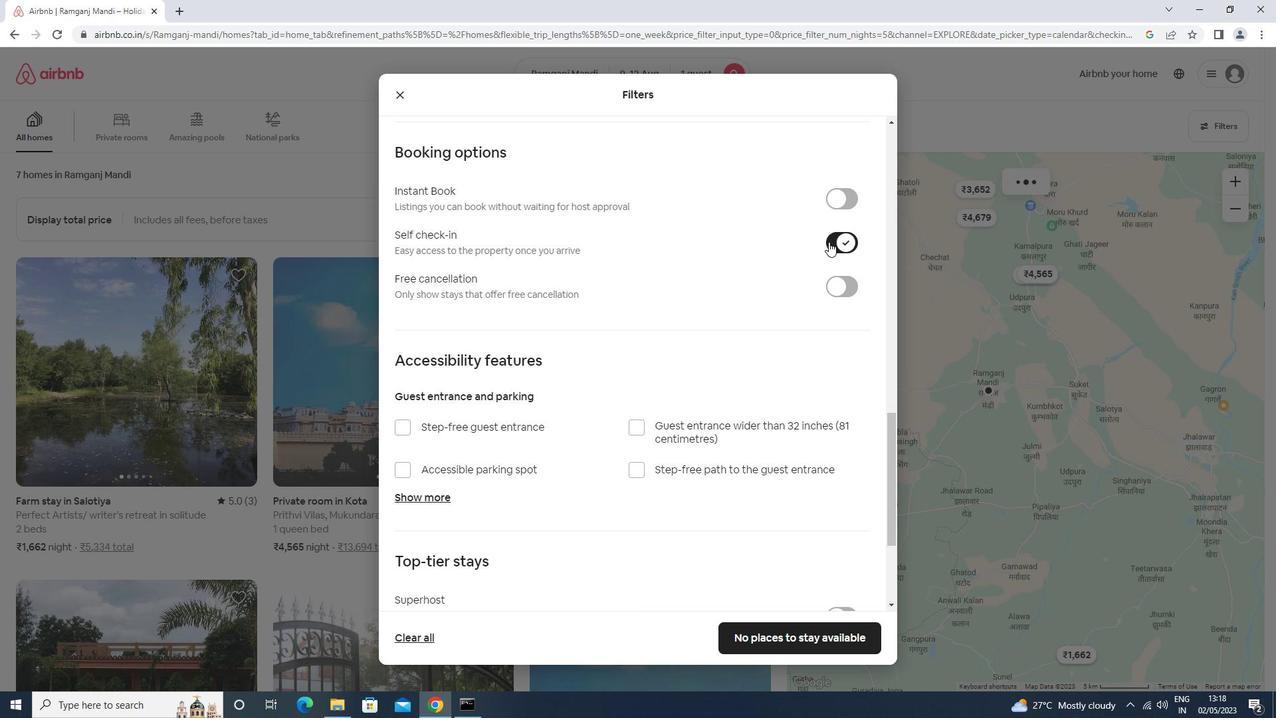 
Action: Mouse moved to (428, 536)
Screenshot: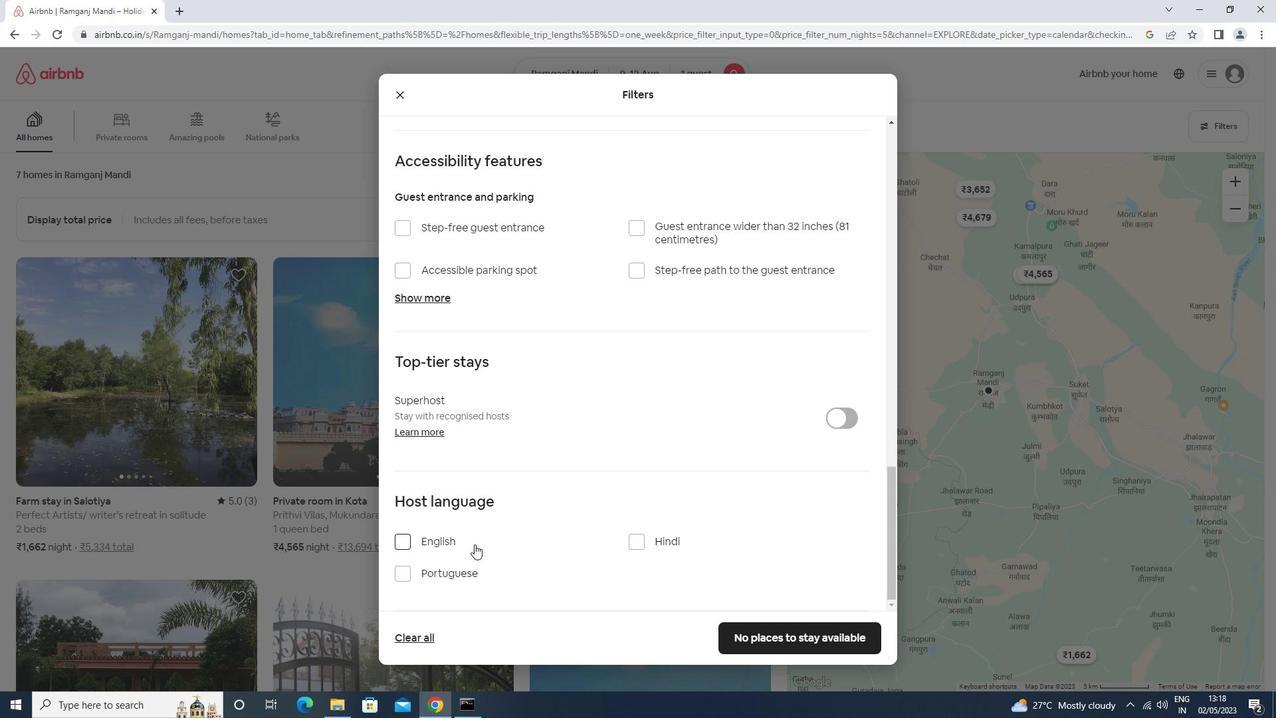 
Action: Mouse pressed left at (428, 536)
Screenshot: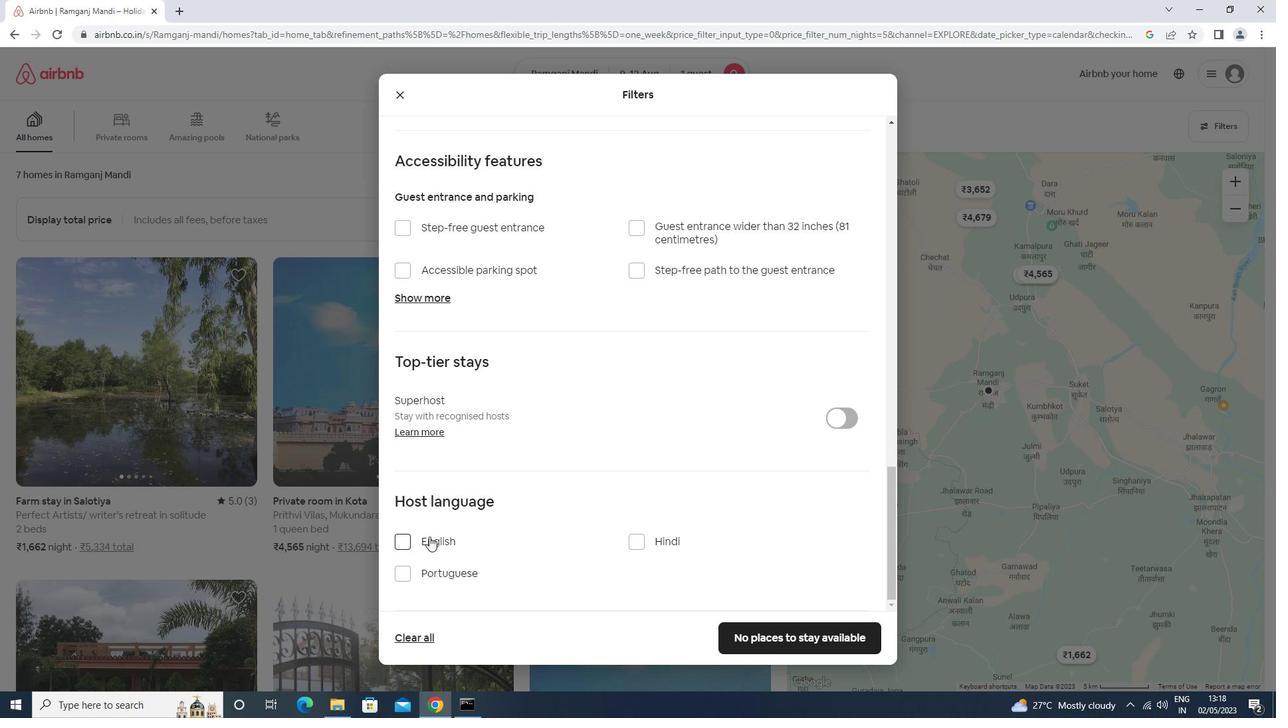
Action: Mouse moved to (778, 636)
Screenshot: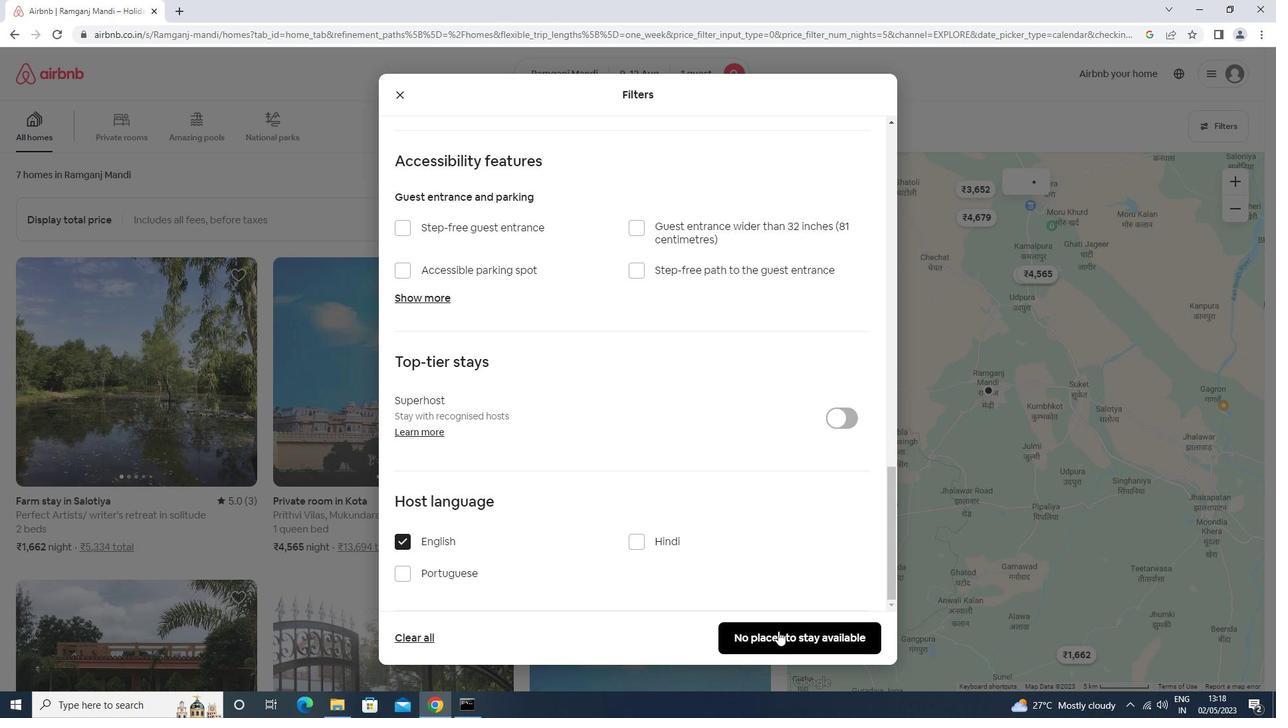 
Action: Mouse pressed left at (778, 636)
Screenshot: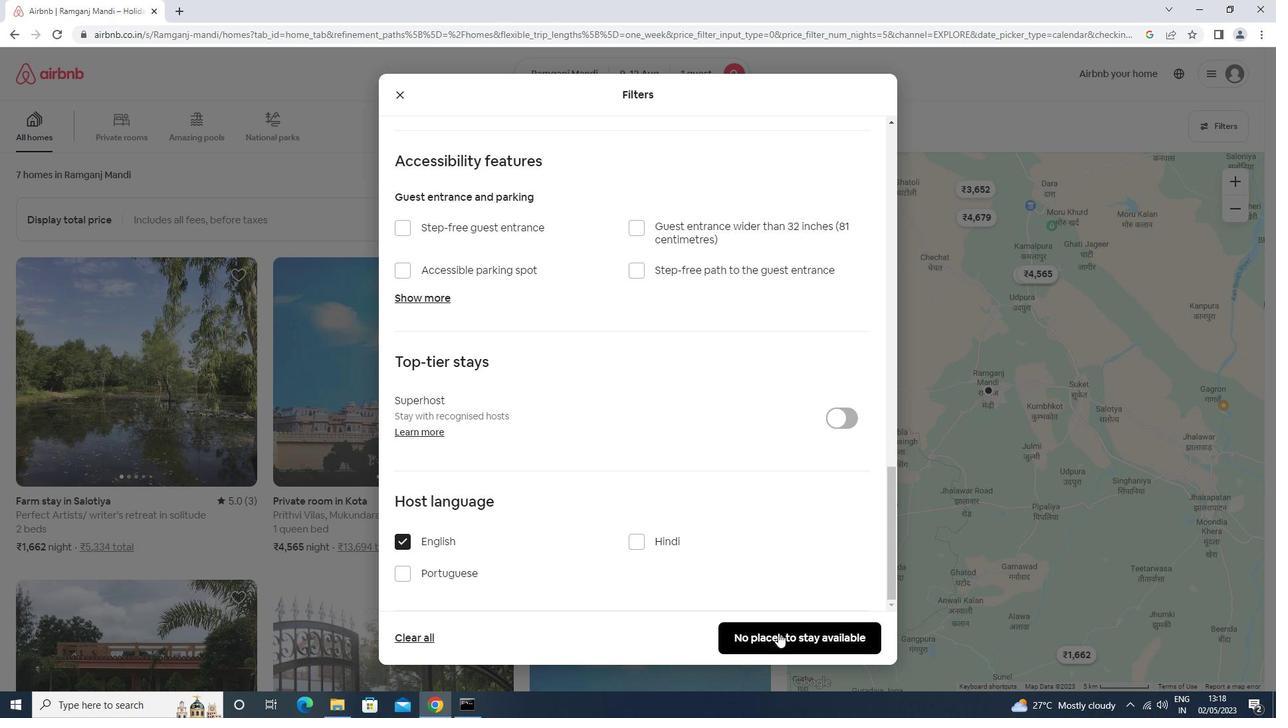 
Action: Mouse moved to (777, 635)
Screenshot: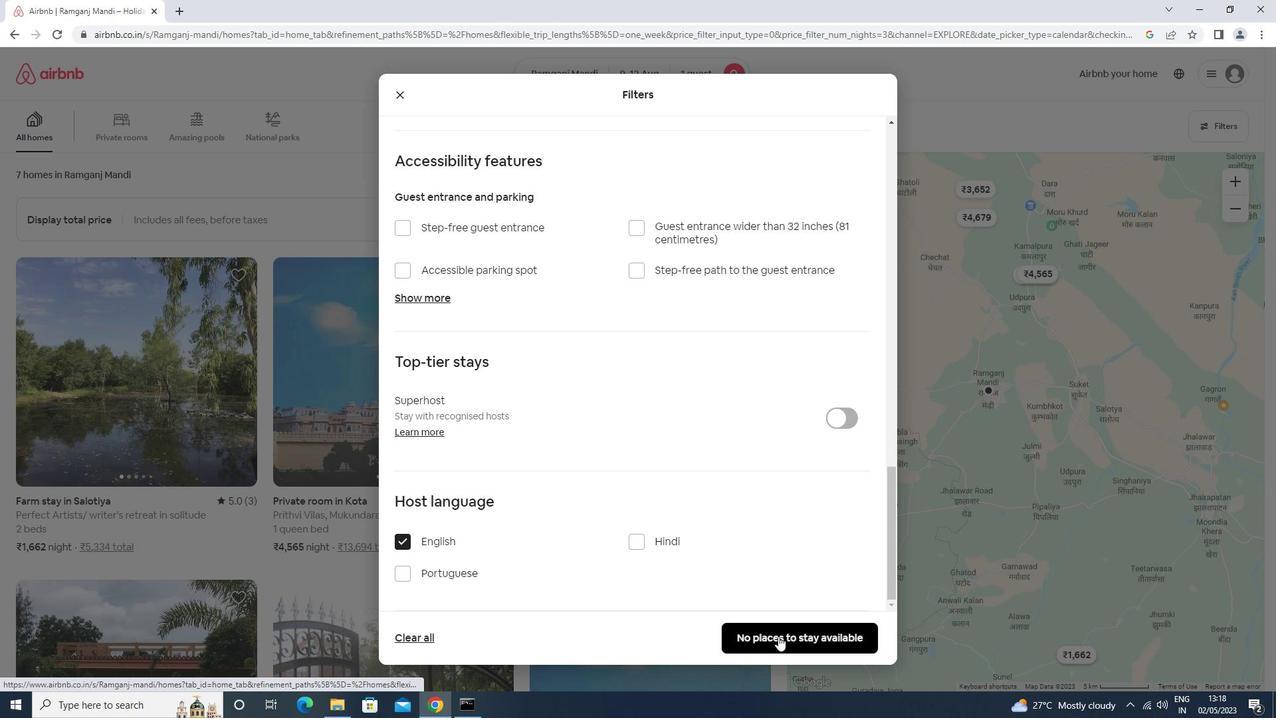 
